 Task: Look for space in Sofia, Bulgaria from 5th June, 2023 to 16th June, 2023 for 2 adults in price range Rs.7000 to Rs.15000. Place can be entire place with 1  bedroom having 1 bed and 1 bathroom. Property type can be house, flat, guest house, hotel. Booking option can be shelf check-in. Required host language is English.
Action: Mouse moved to (497, 96)
Screenshot: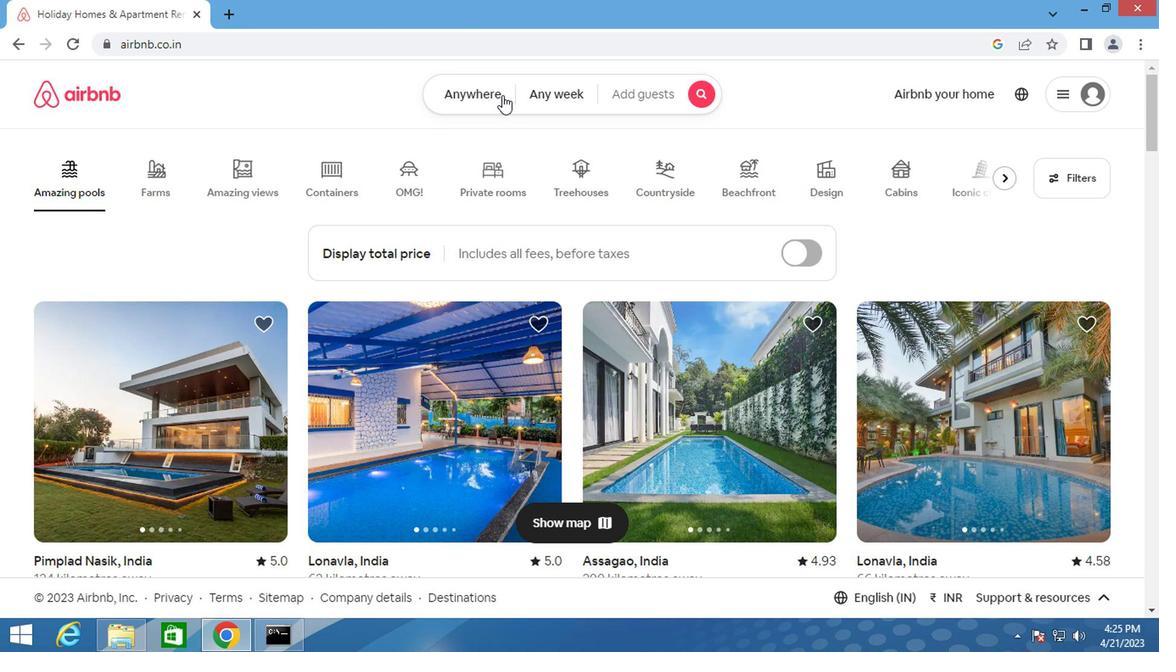 
Action: Mouse pressed left at (497, 96)
Screenshot: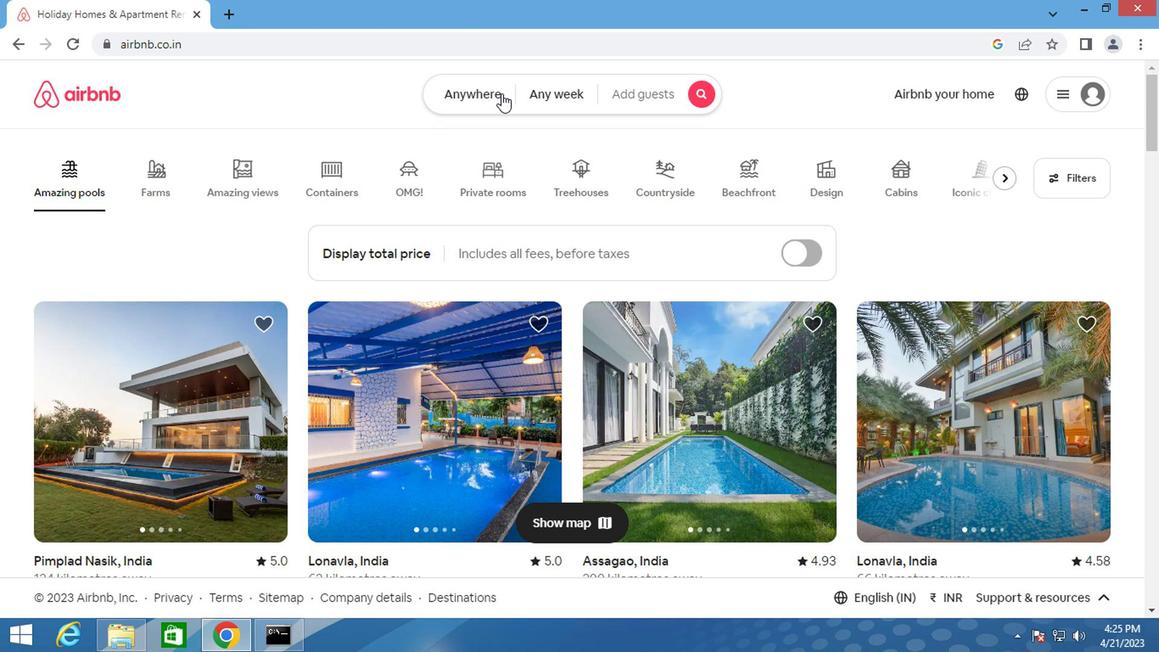 
Action: Mouse moved to (322, 154)
Screenshot: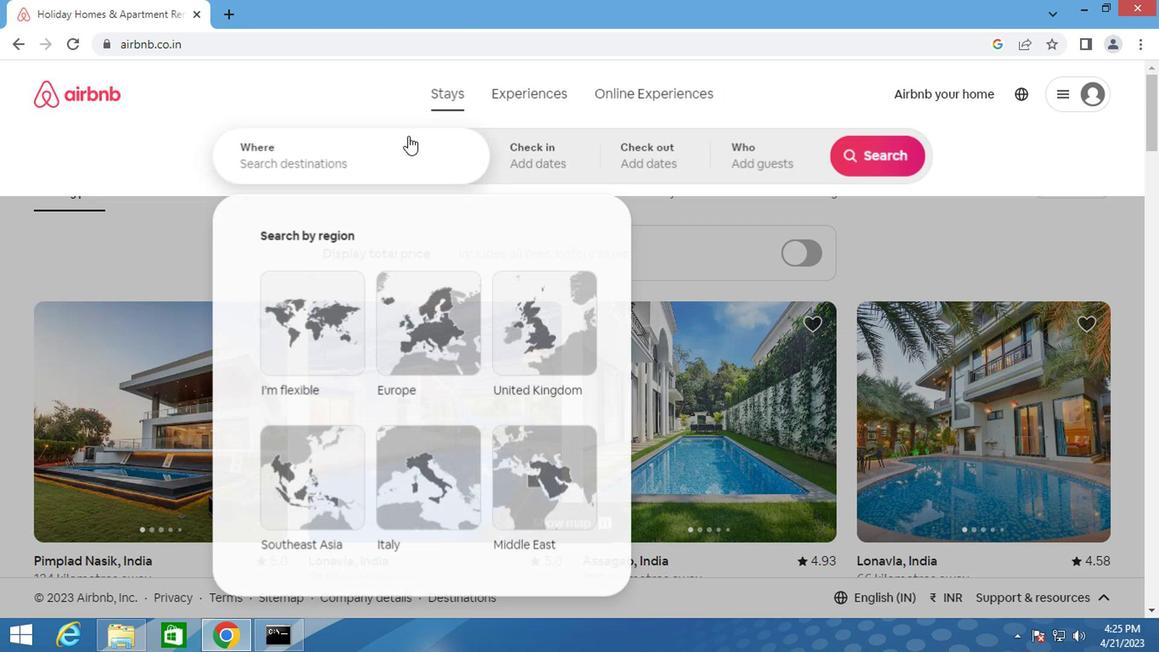 
Action: Mouse pressed left at (322, 154)
Screenshot: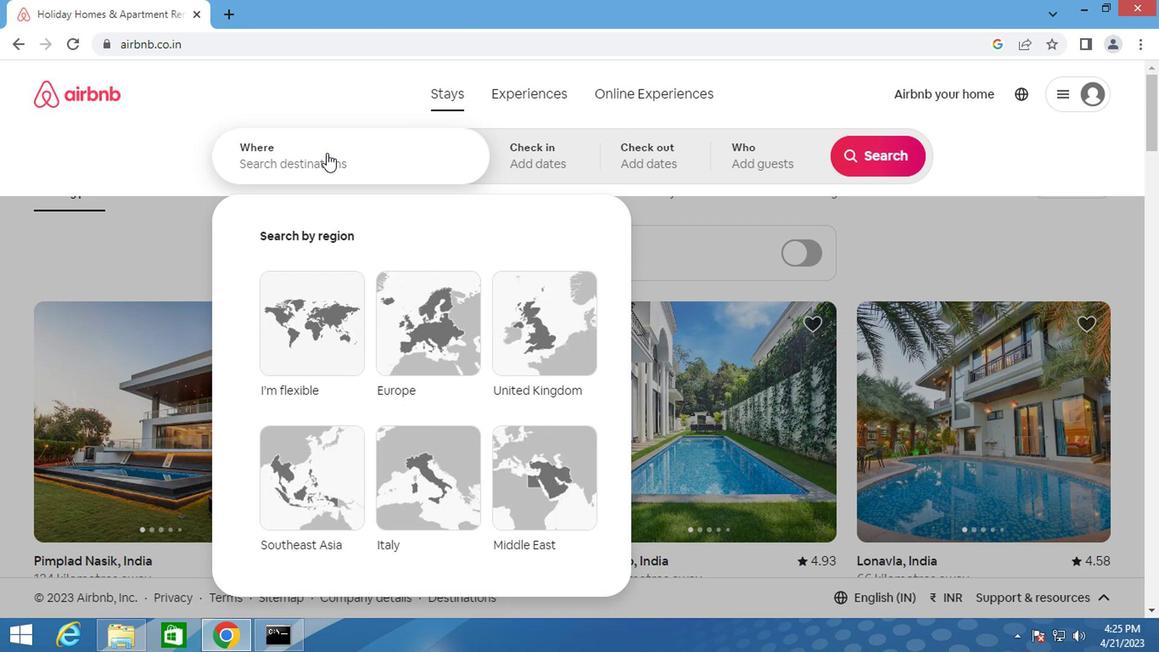 
Action: Mouse moved to (322, 145)
Screenshot: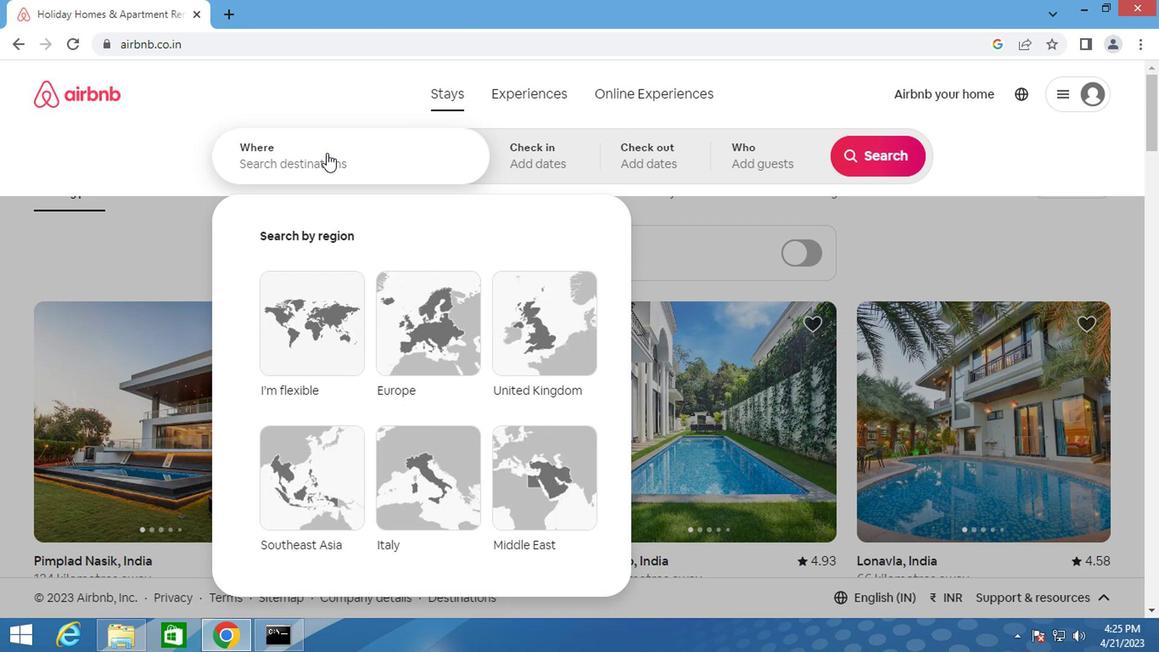 
Action: Key pressed <Key.shift>SOFIA
Screenshot: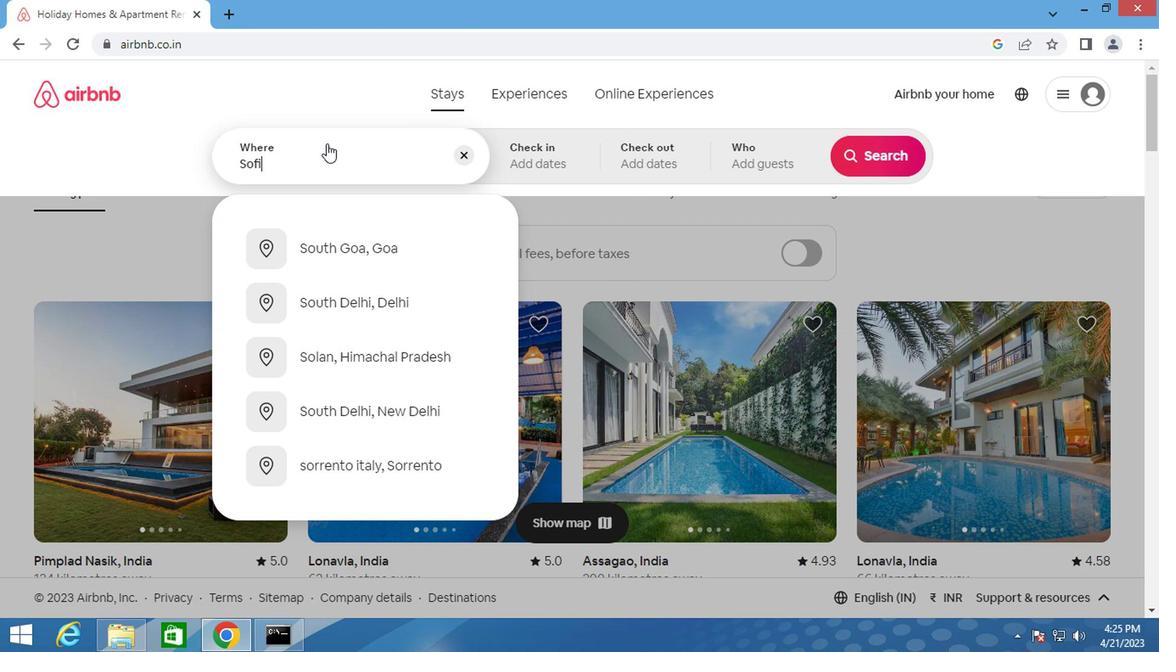 
Action: Mouse moved to (326, 253)
Screenshot: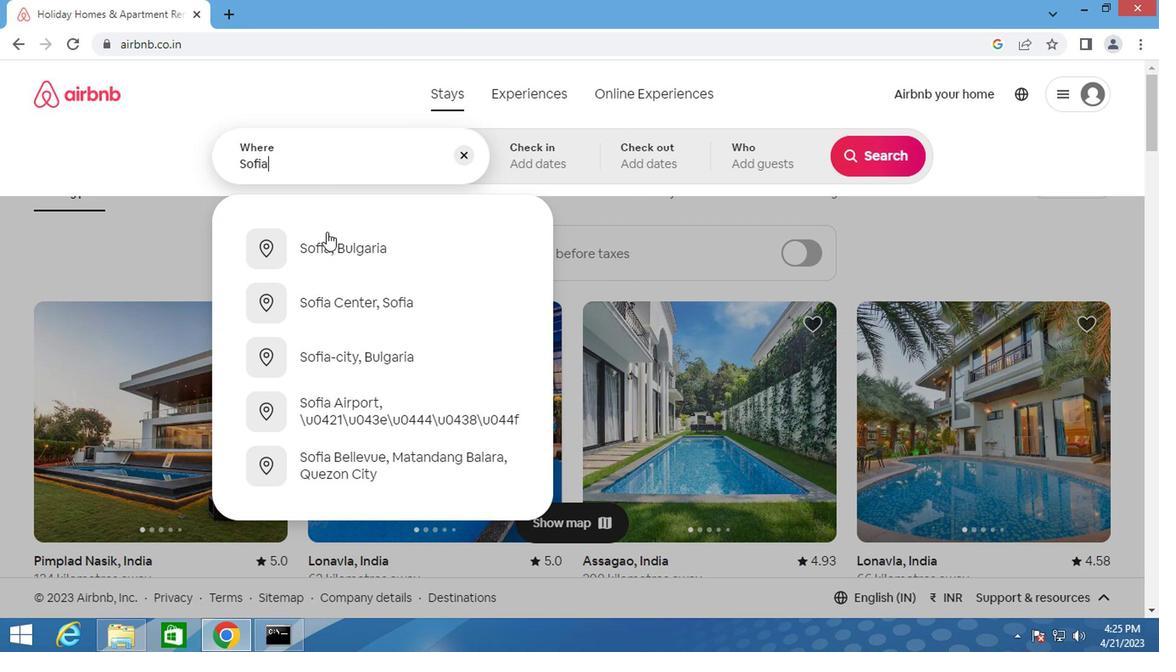 
Action: Mouse pressed left at (326, 253)
Screenshot: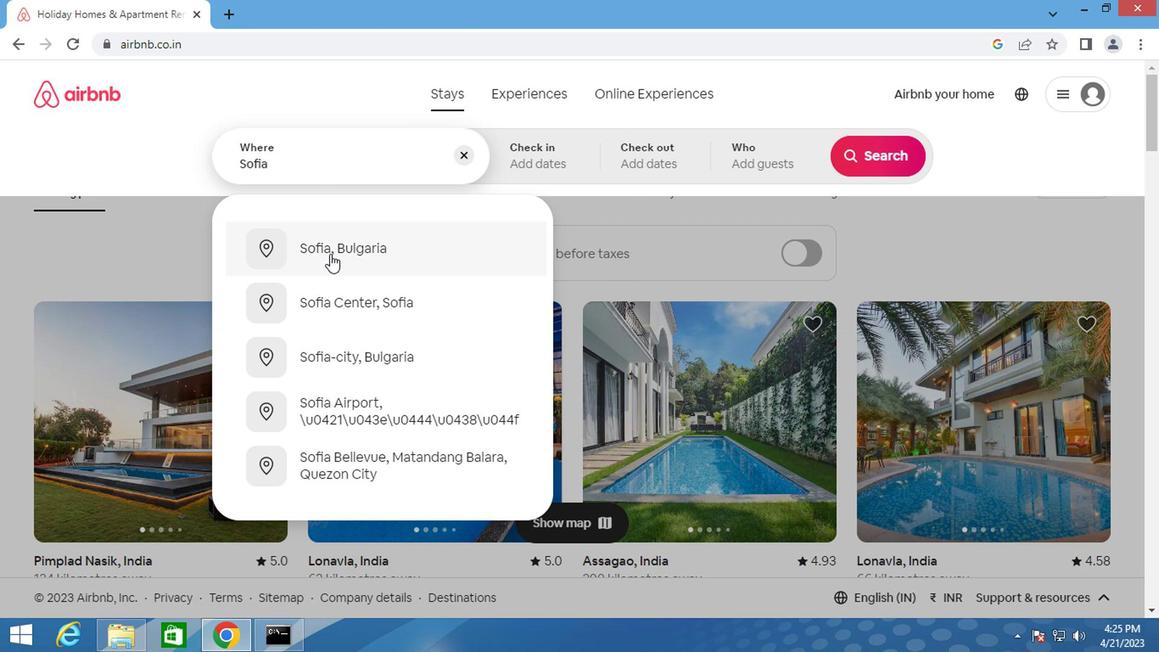 
Action: Mouse moved to (868, 291)
Screenshot: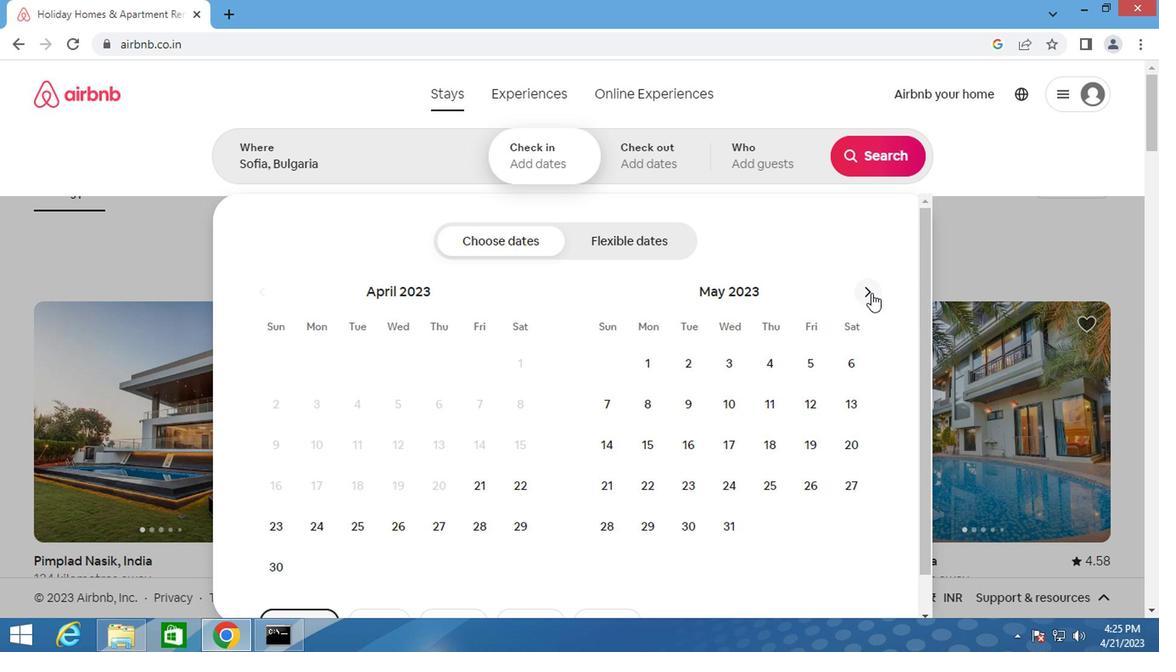 
Action: Mouse pressed left at (868, 291)
Screenshot: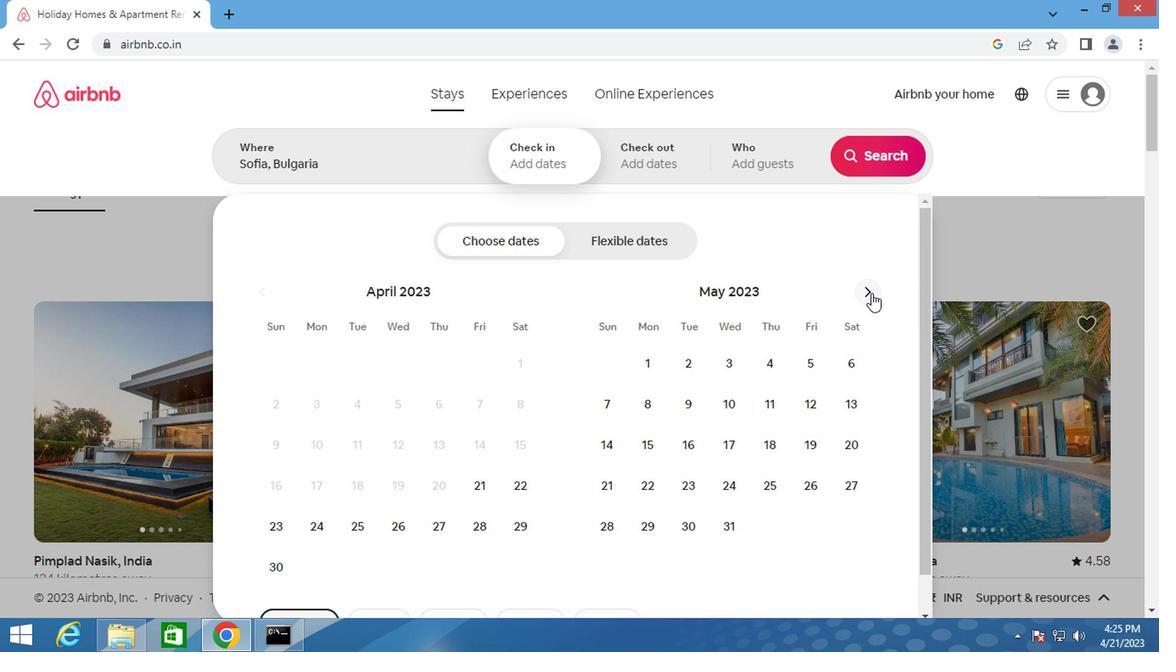 
Action: Mouse moved to (639, 401)
Screenshot: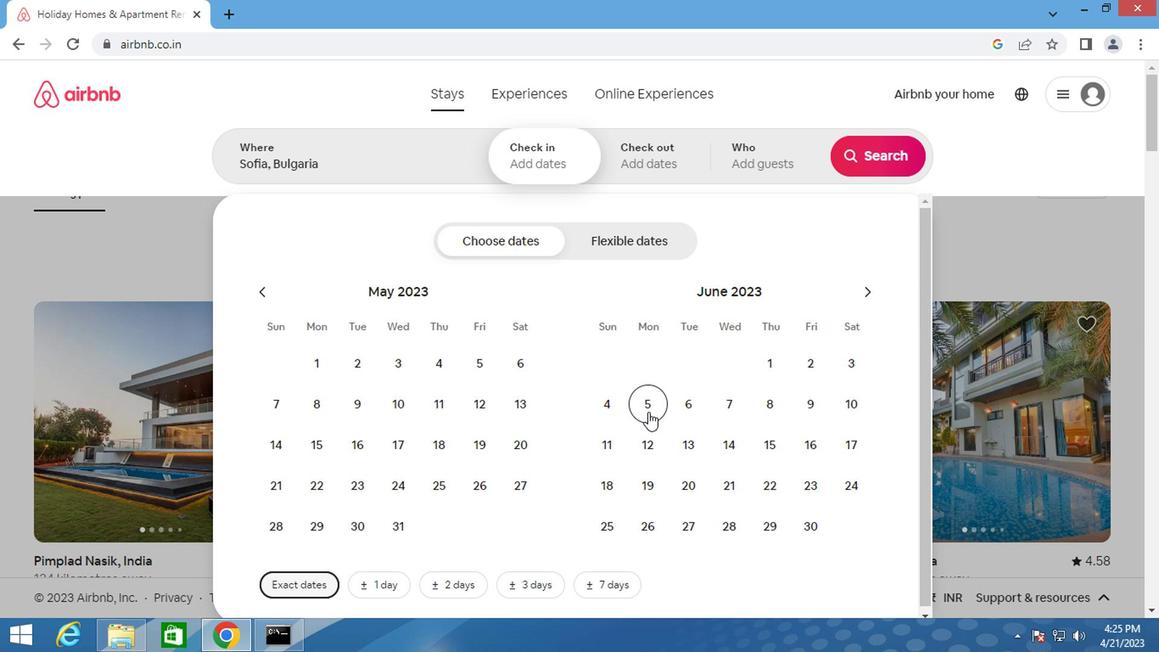 
Action: Mouse pressed left at (639, 401)
Screenshot: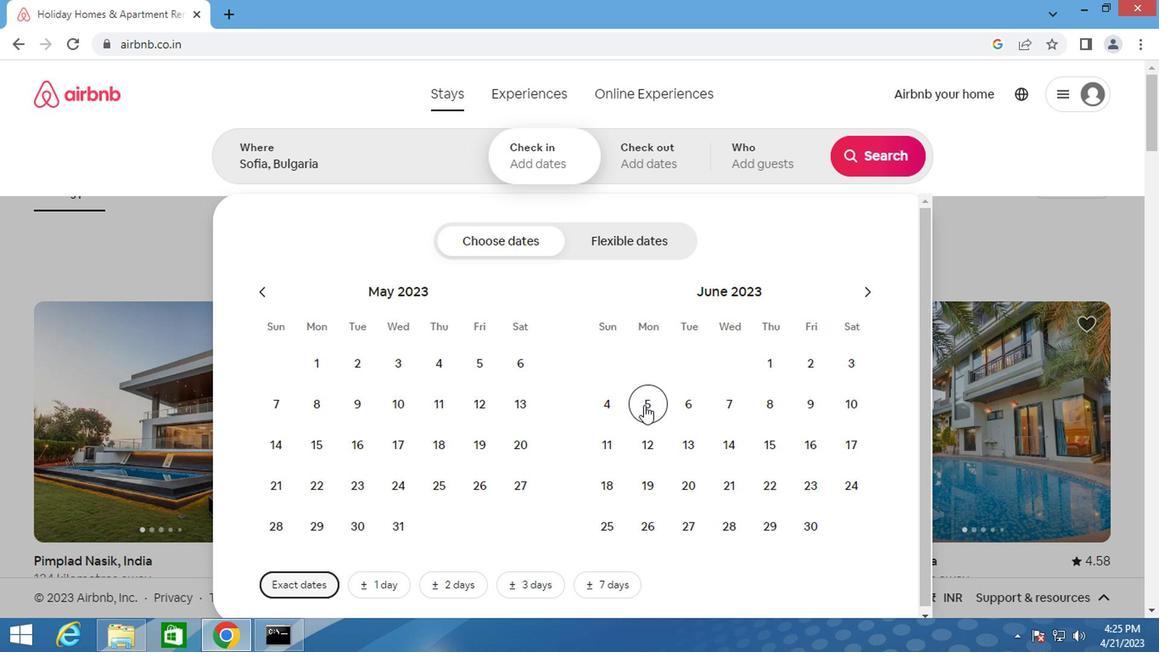 
Action: Mouse moved to (796, 442)
Screenshot: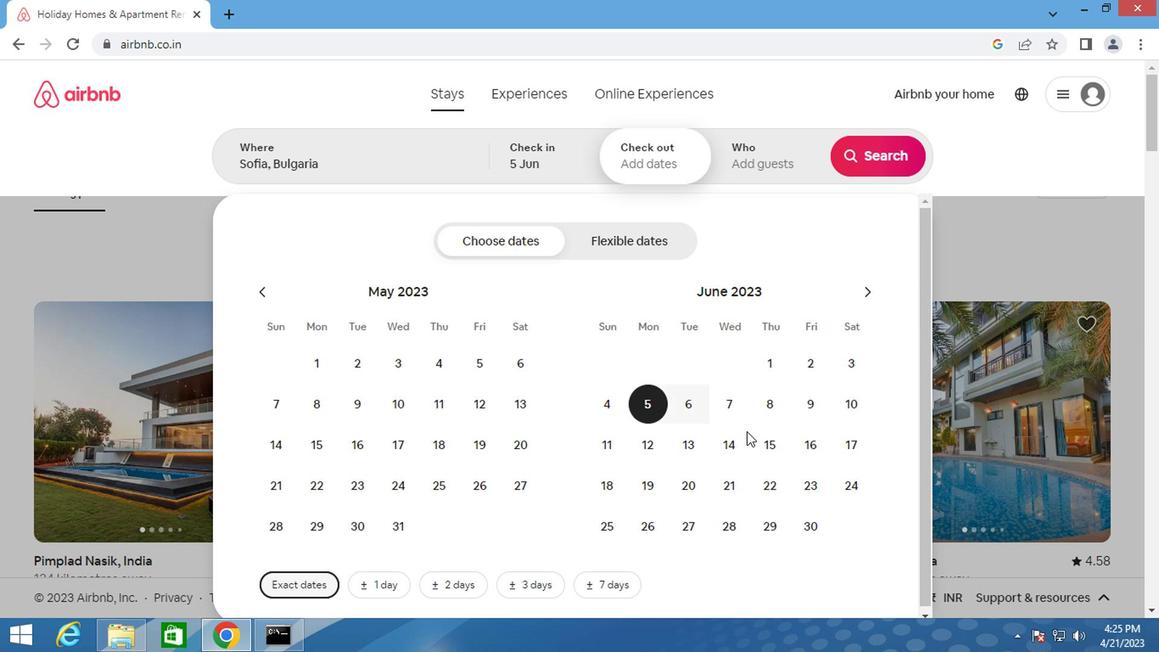 
Action: Mouse pressed left at (796, 442)
Screenshot: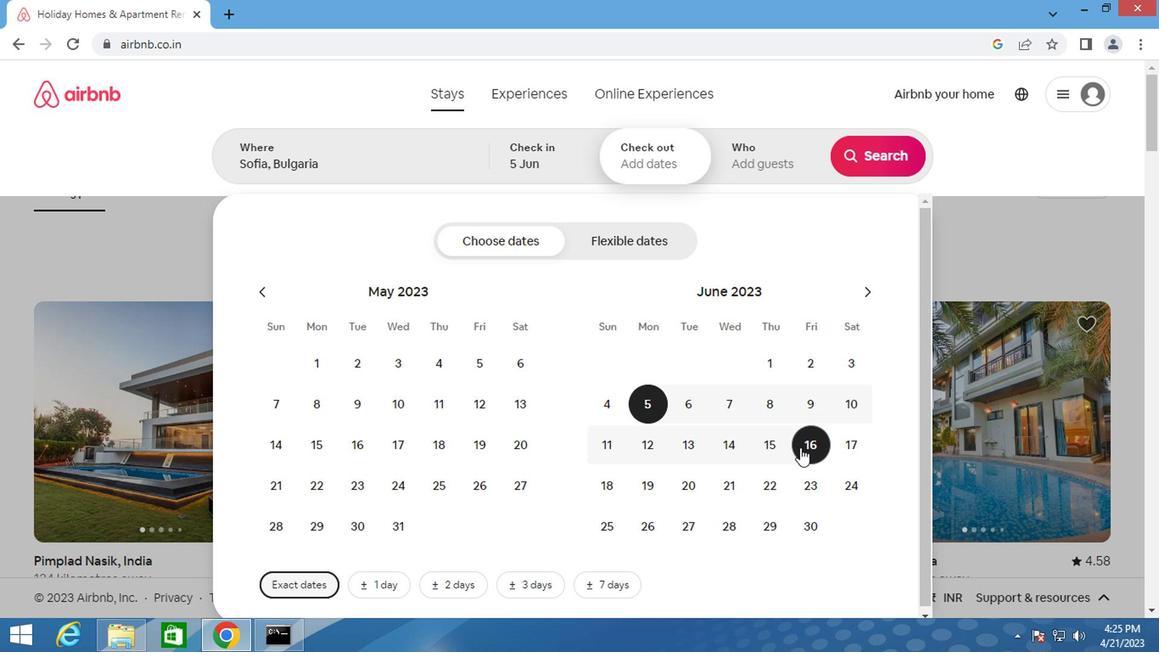 
Action: Mouse moved to (794, 152)
Screenshot: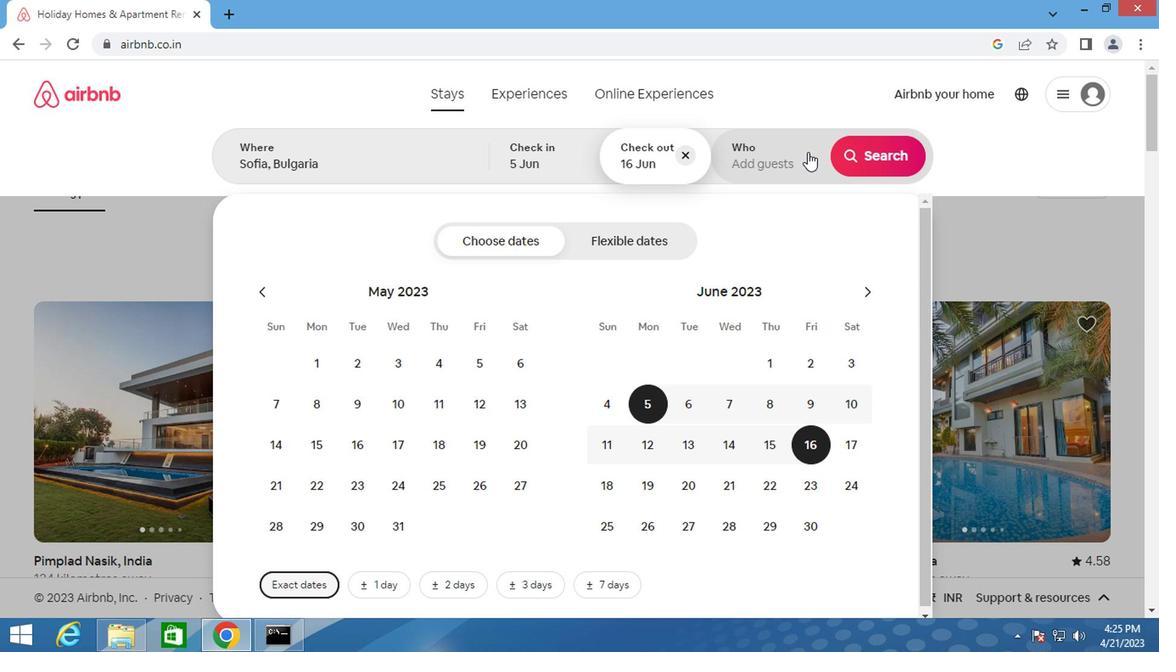 
Action: Mouse pressed left at (794, 152)
Screenshot: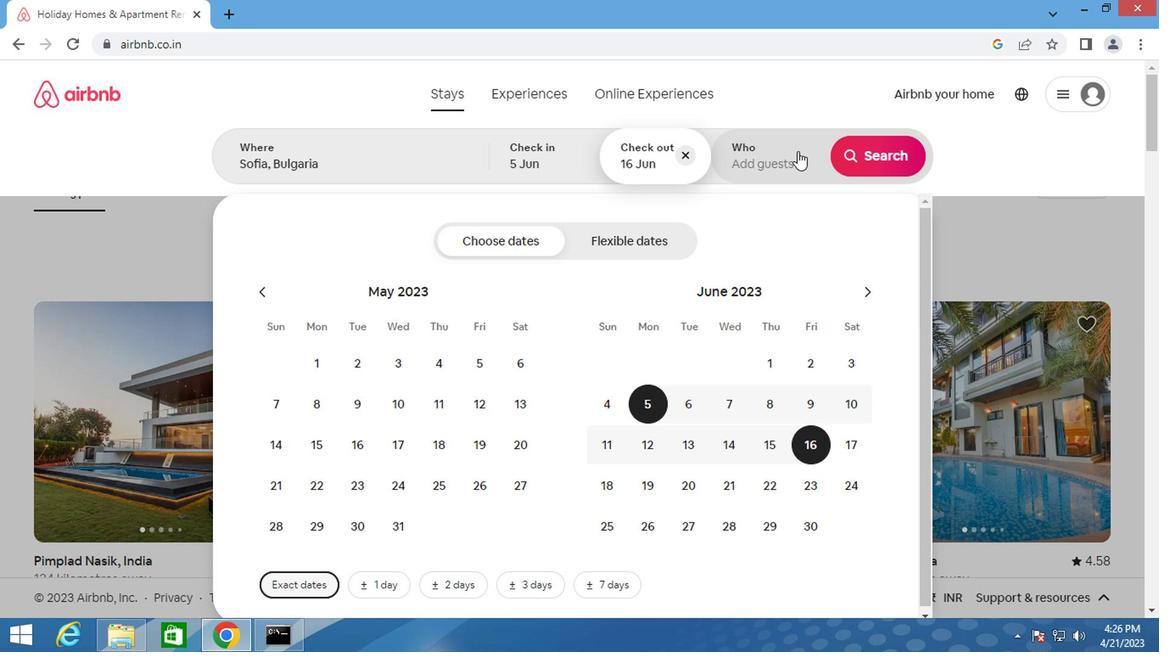 
Action: Mouse moved to (874, 247)
Screenshot: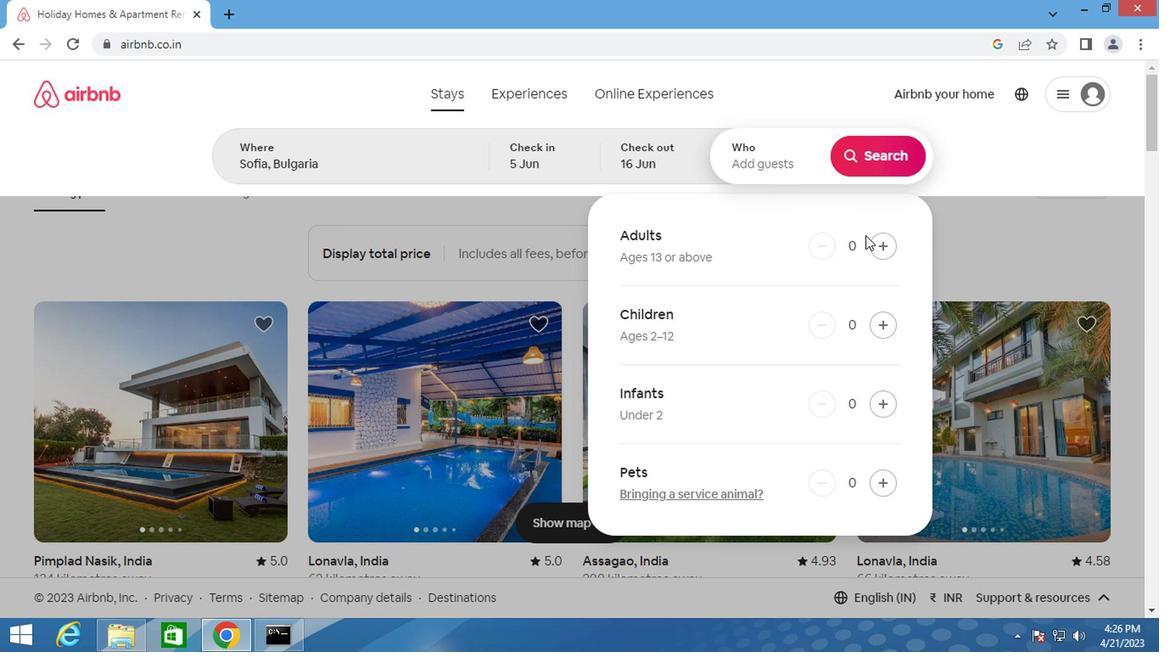 
Action: Mouse pressed left at (874, 247)
Screenshot: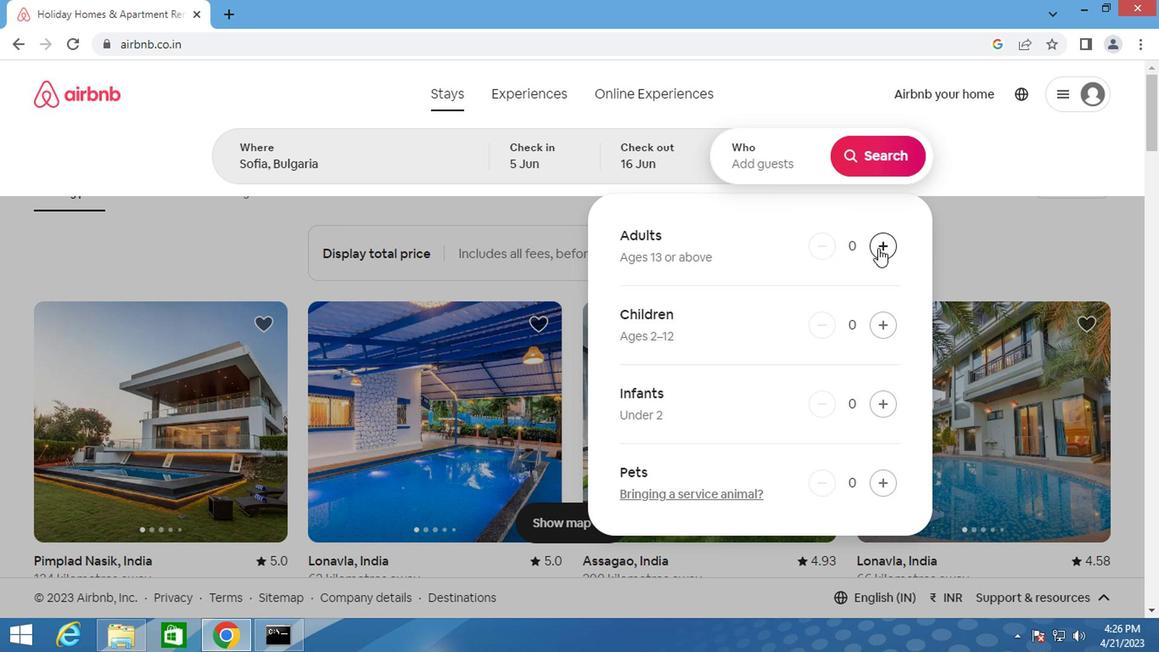 
Action: Mouse moved to (875, 247)
Screenshot: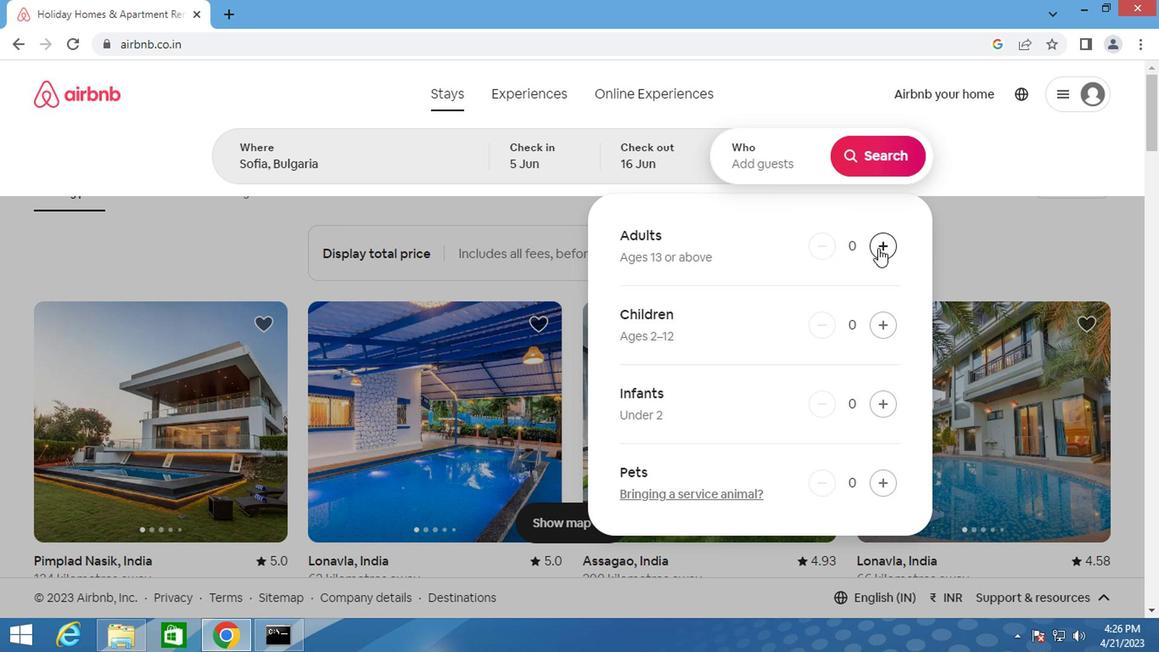 
Action: Mouse pressed left at (875, 247)
Screenshot: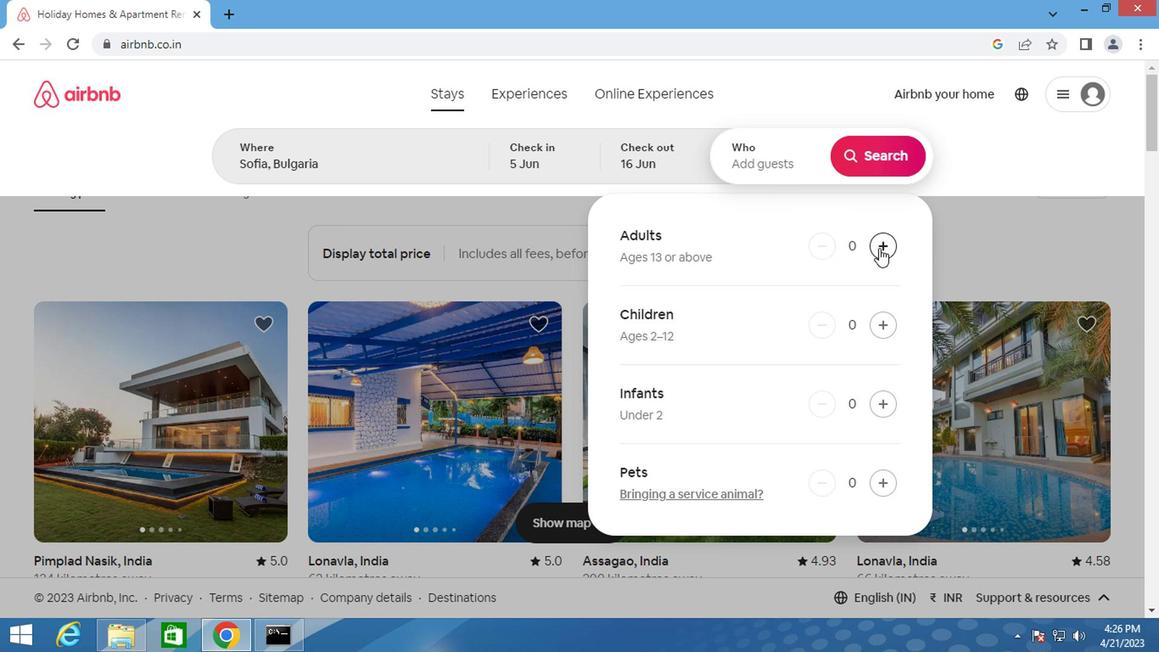 
Action: Mouse moved to (880, 163)
Screenshot: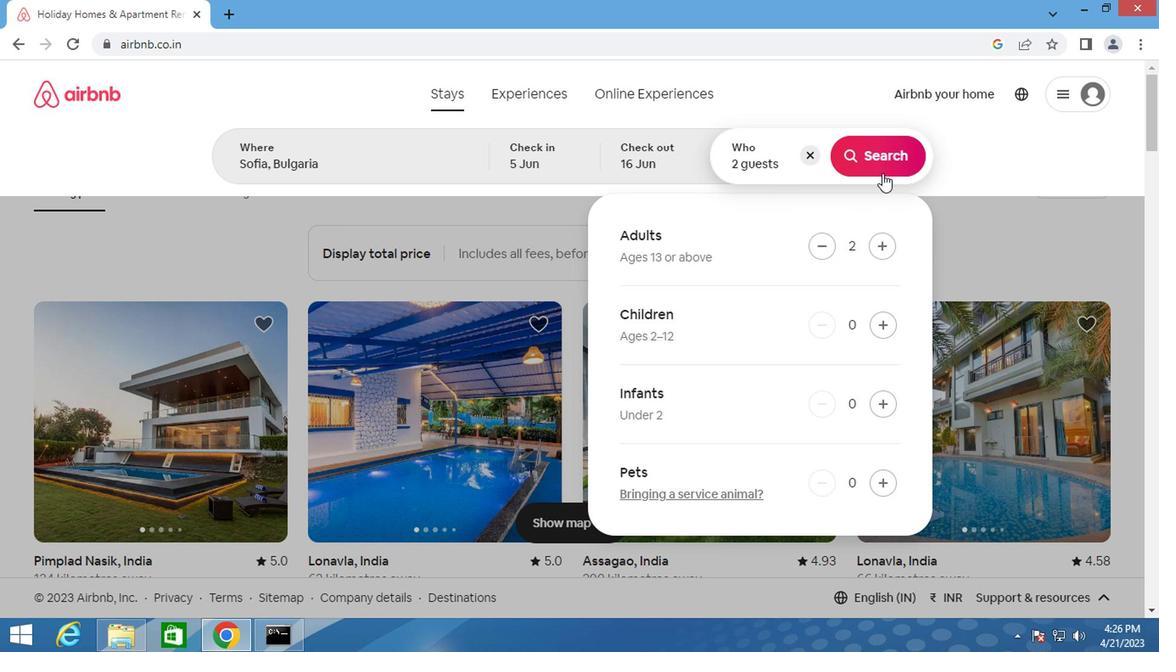 
Action: Mouse pressed left at (880, 163)
Screenshot: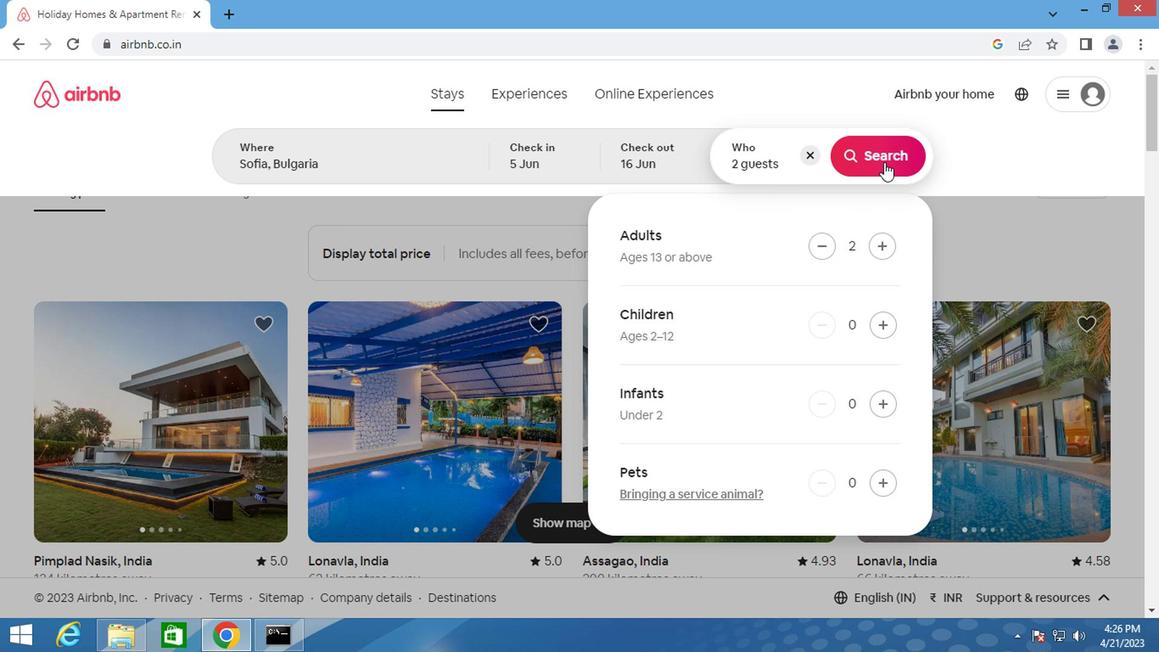 
Action: Mouse moved to (1060, 163)
Screenshot: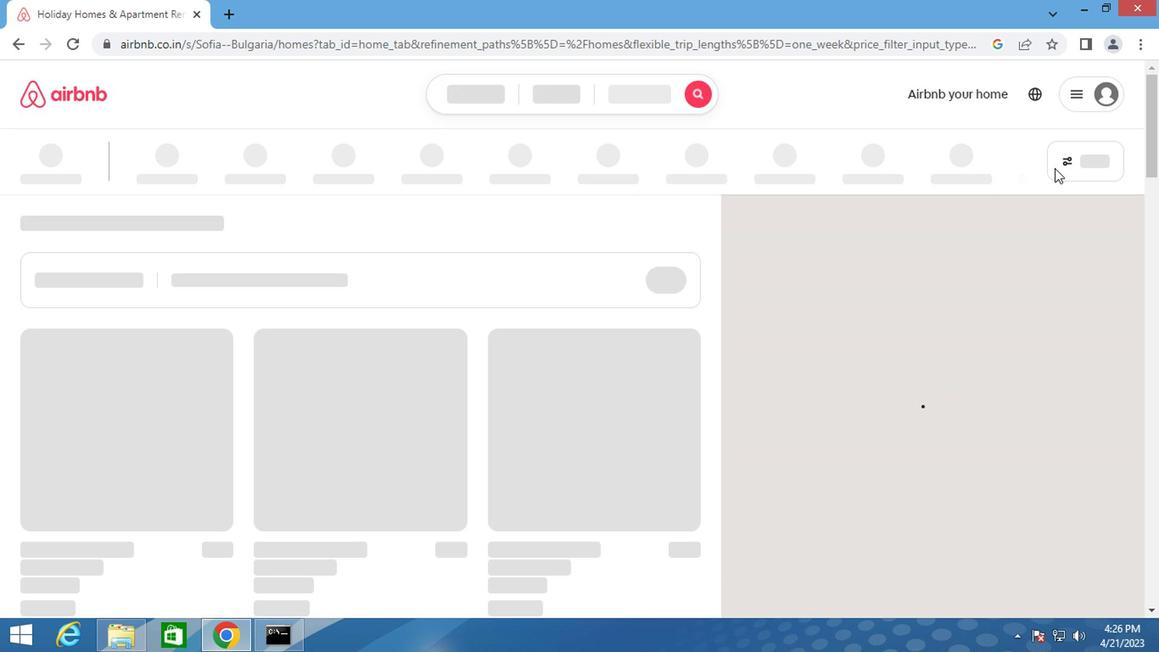 
Action: Mouse pressed left at (1060, 163)
Screenshot: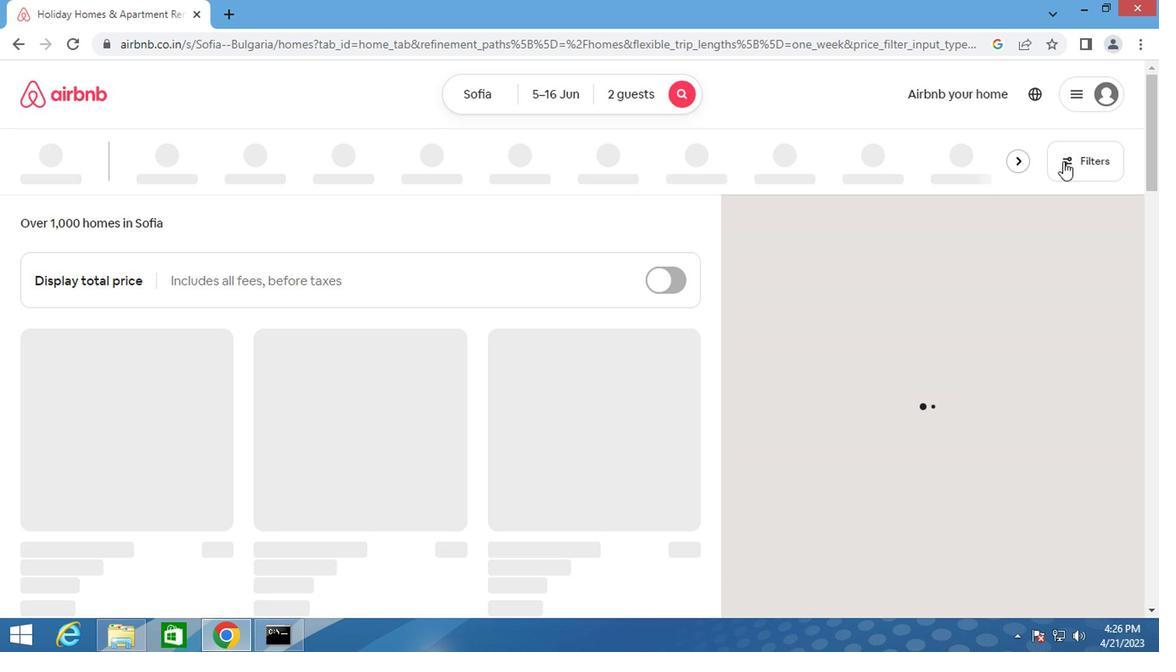 
Action: Mouse moved to (324, 373)
Screenshot: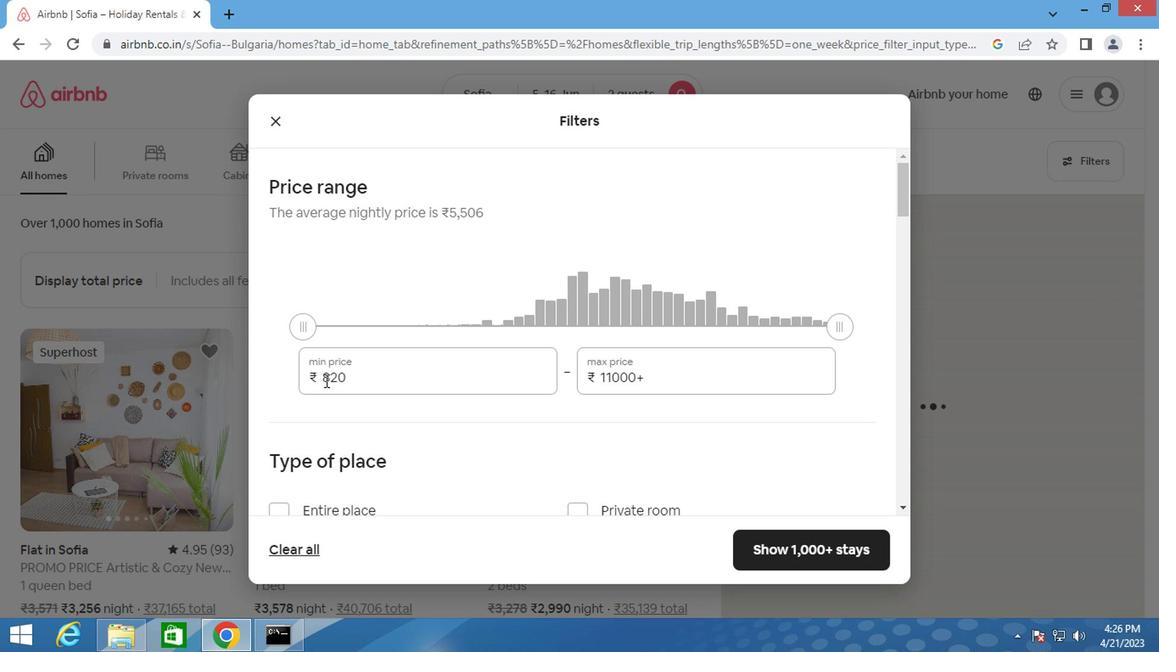 
Action: Mouse pressed left at (324, 373)
Screenshot: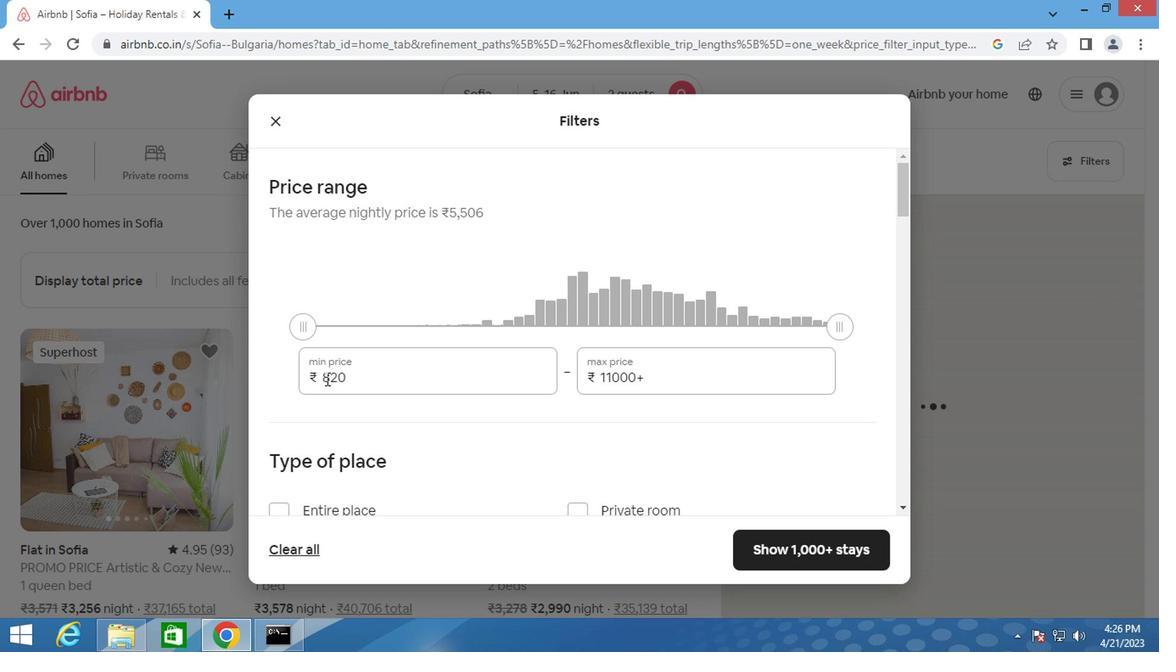 
Action: Mouse pressed left at (324, 373)
Screenshot: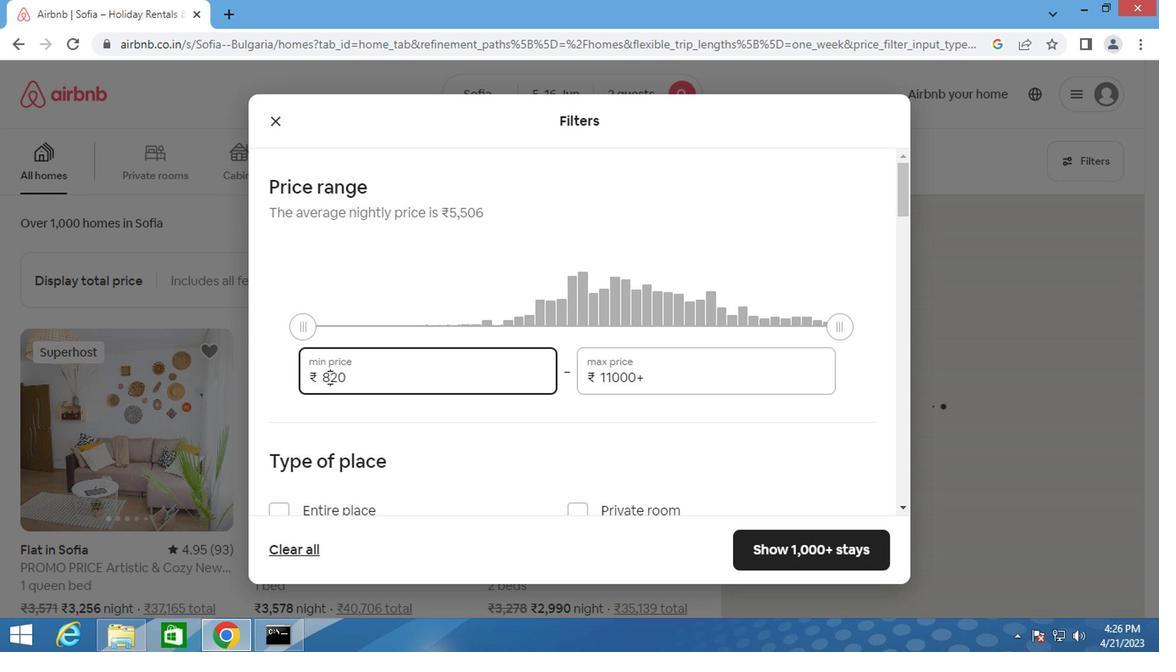 
Action: Mouse moved to (329, 372)
Screenshot: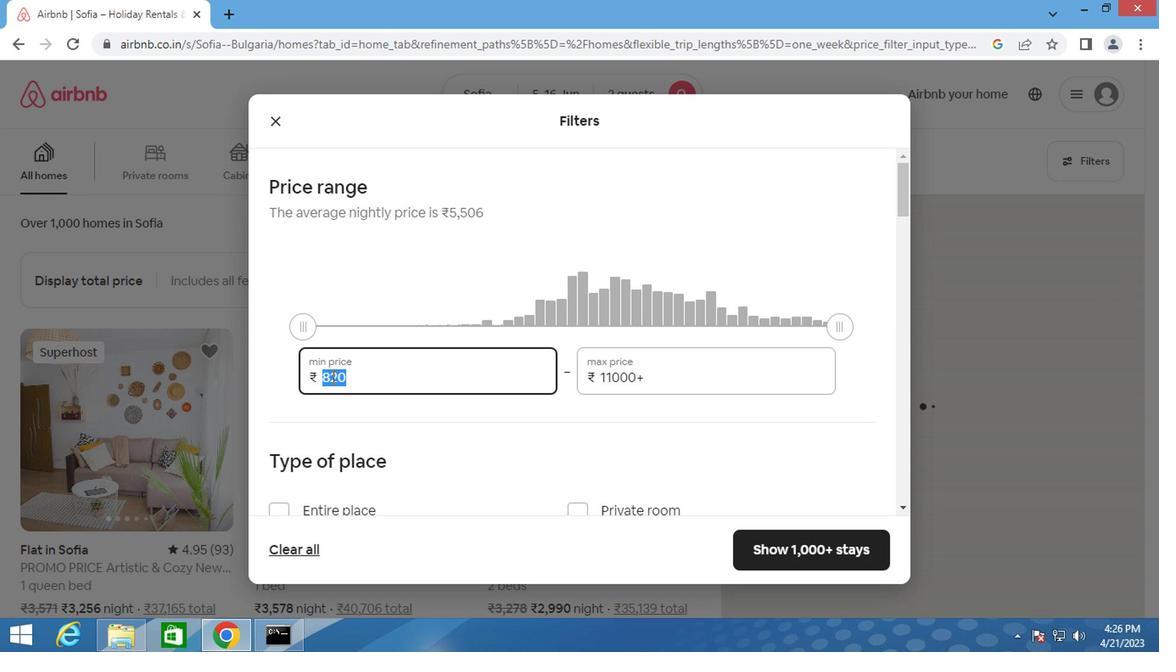 
Action: Key pressed <Key.backspace>7000
Screenshot: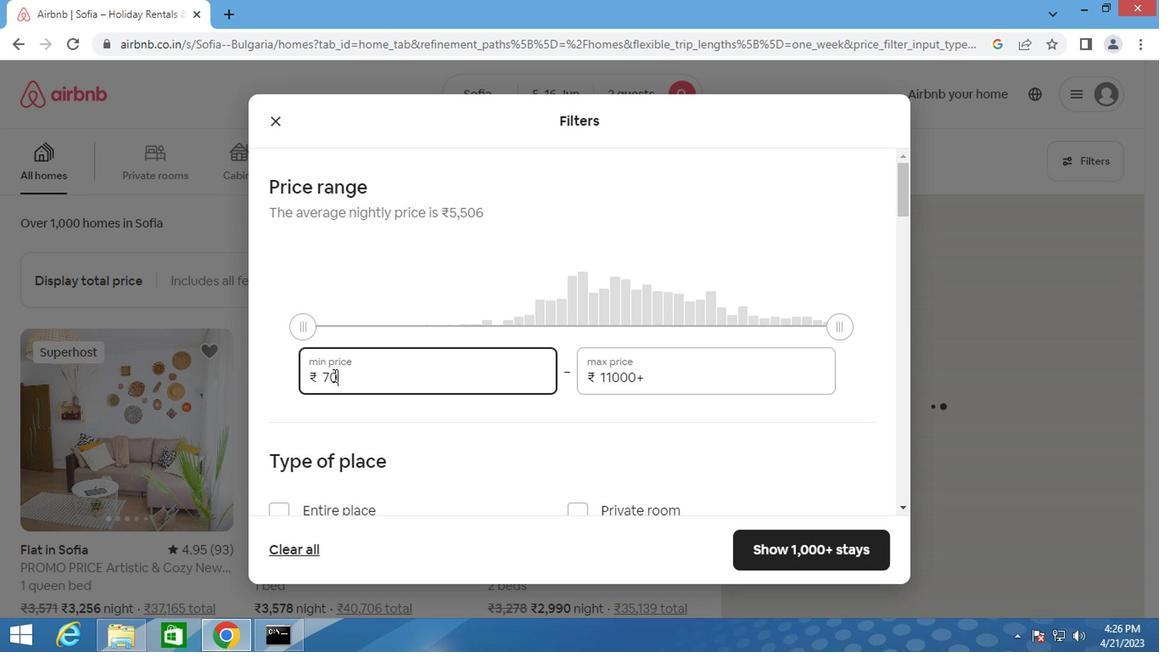 
Action: Mouse moved to (625, 381)
Screenshot: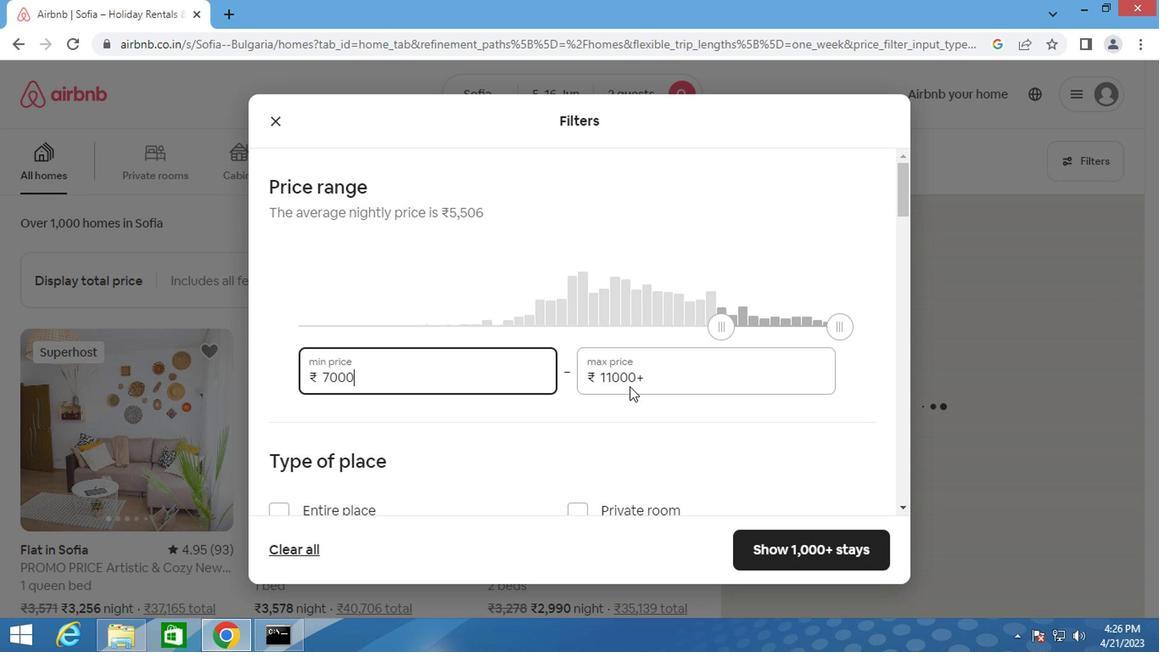 
Action: Mouse pressed left at (625, 381)
Screenshot: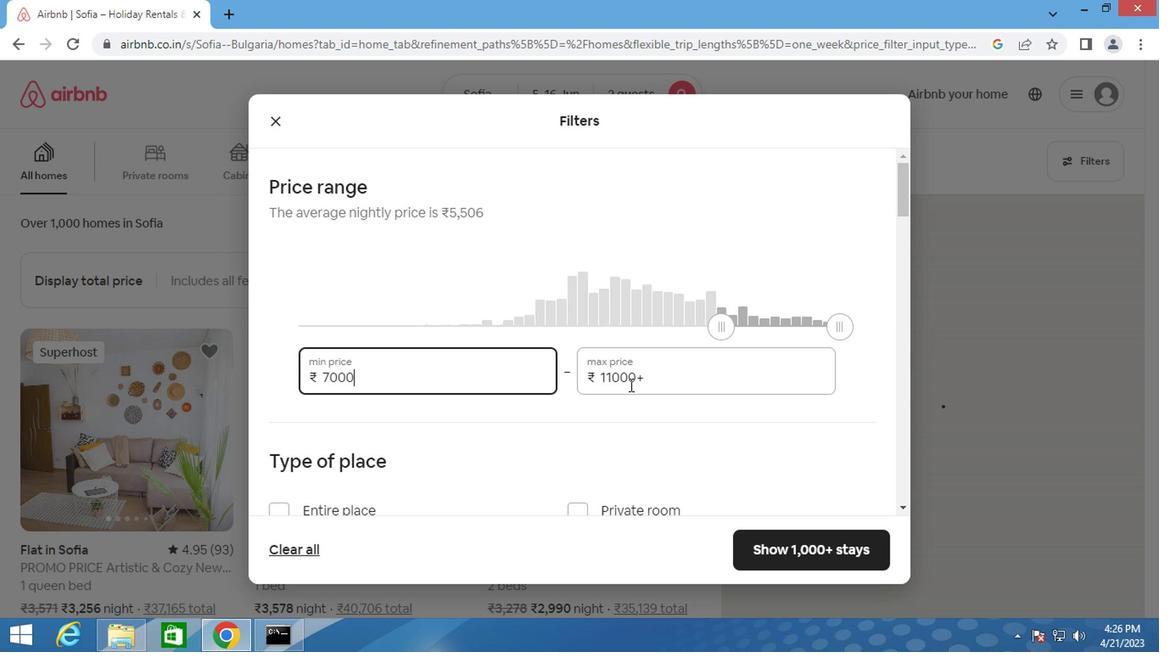 
Action: Mouse pressed left at (625, 381)
Screenshot: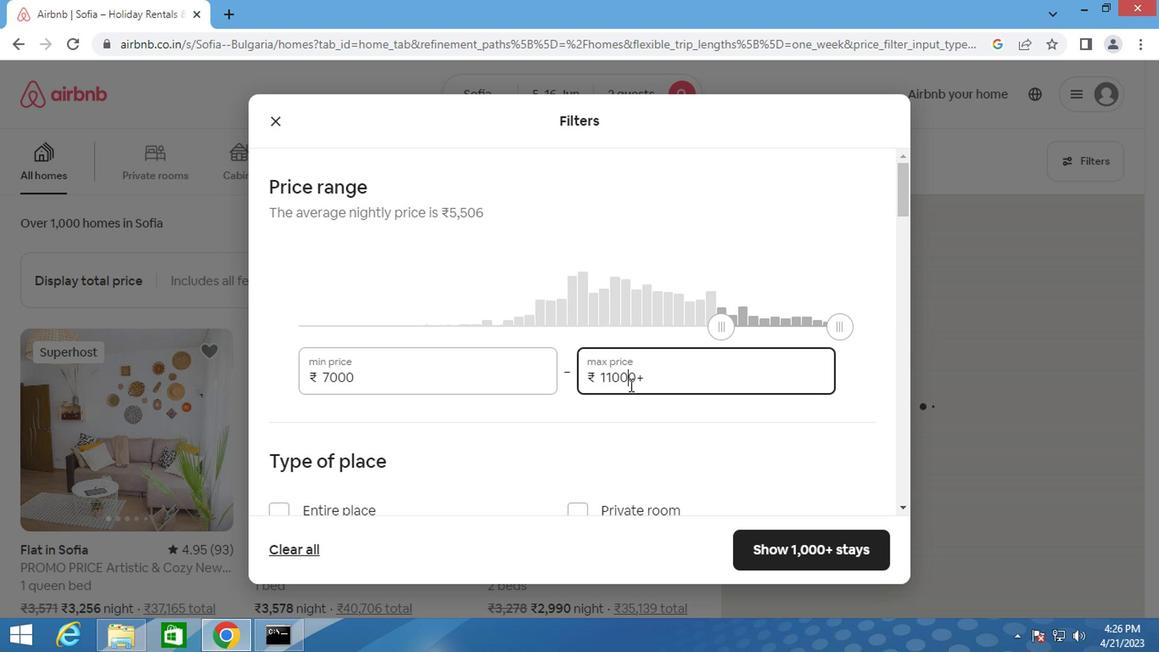 
Action: Mouse moved to (625, 379)
Screenshot: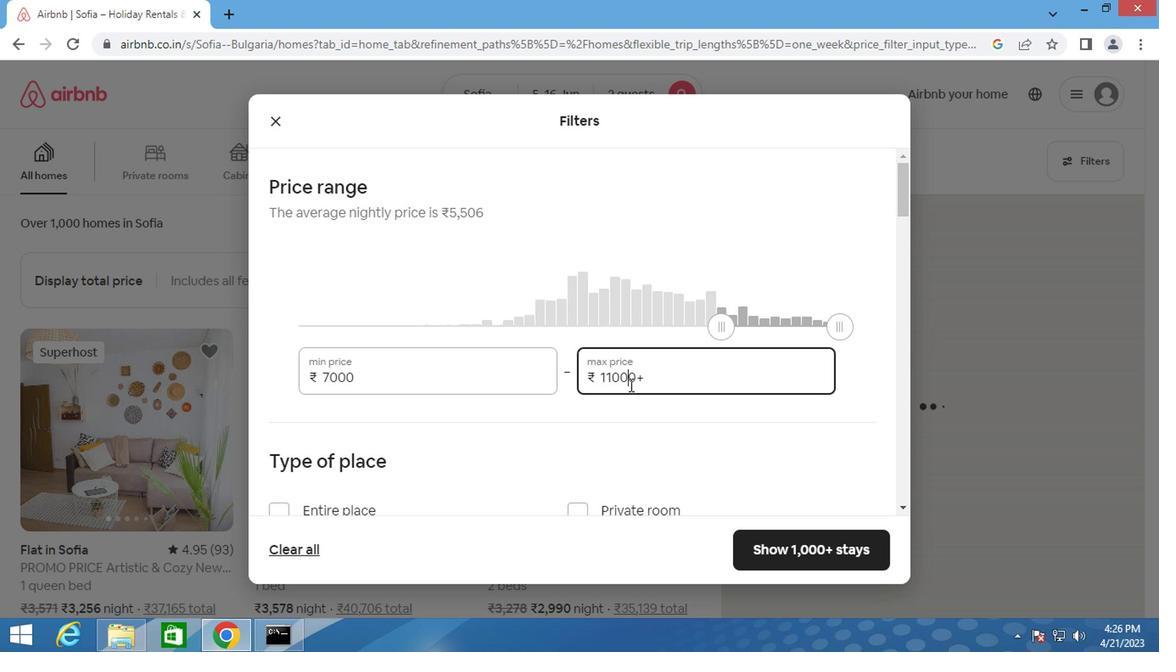 
Action: Mouse pressed left at (625, 379)
Screenshot: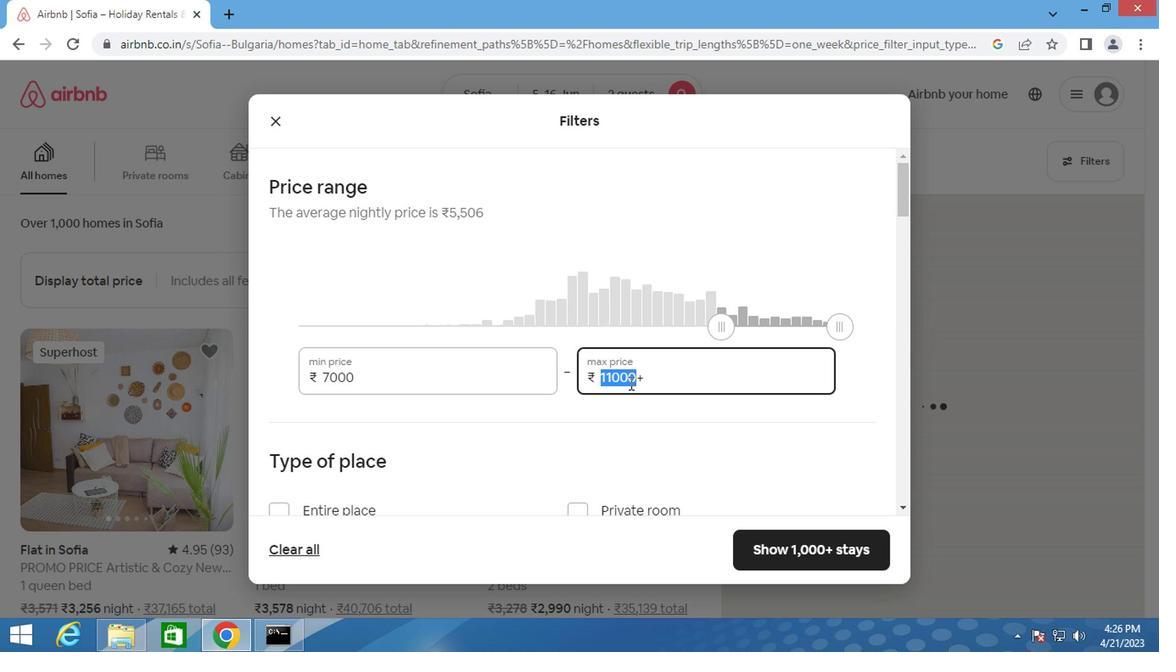 
Action: Mouse moved to (625, 378)
Screenshot: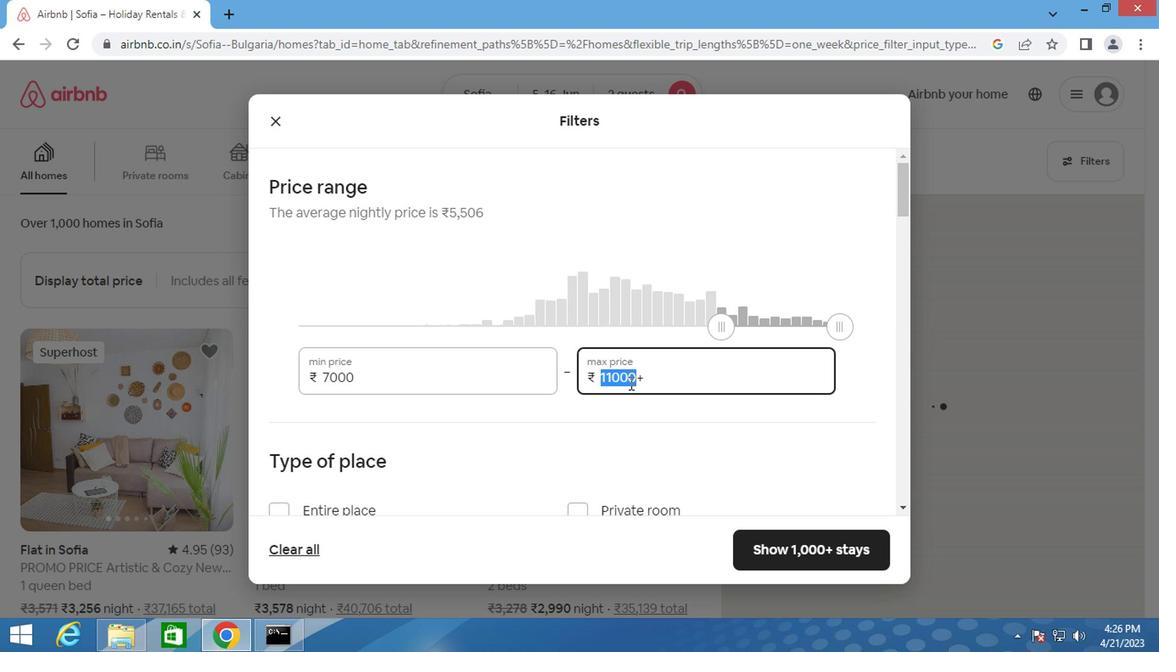 
Action: Key pressed <Key.backspace>15000
Screenshot: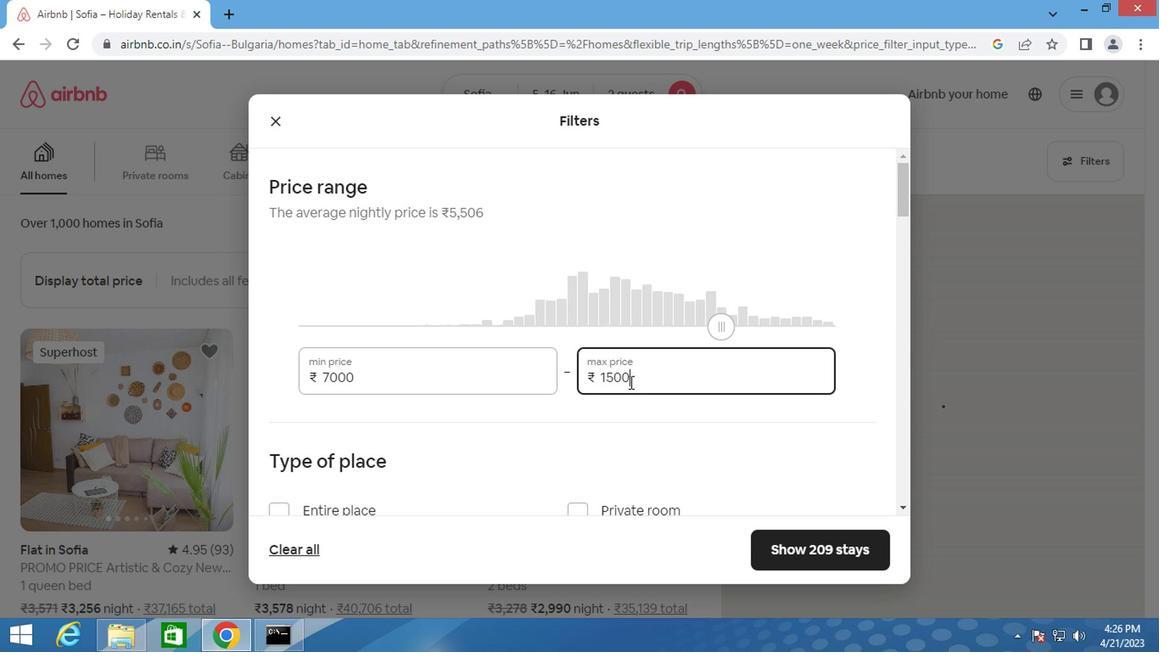 
Action: Mouse moved to (596, 499)
Screenshot: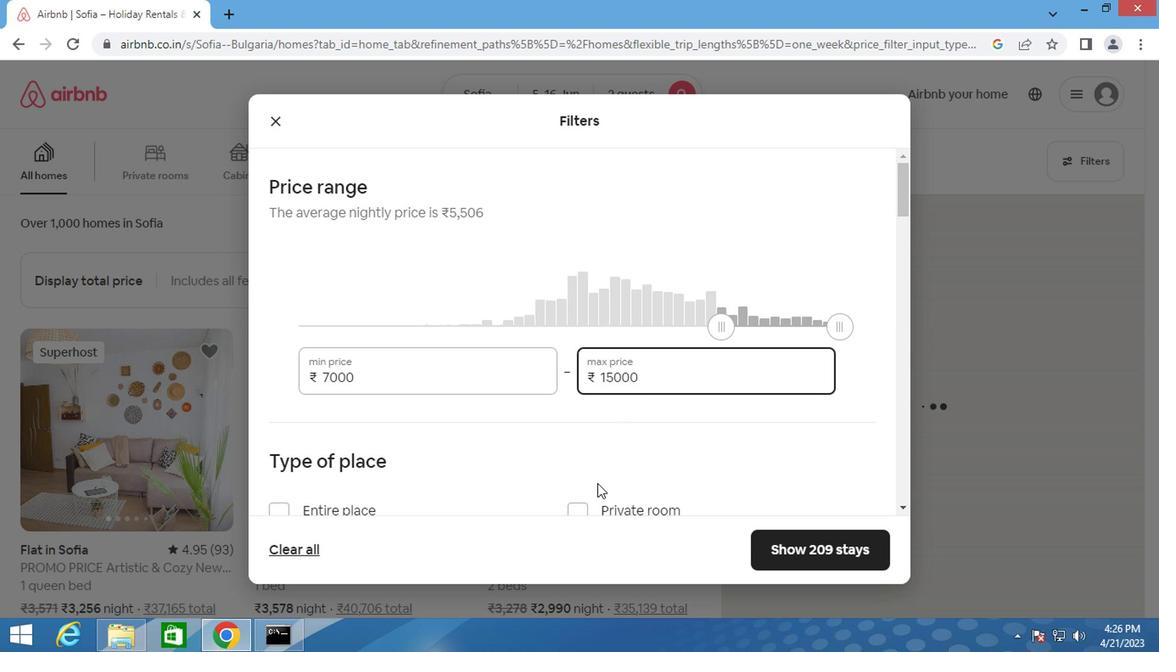 
Action: Mouse scrolled (596, 498) with delta (0, 0)
Screenshot: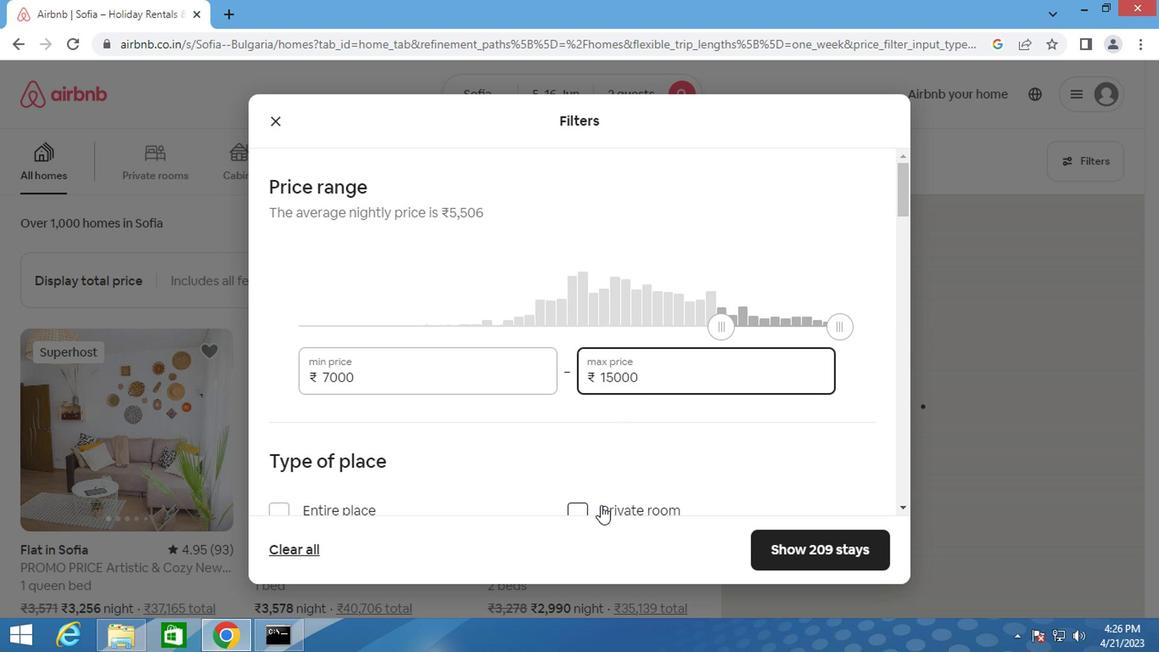 
Action: Mouse scrolled (596, 498) with delta (0, 0)
Screenshot: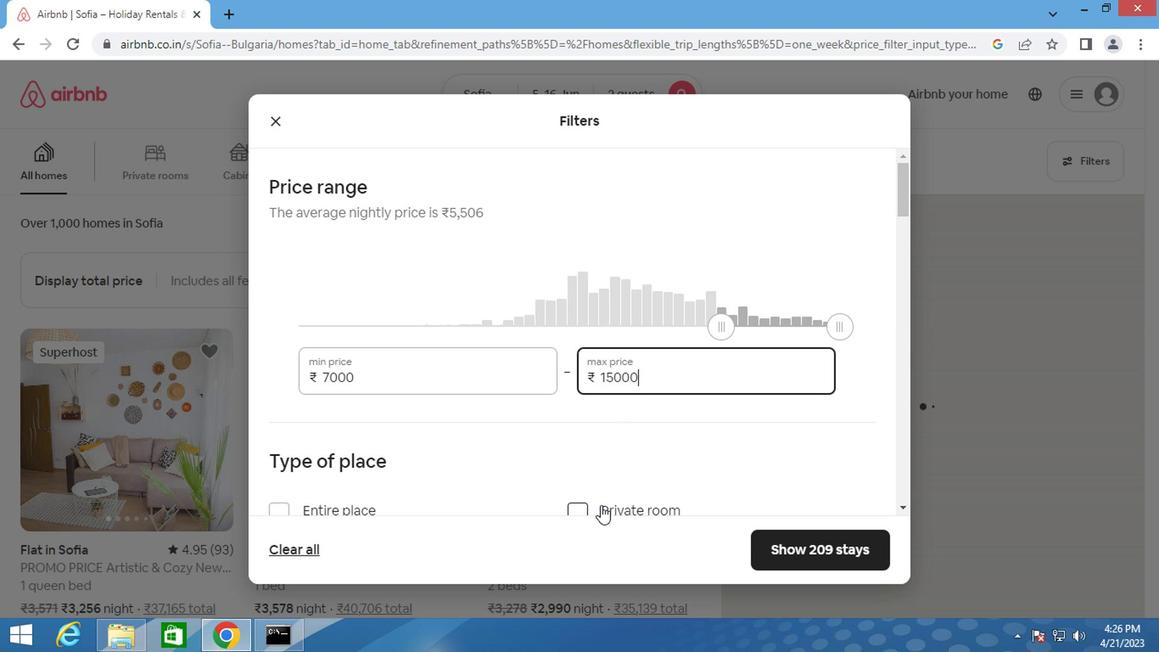 
Action: Mouse scrolled (596, 498) with delta (0, 0)
Screenshot: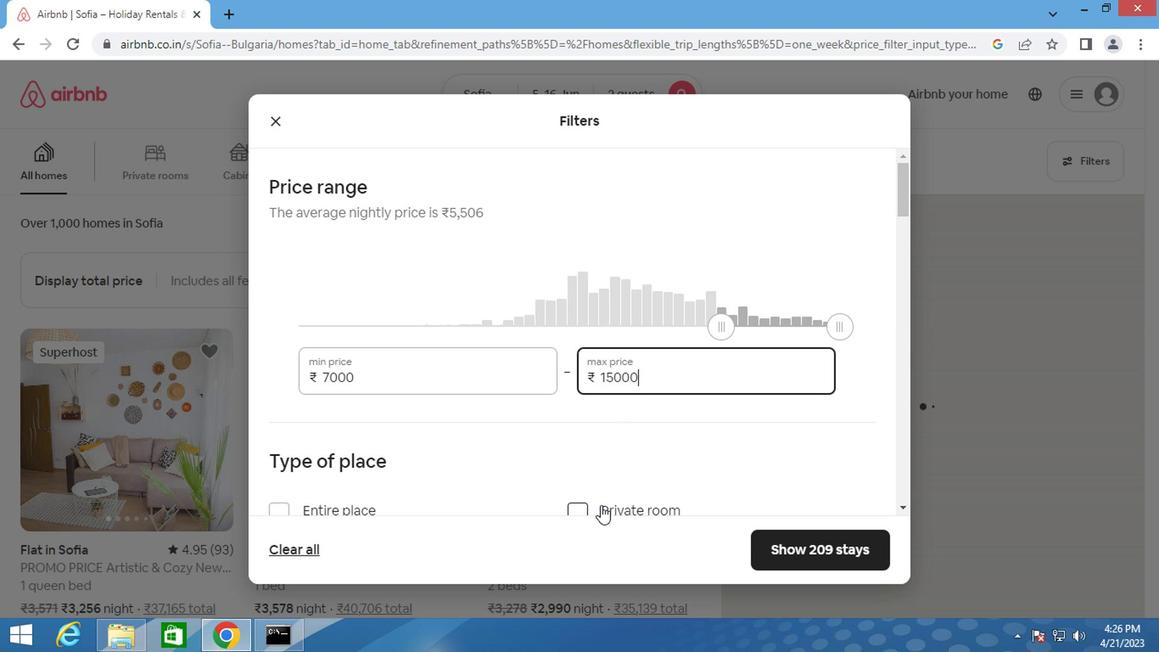 
Action: Mouse scrolled (596, 498) with delta (0, 0)
Screenshot: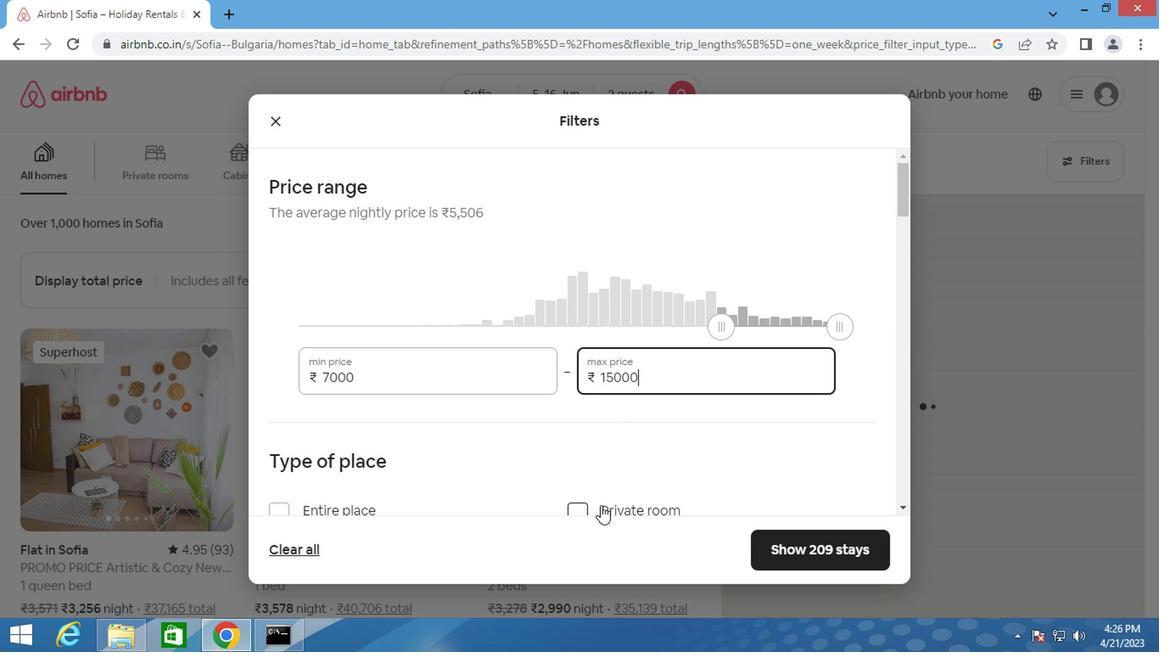 
Action: Mouse moved to (277, 172)
Screenshot: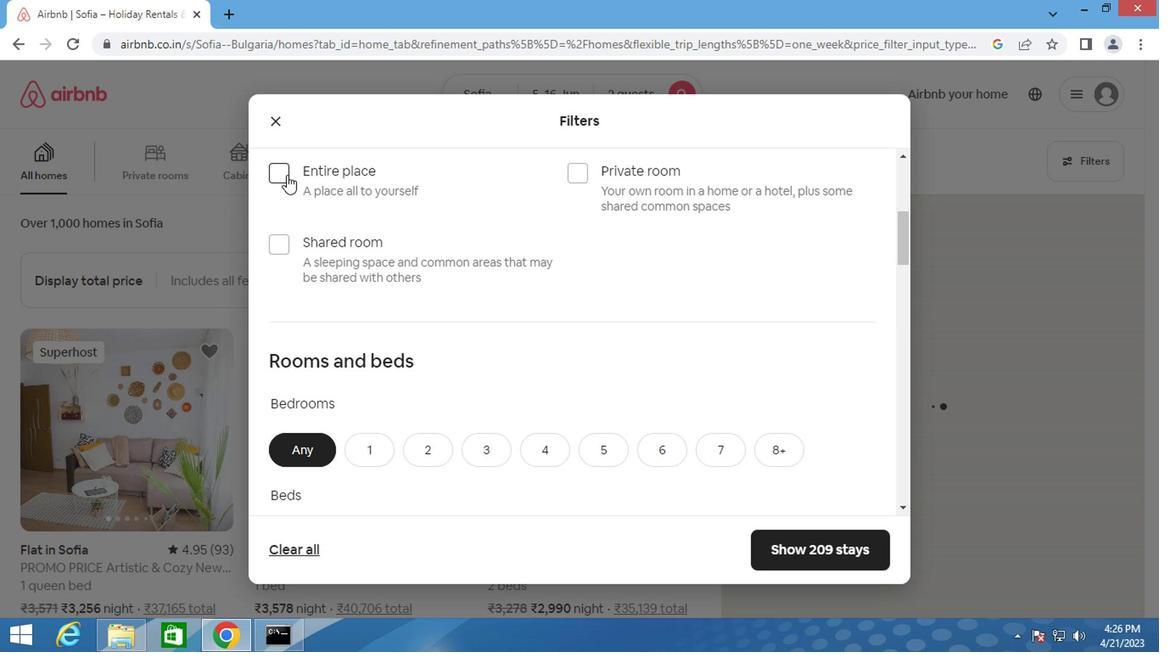
Action: Mouse pressed left at (277, 172)
Screenshot: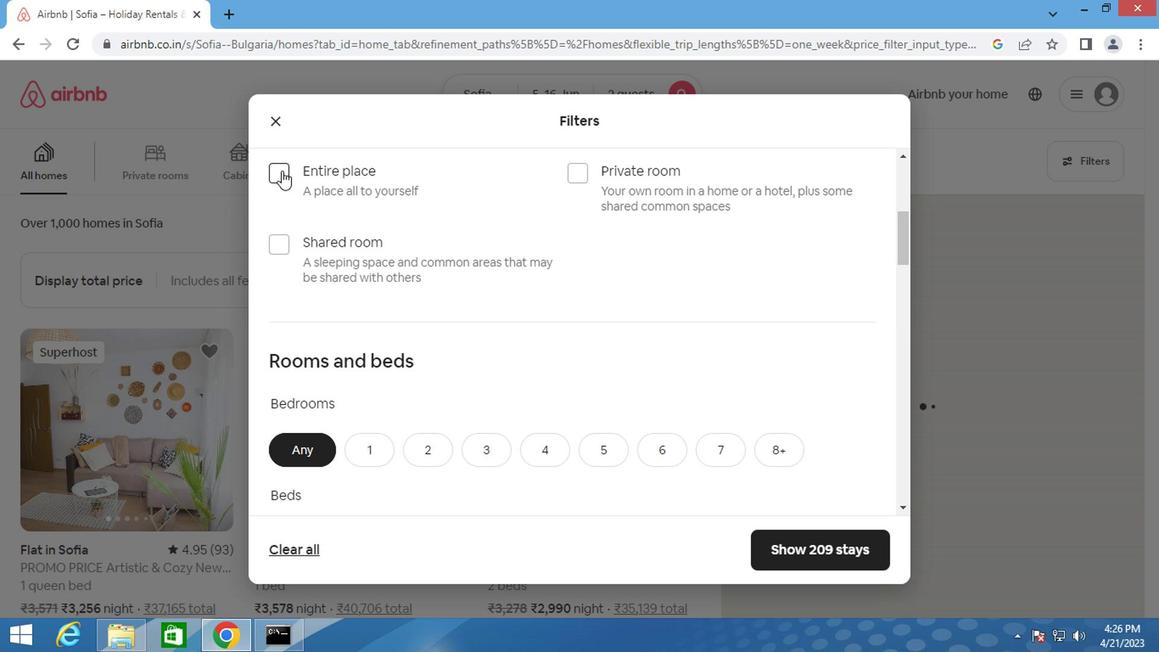 
Action: Mouse moved to (340, 212)
Screenshot: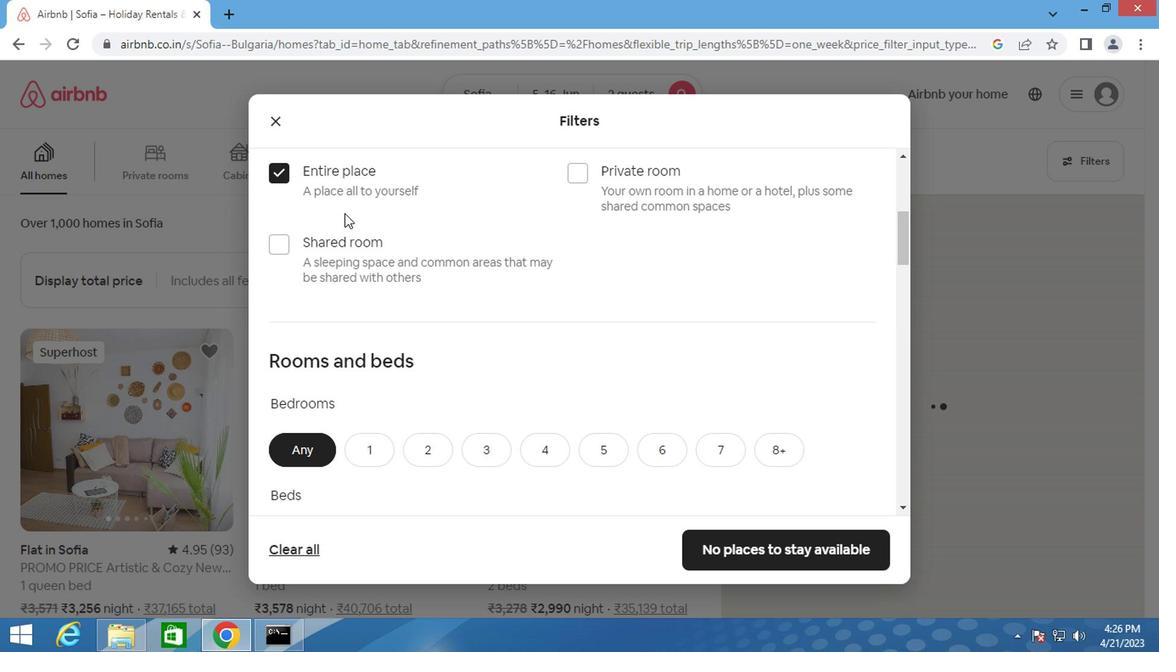 
Action: Mouse scrolled (340, 212) with delta (0, 0)
Screenshot: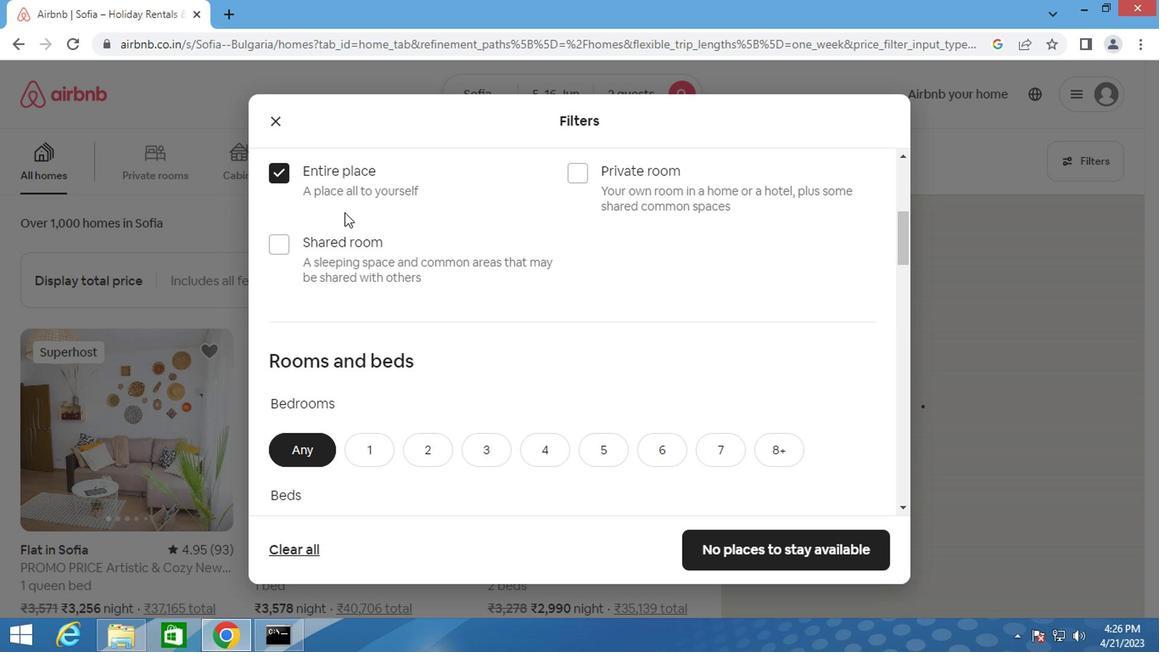 
Action: Mouse scrolled (340, 212) with delta (0, 0)
Screenshot: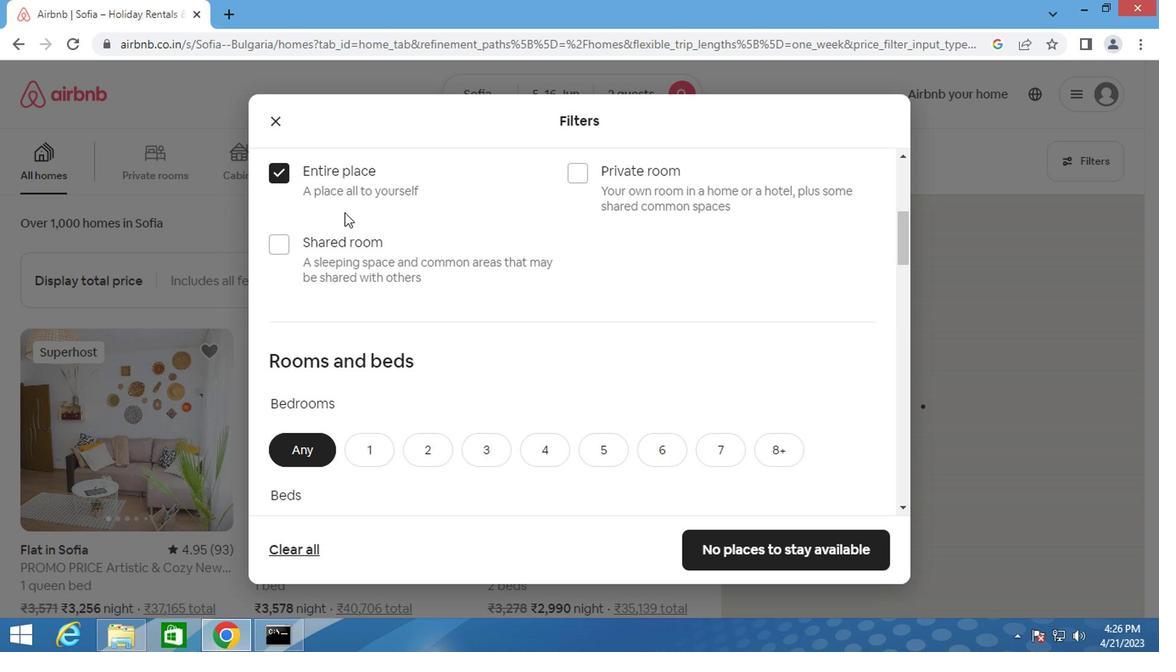 
Action: Mouse scrolled (340, 212) with delta (0, 0)
Screenshot: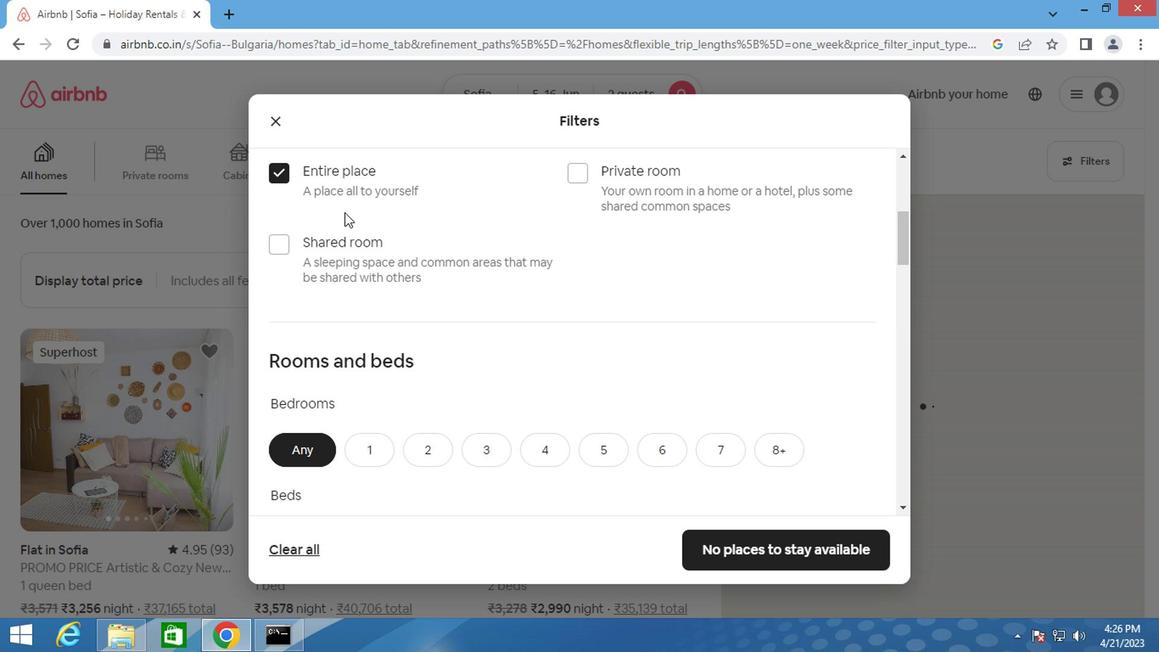 
Action: Mouse moved to (355, 201)
Screenshot: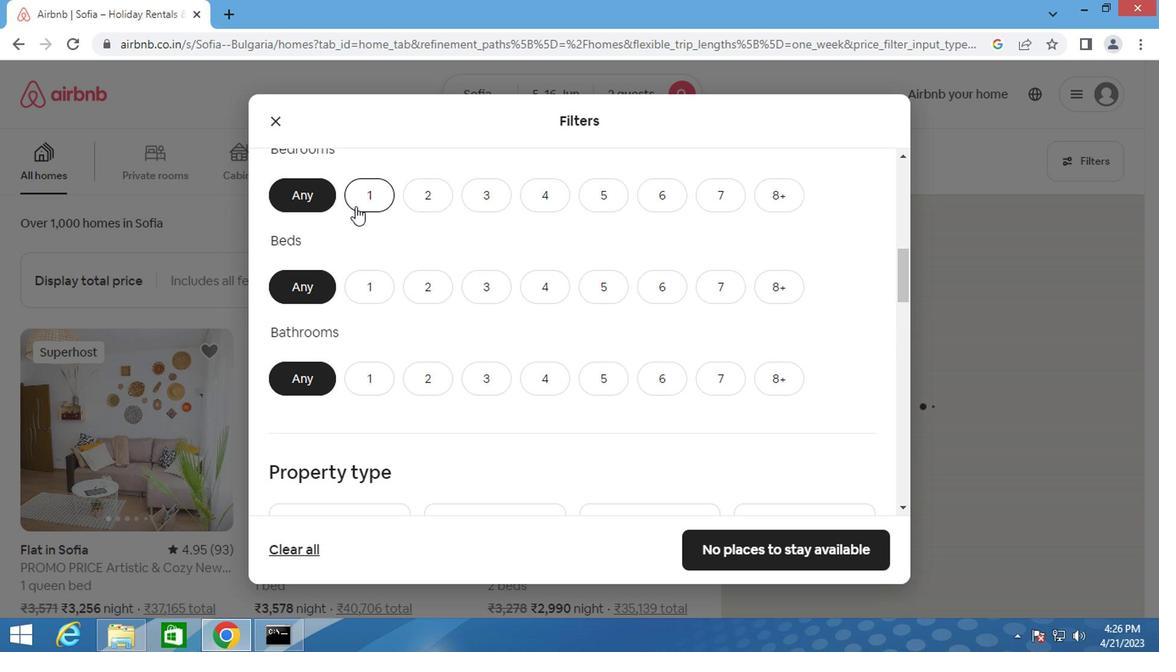 
Action: Mouse pressed left at (355, 201)
Screenshot: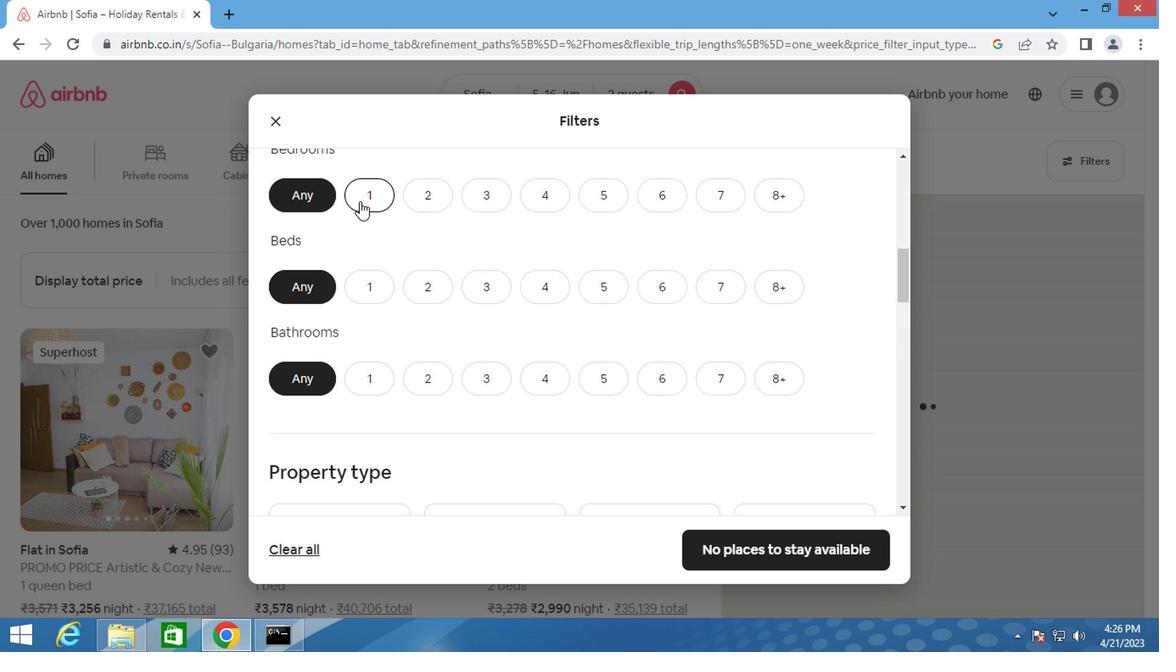 
Action: Mouse moved to (352, 267)
Screenshot: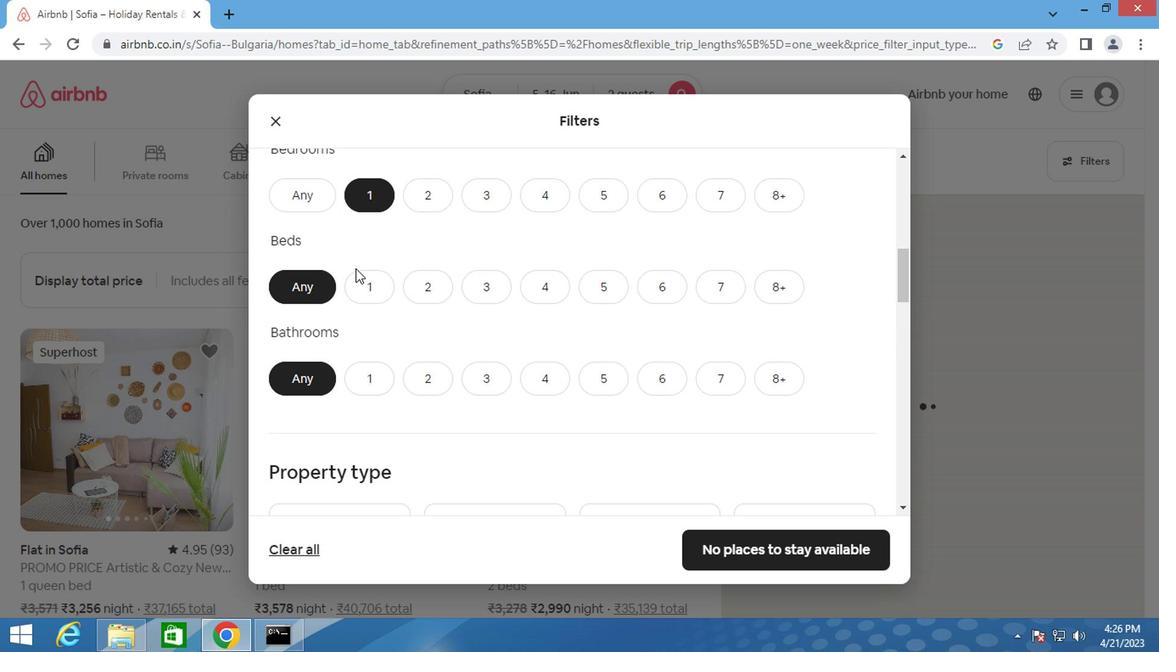 
Action: Mouse pressed left at (352, 267)
Screenshot: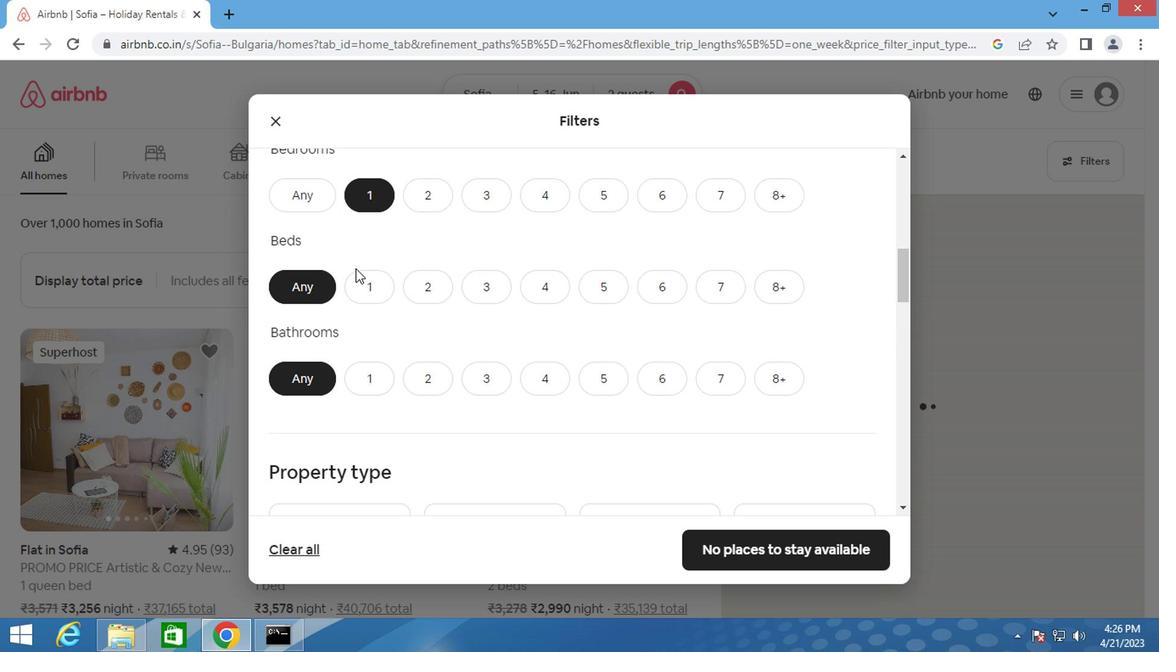 
Action: Mouse moved to (358, 294)
Screenshot: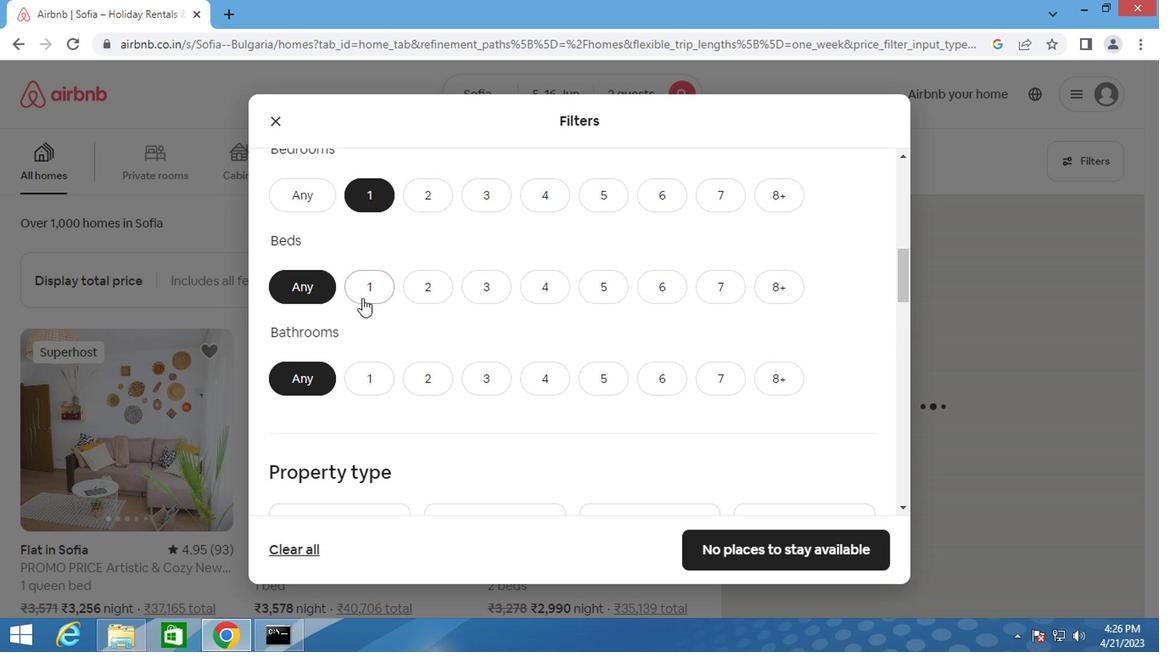 
Action: Mouse pressed left at (358, 294)
Screenshot: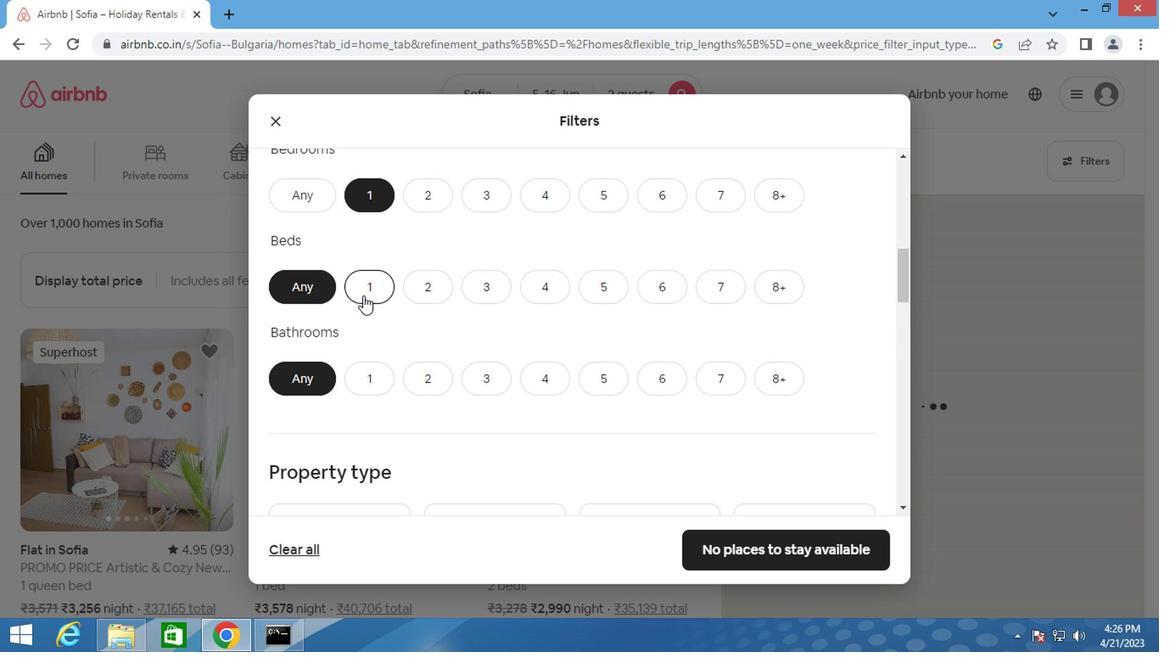 
Action: Mouse moved to (360, 376)
Screenshot: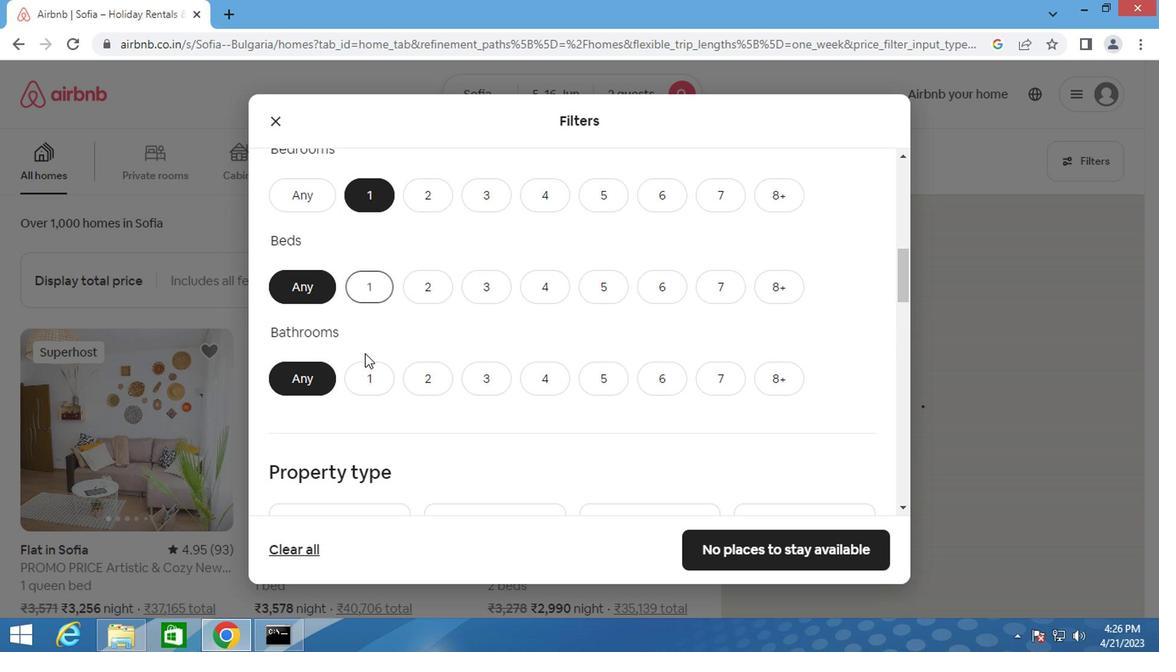 
Action: Mouse pressed left at (360, 376)
Screenshot: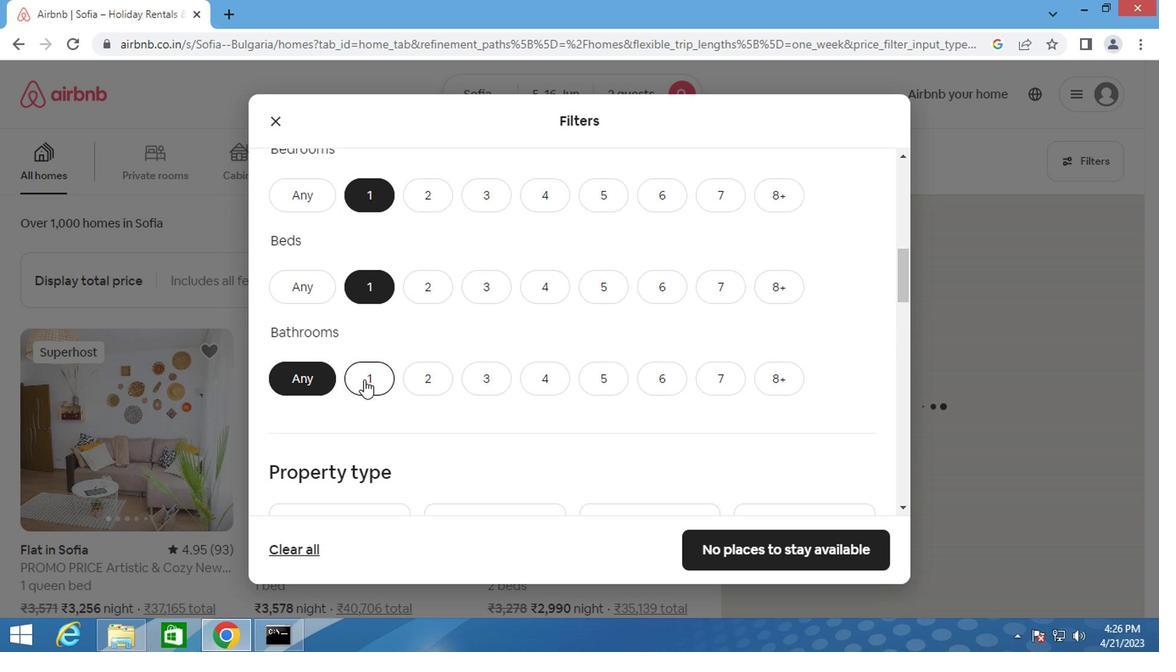 
Action: Mouse moved to (360, 369)
Screenshot: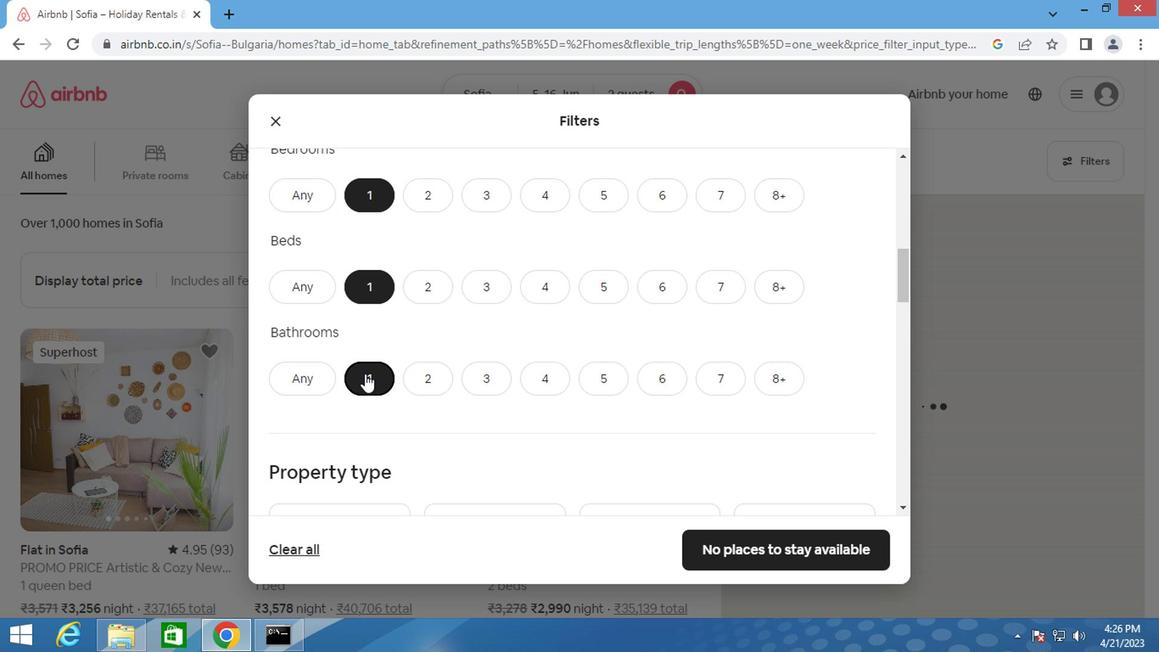 
Action: Mouse scrolled (360, 368) with delta (0, -1)
Screenshot: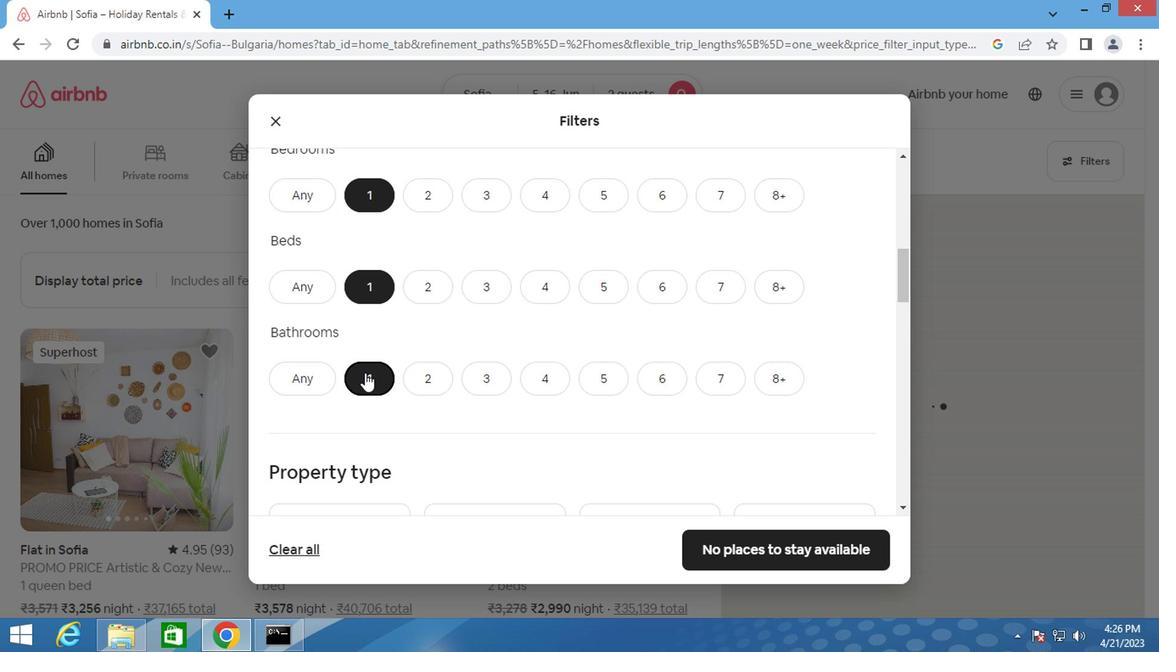 
Action: Mouse scrolled (360, 368) with delta (0, -1)
Screenshot: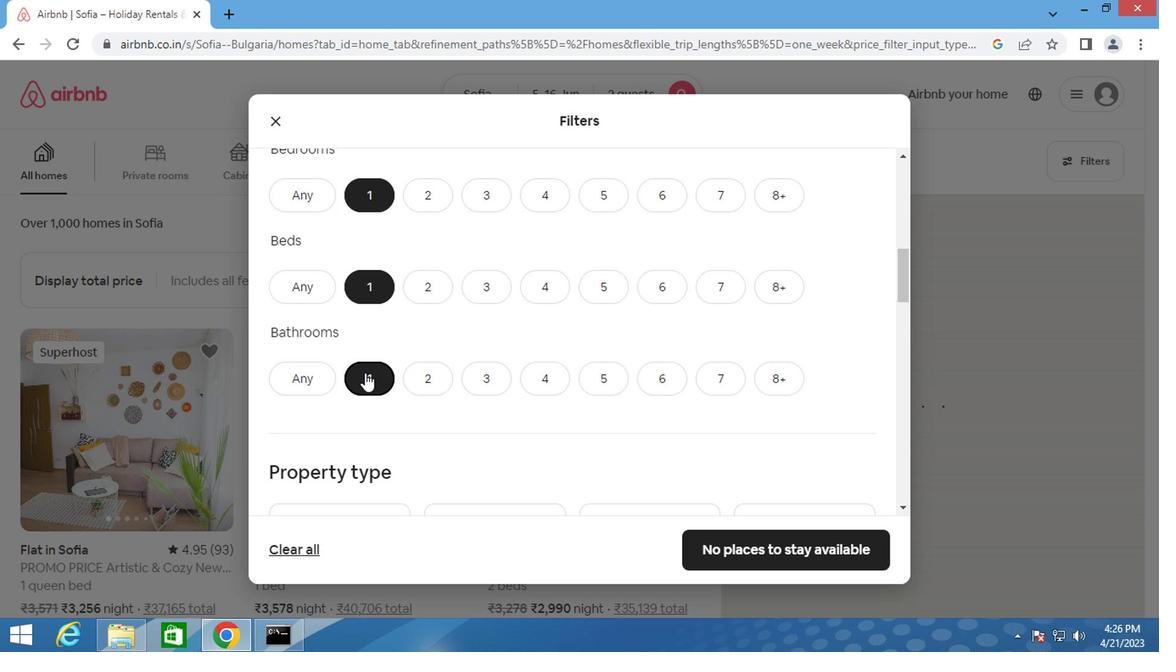 
Action: Mouse scrolled (360, 368) with delta (0, -1)
Screenshot: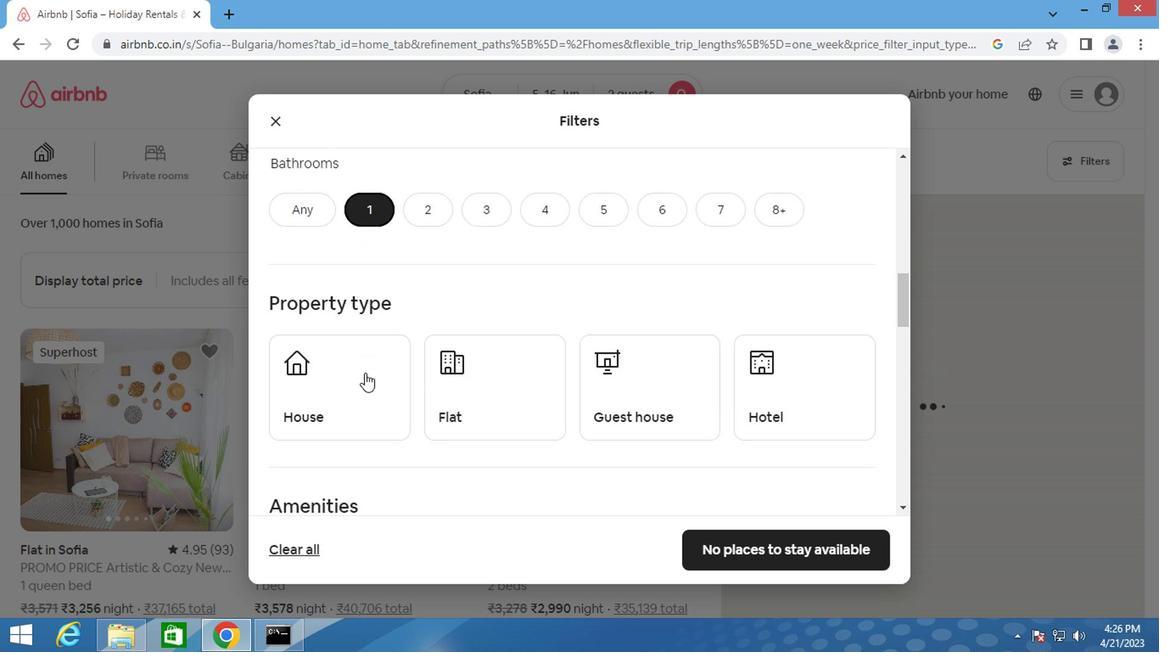 
Action: Mouse moved to (360, 334)
Screenshot: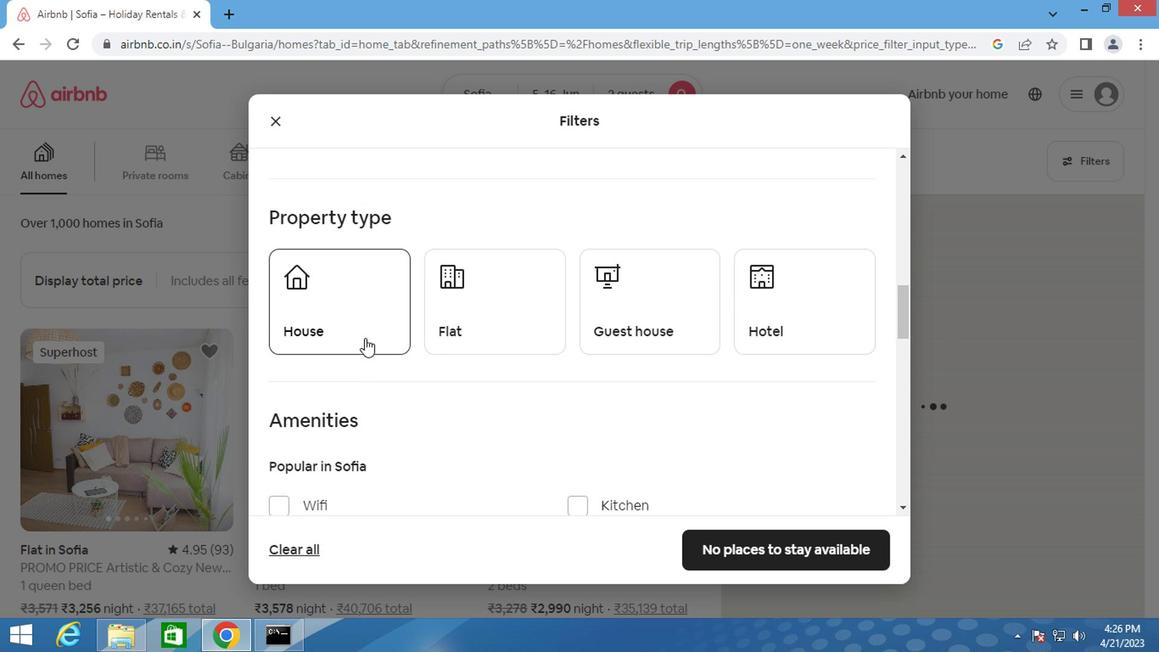 
Action: Mouse pressed left at (360, 334)
Screenshot: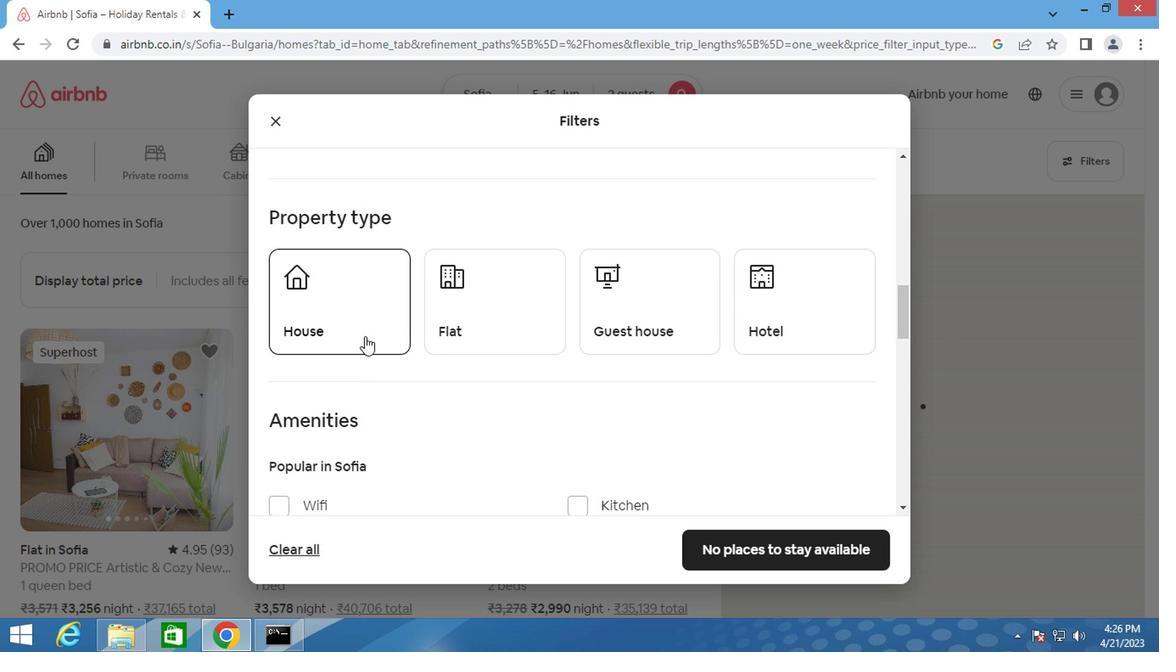 
Action: Mouse moved to (479, 318)
Screenshot: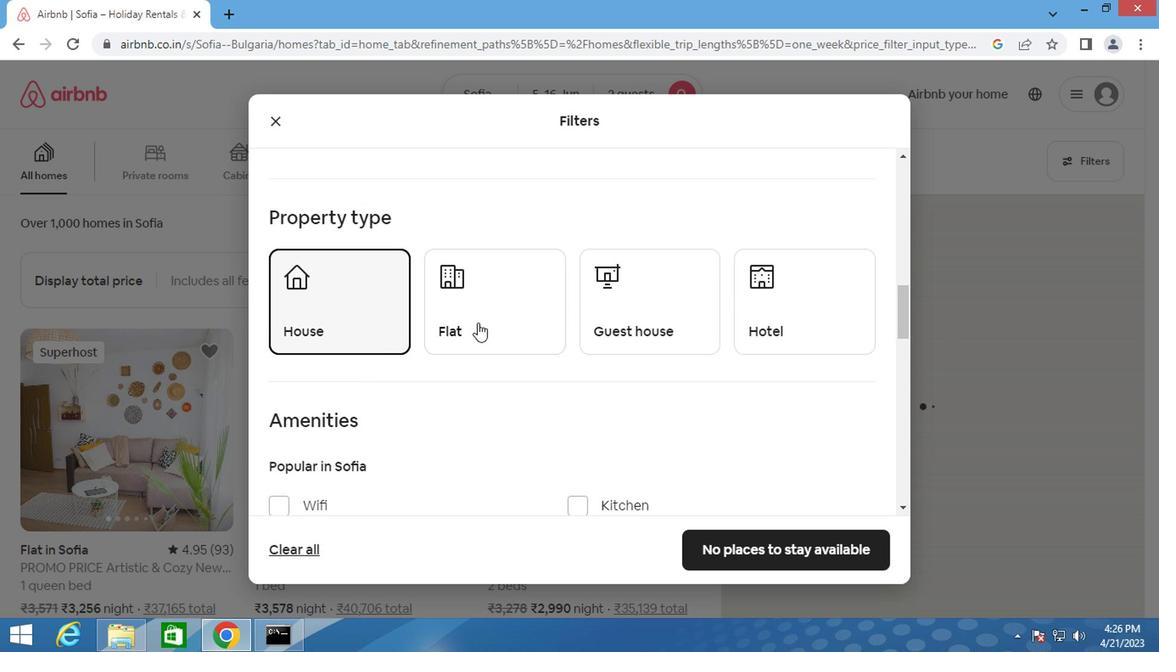 
Action: Mouse pressed left at (479, 318)
Screenshot: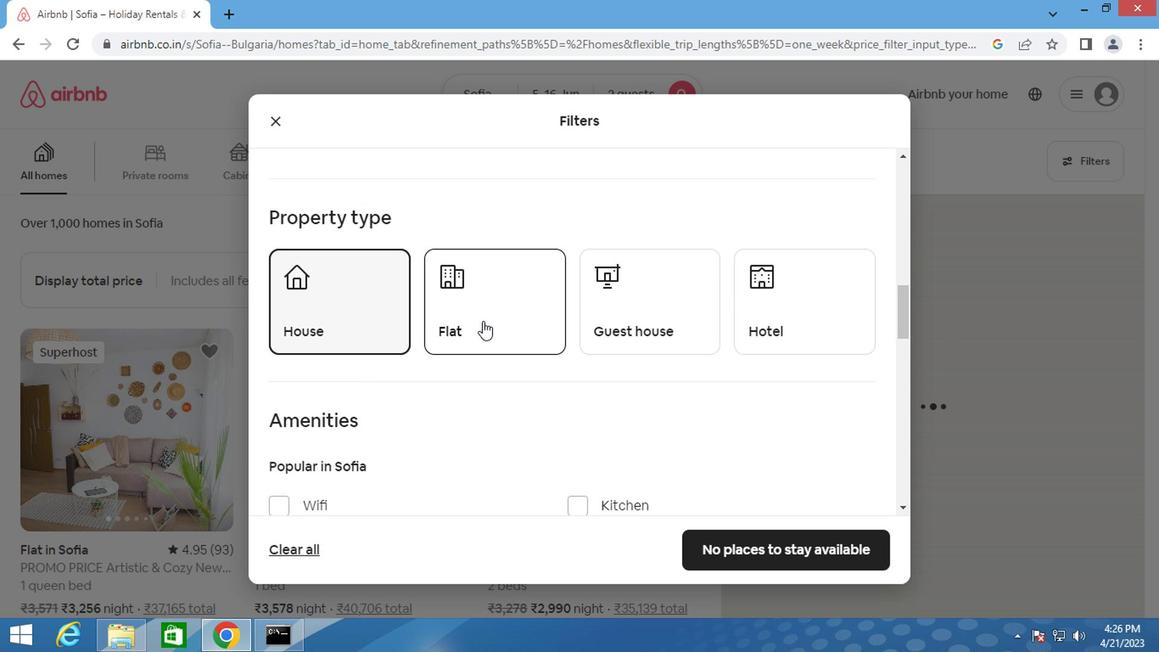 
Action: Mouse moved to (609, 311)
Screenshot: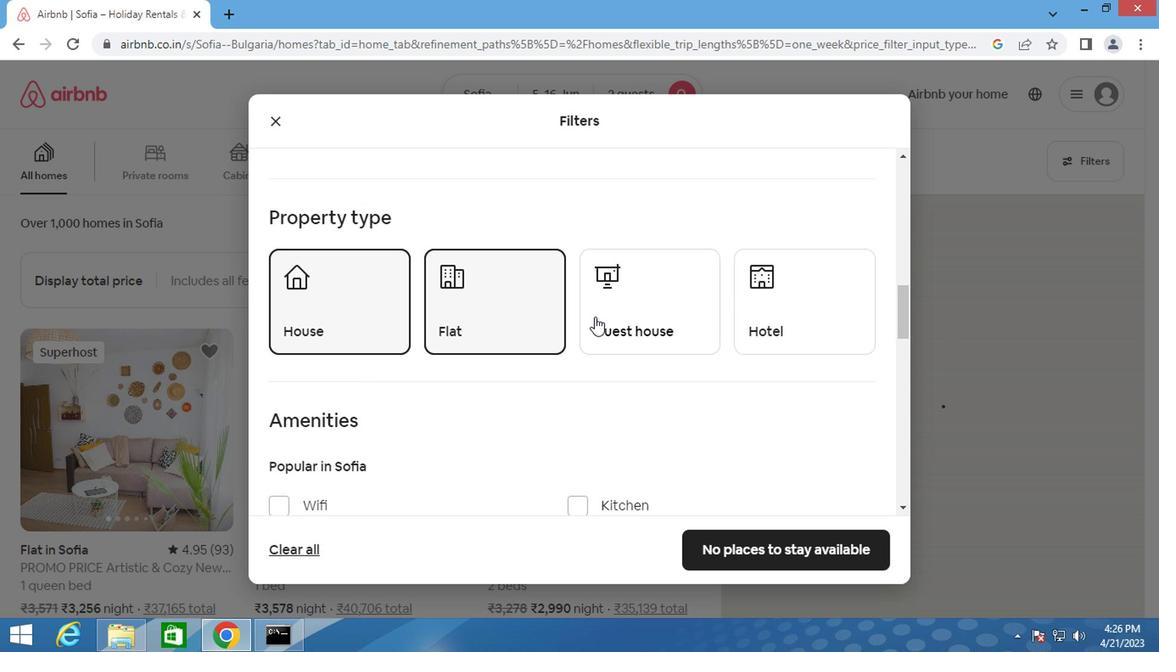 
Action: Mouse pressed left at (609, 311)
Screenshot: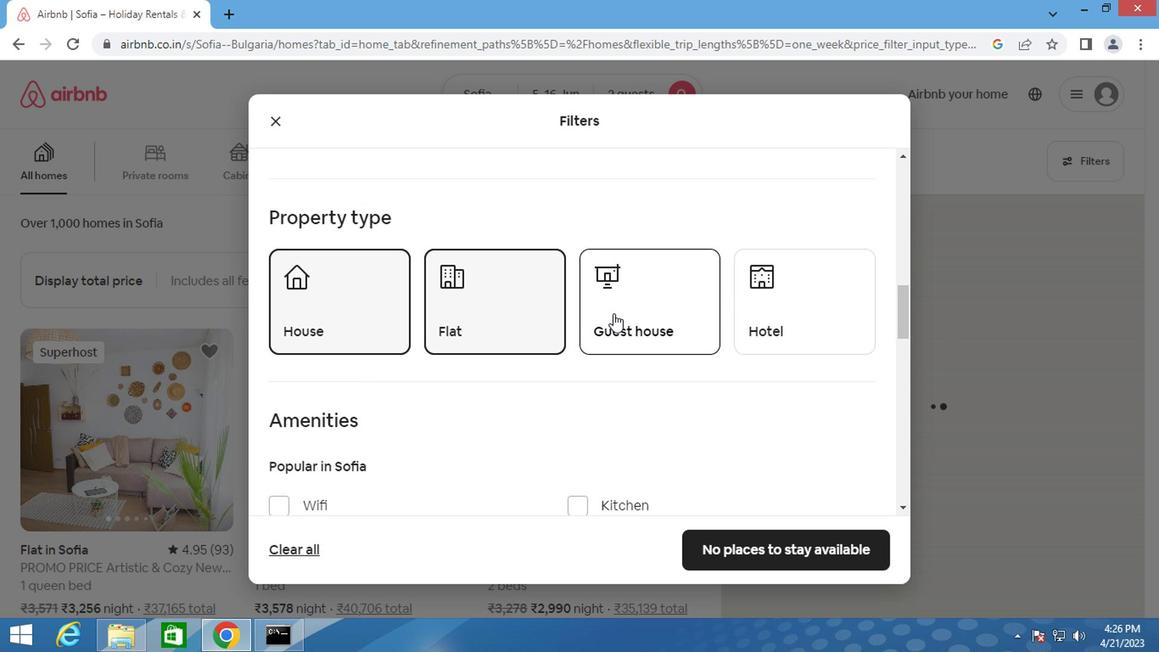 
Action: Mouse moved to (795, 294)
Screenshot: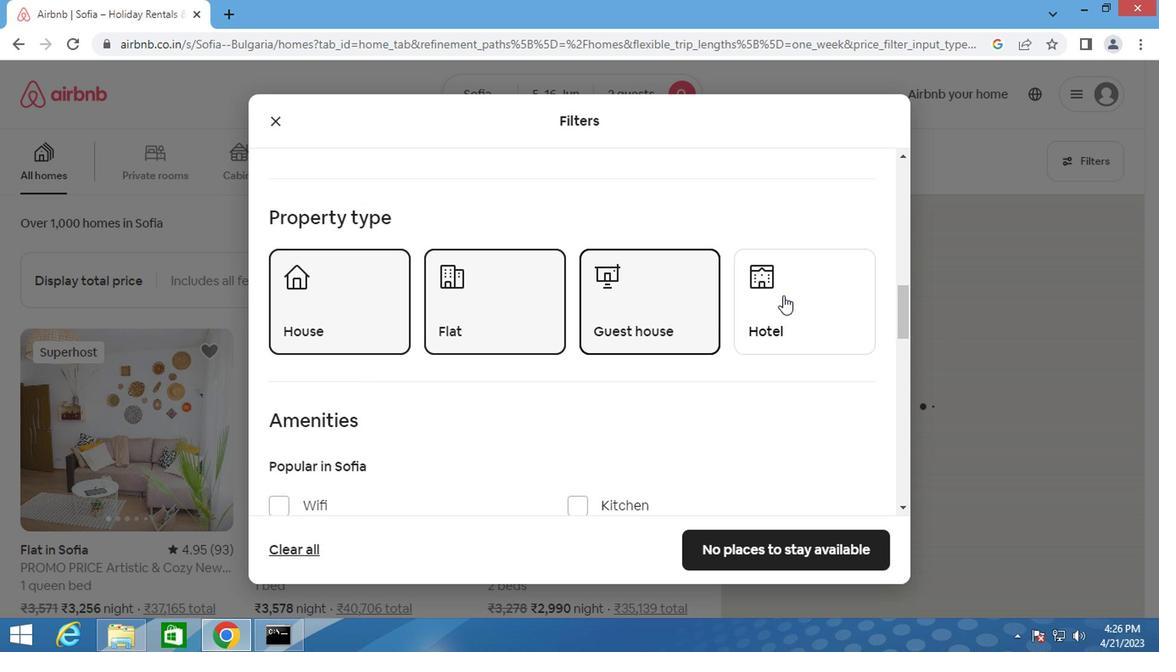 
Action: Mouse pressed left at (795, 294)
Screenshot: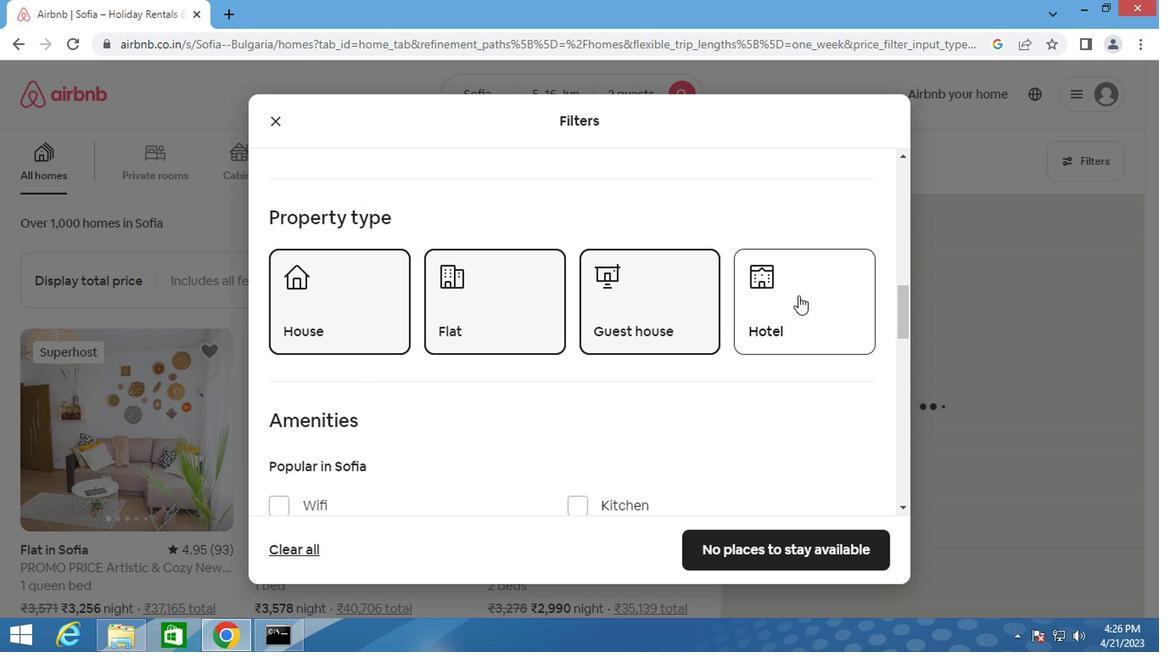 
Action: Mouse moved to (456, 379)
Screenshot: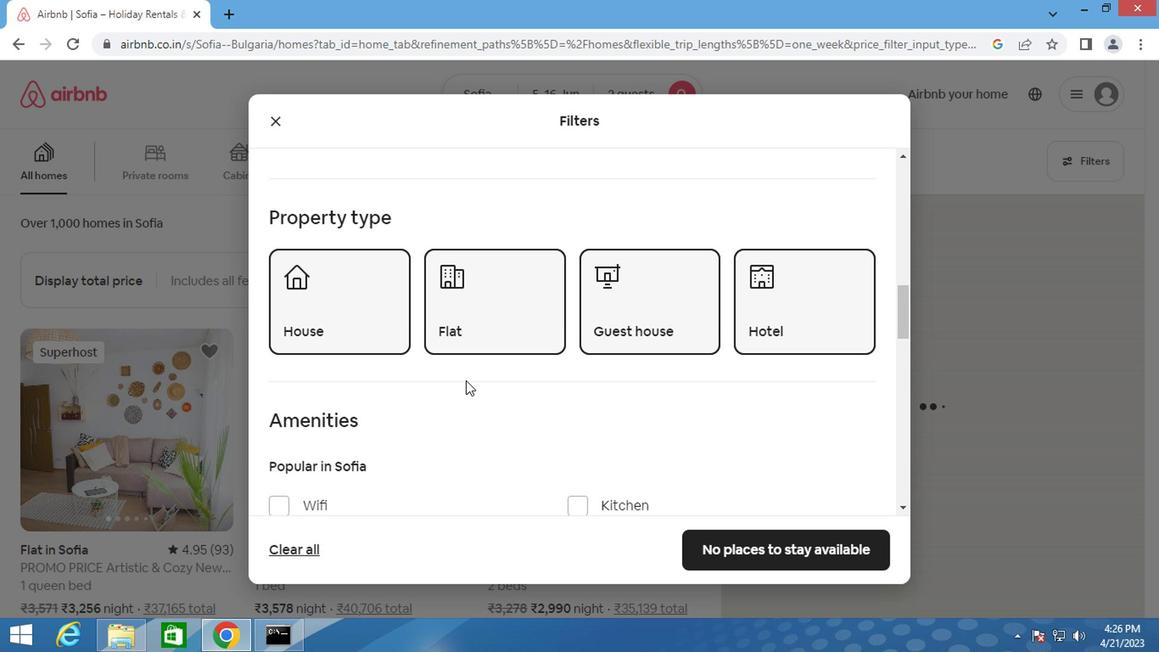 
Action: Mouse scrolled (456, 378) with delta (0, 0)
Screenshot: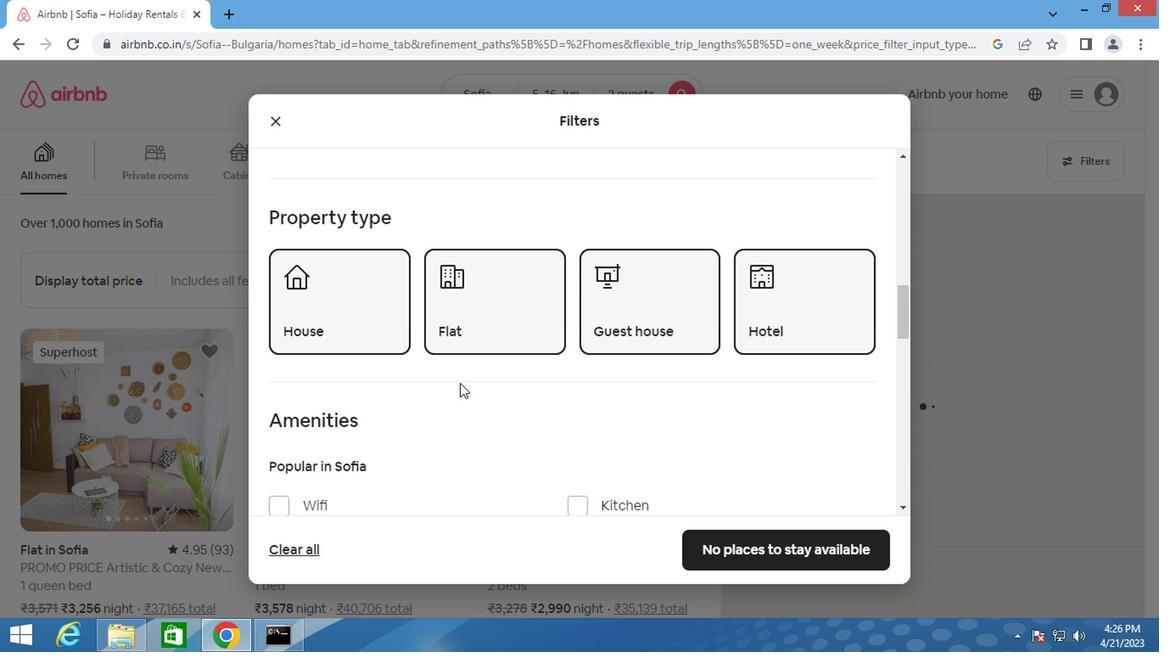 
Action: Mouse scrolled (456, 378) with delta (0, 0)
Screenshot: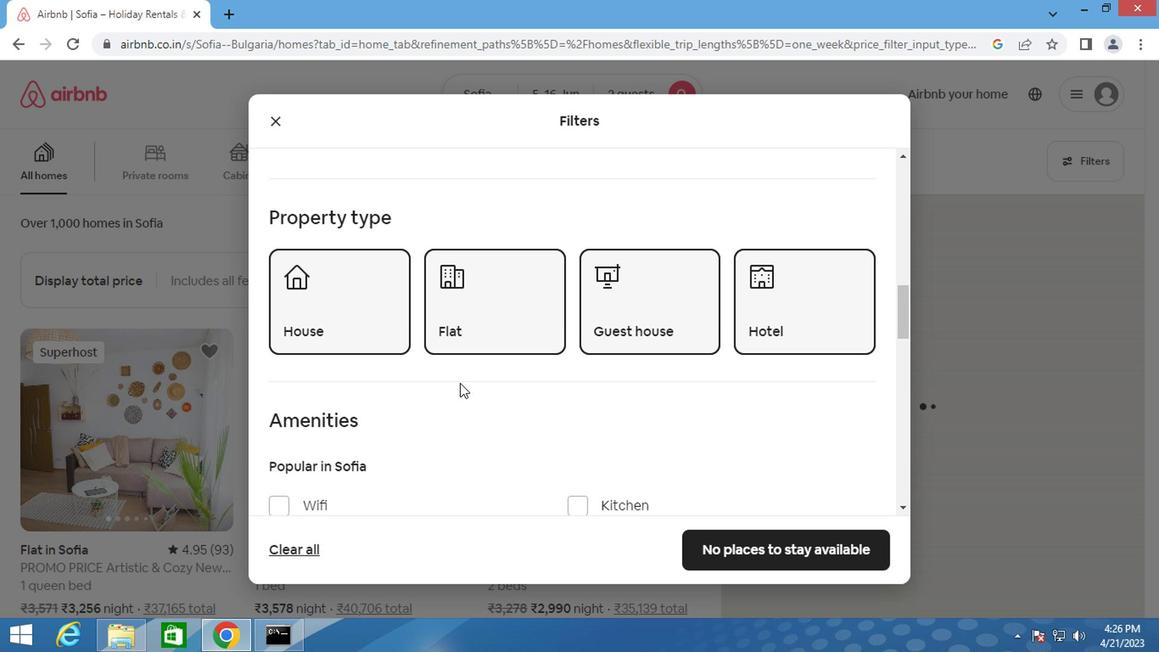
Action: Mouse scrolled (456, 378) with delta (0, 0)
Screenshot: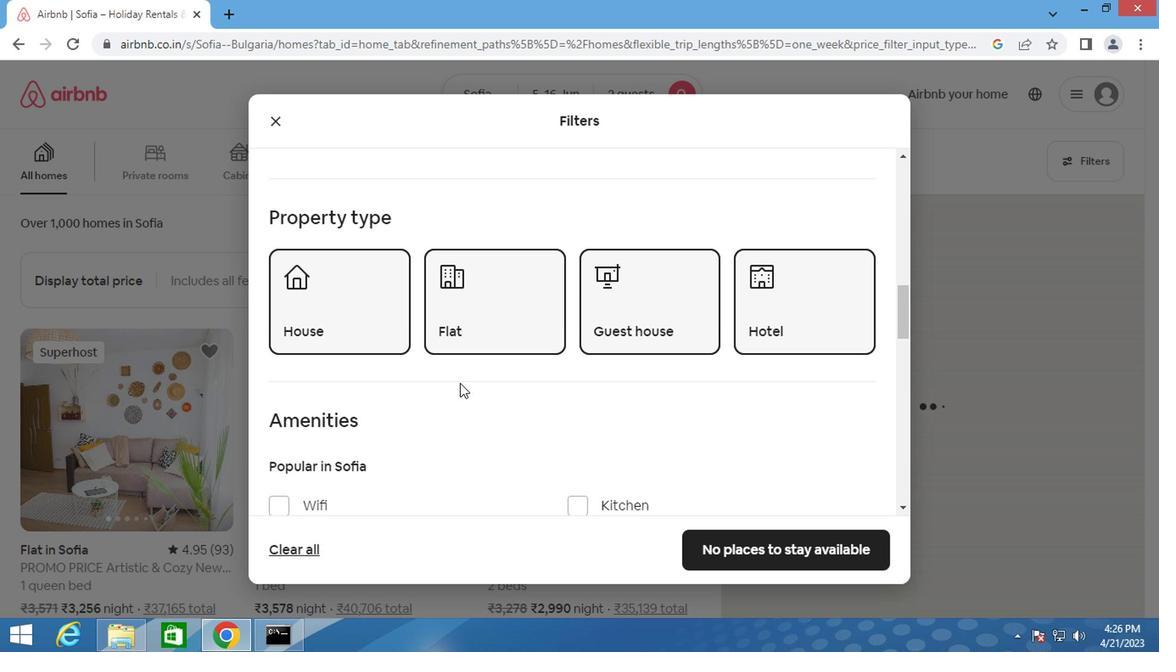 
Action: Mouse scrolled (456, 378) with delta (0, 0)
Screenshot: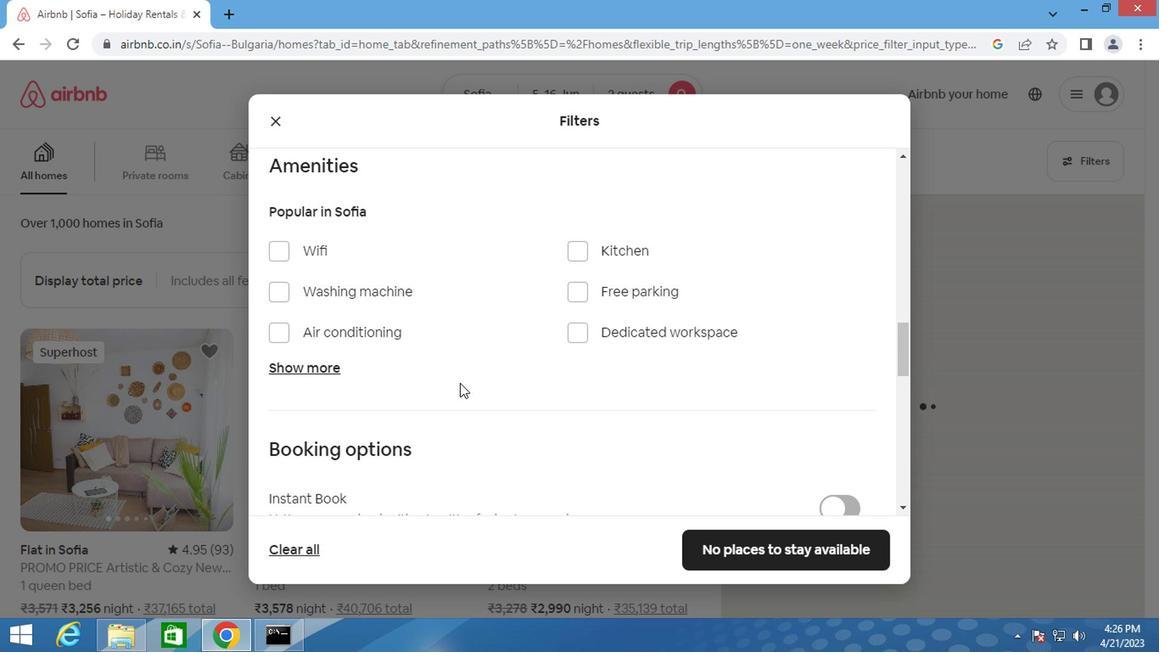 
Action: Mouse scrolled (456, 378) with delta (0, 0)
Screenshot: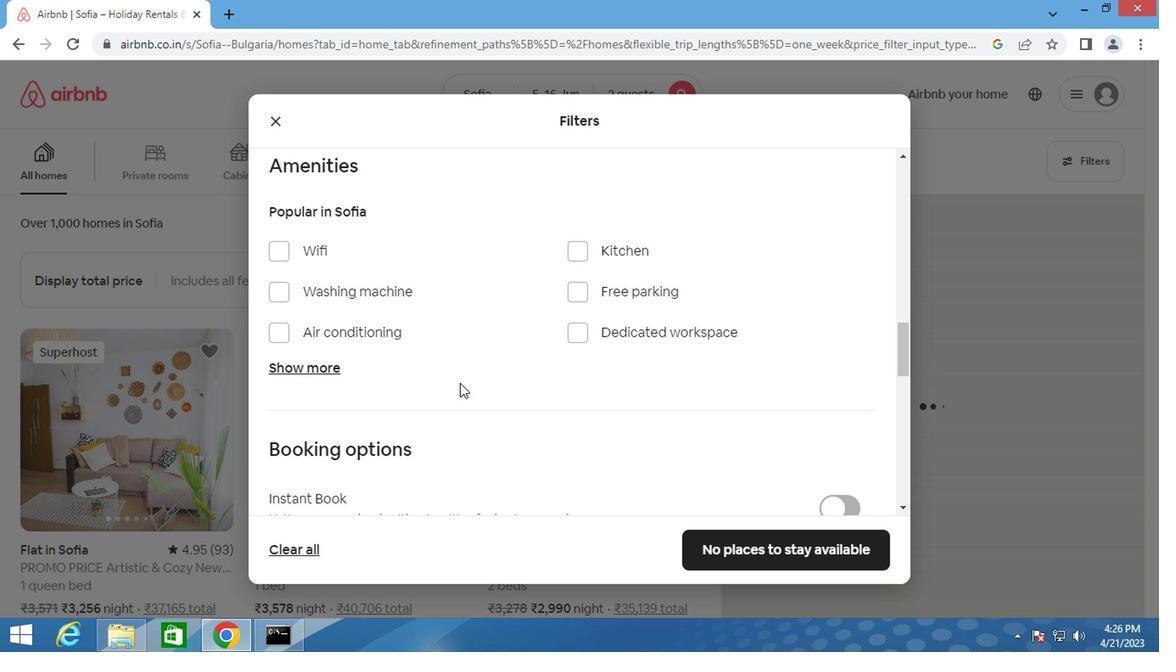 
Action: Mouse moved to (837, 389)
Screenshot: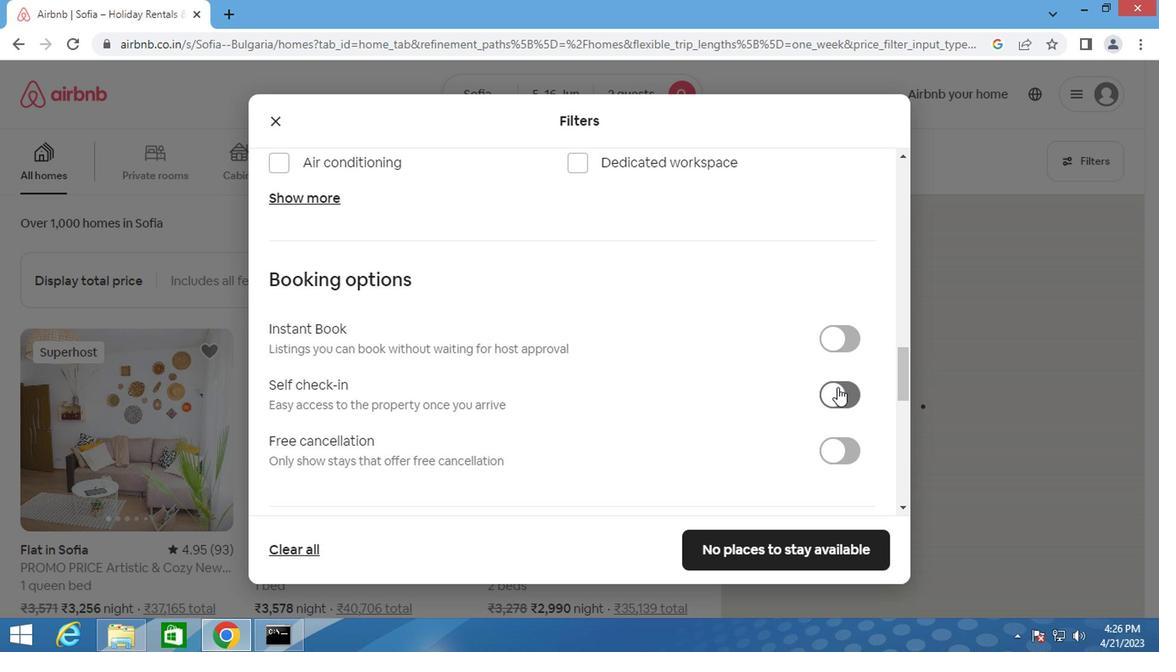 
Action: Mouse pressed left at (837, 389)
Screenshot: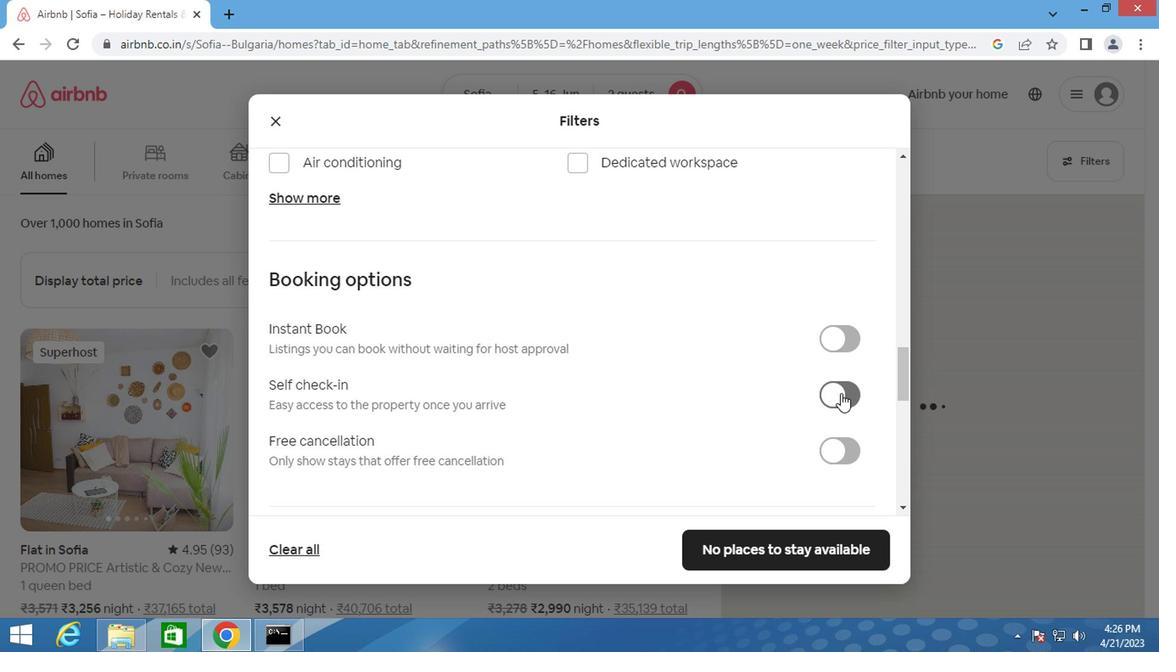 
Action: Mouse moved to (596, 407)
Screenshot: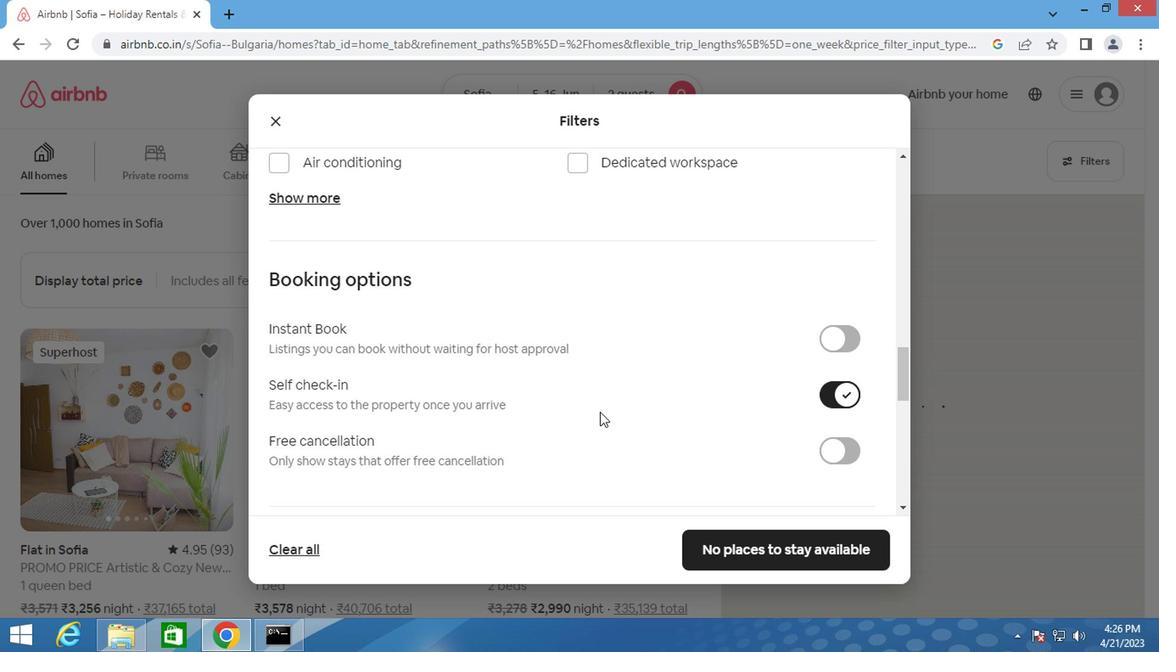 
Action: Mouse scrolled (596, 407) with delta (0, 0)
Screenshot: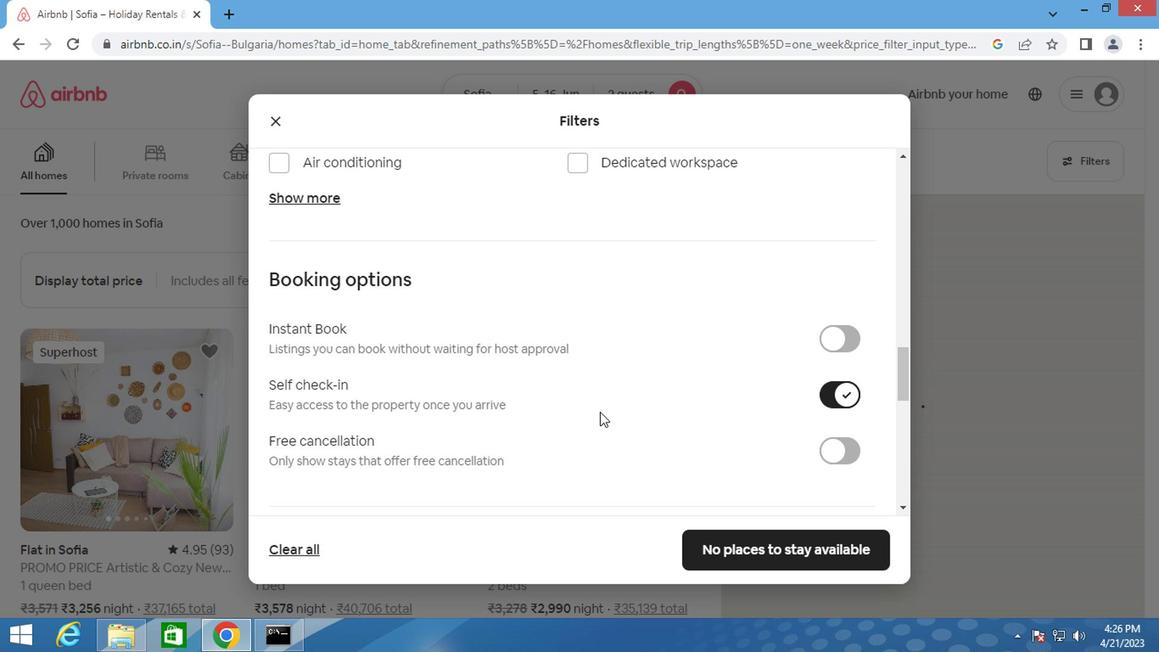 
Action: Mouse scrolled (596, 407) with delta (0, 0)
Screenshot: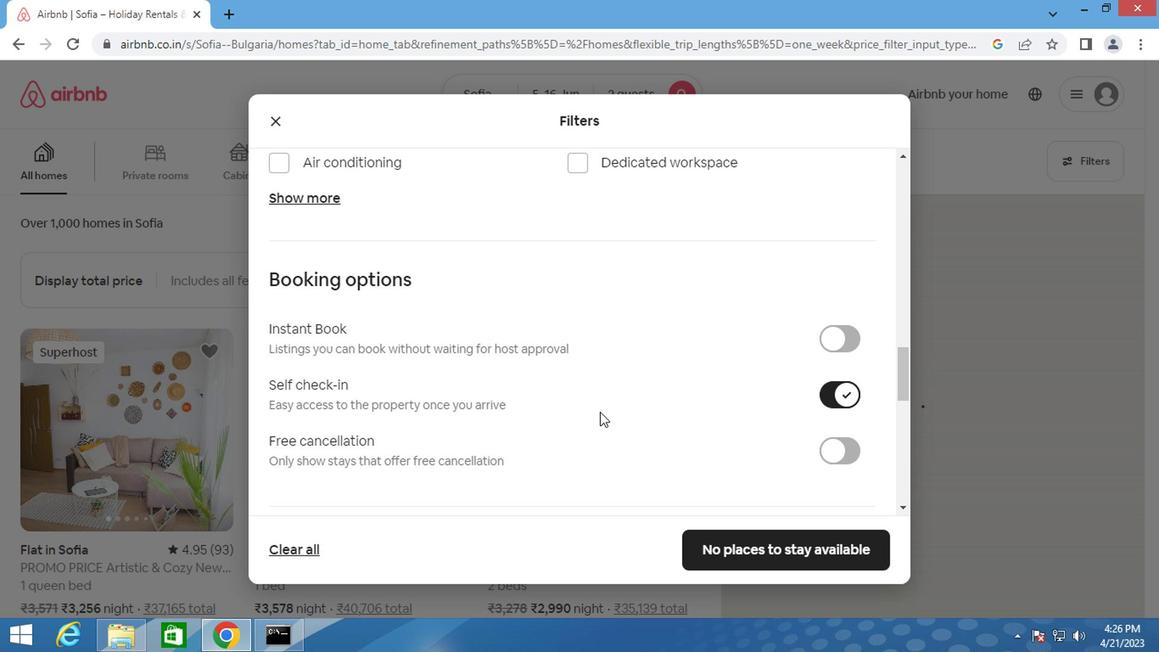 
Action: Mouse scrolled (596, 407) with delta (0, 0)
Screenshot: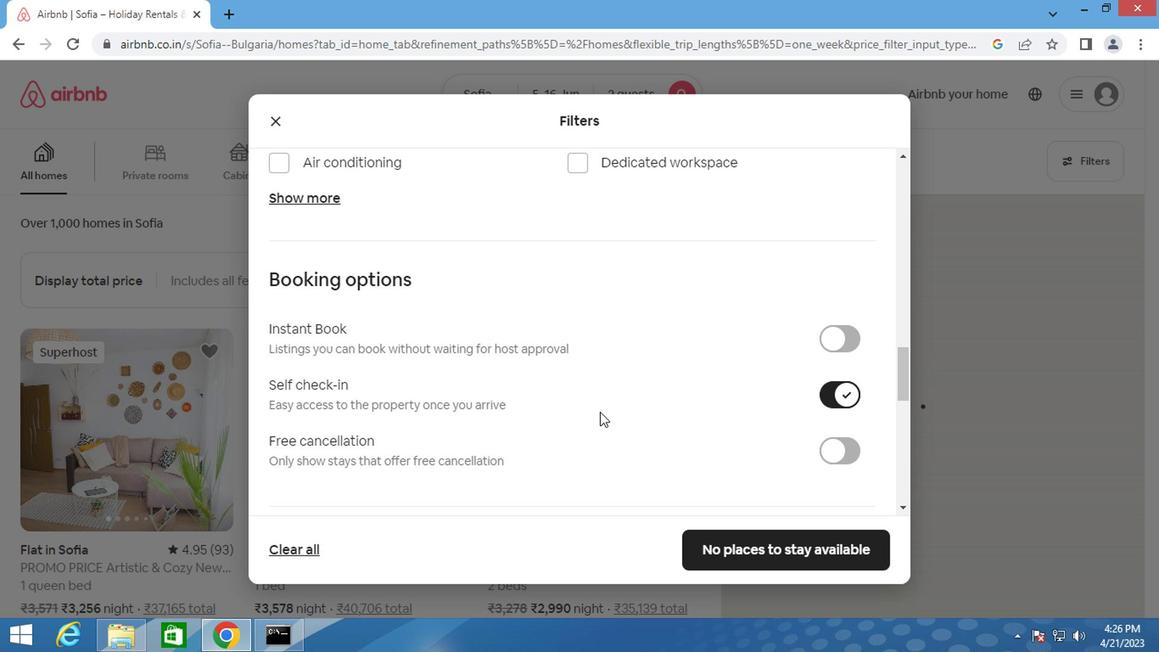 
Action: Mouse scrolled (596, 407) with delta (0, 0)
Screenshot: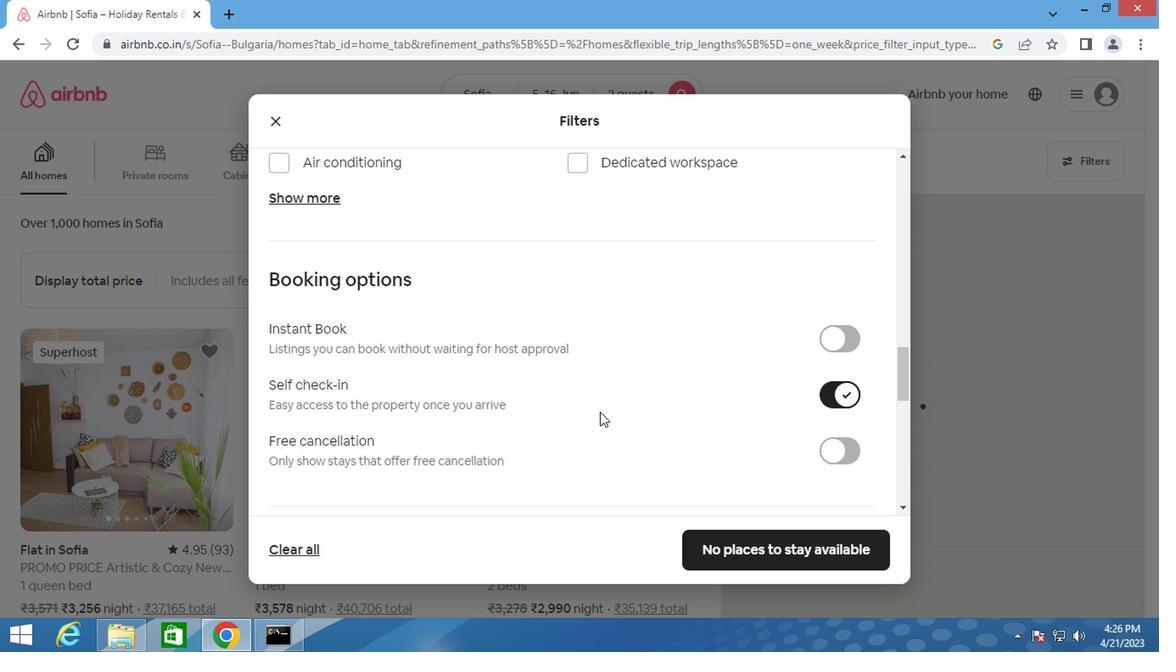 
Action: Mouse moved to (584, 405)
Screenshot: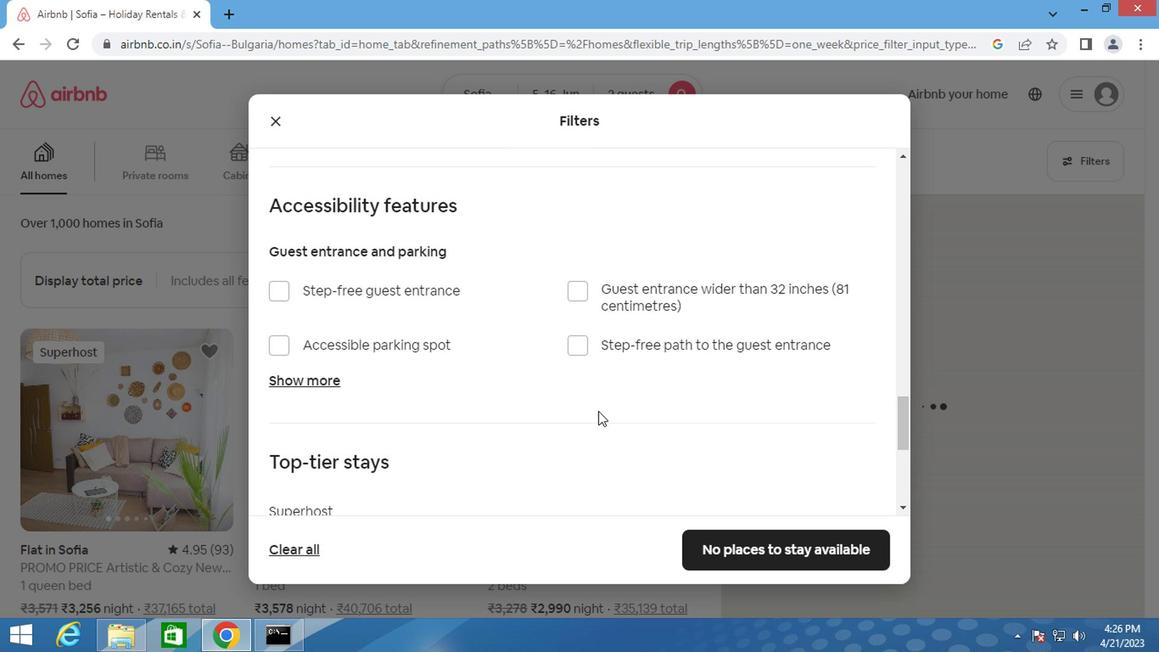 
Action: Mouse scrolled (584, 404) with delta (0, 0)
Screenshot: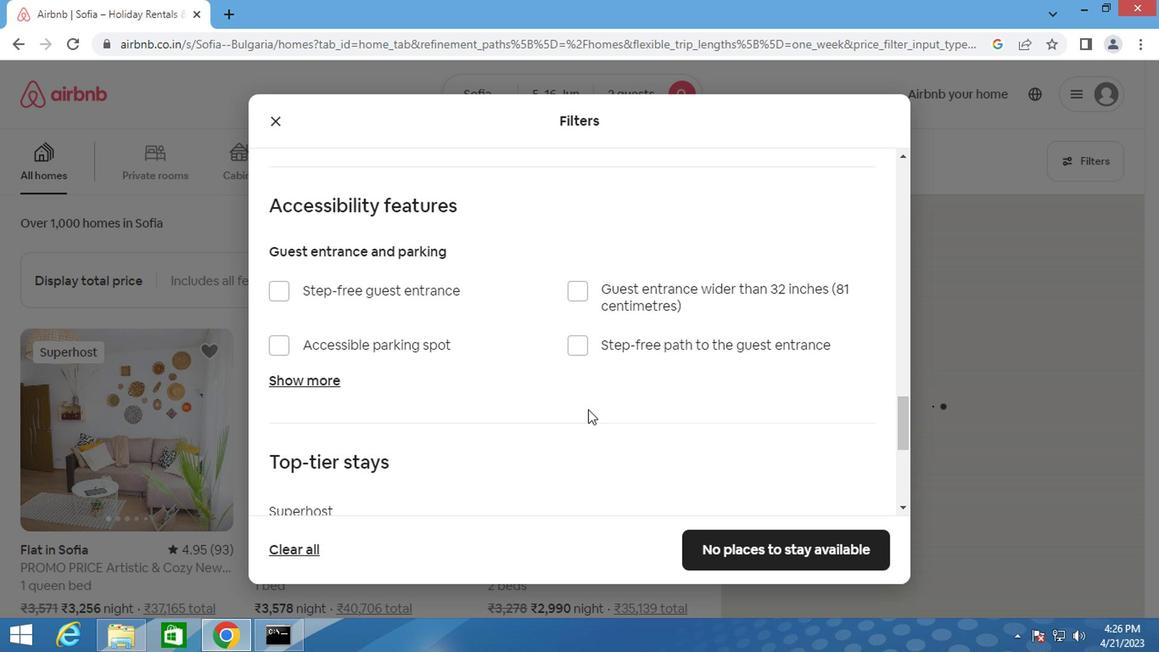 
Action: Mouse scrolled (584, 404) with delta (0, 0)
Screenshot: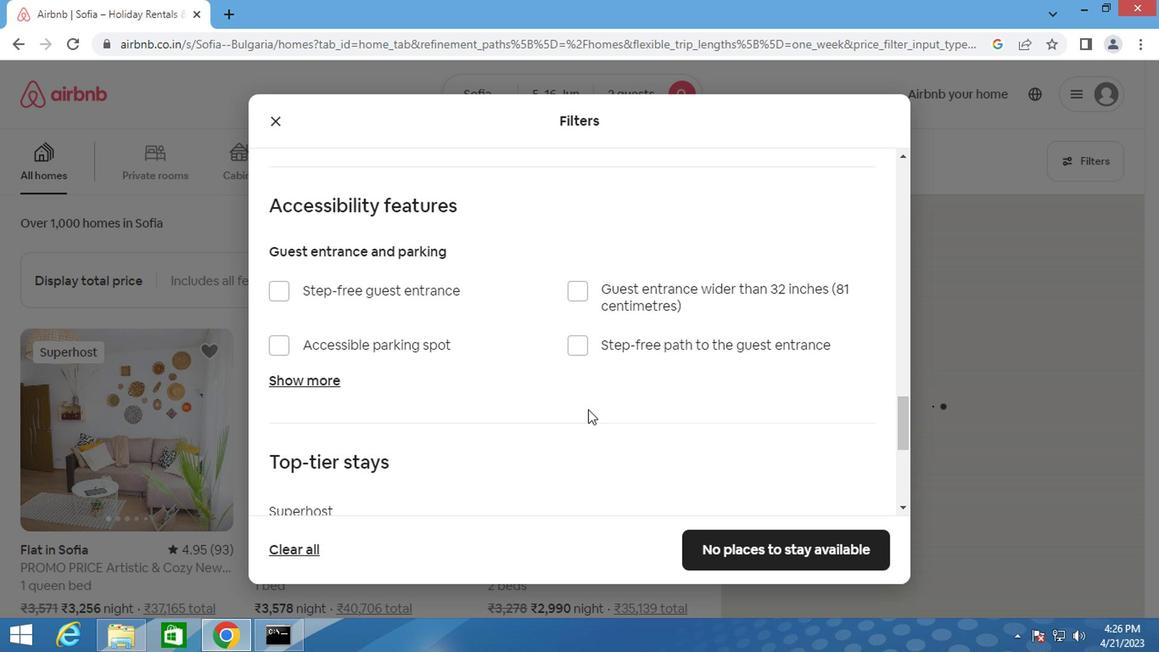 
Action: Mouse scrolled (584, 404) with delta (0, 0)
Screenshot: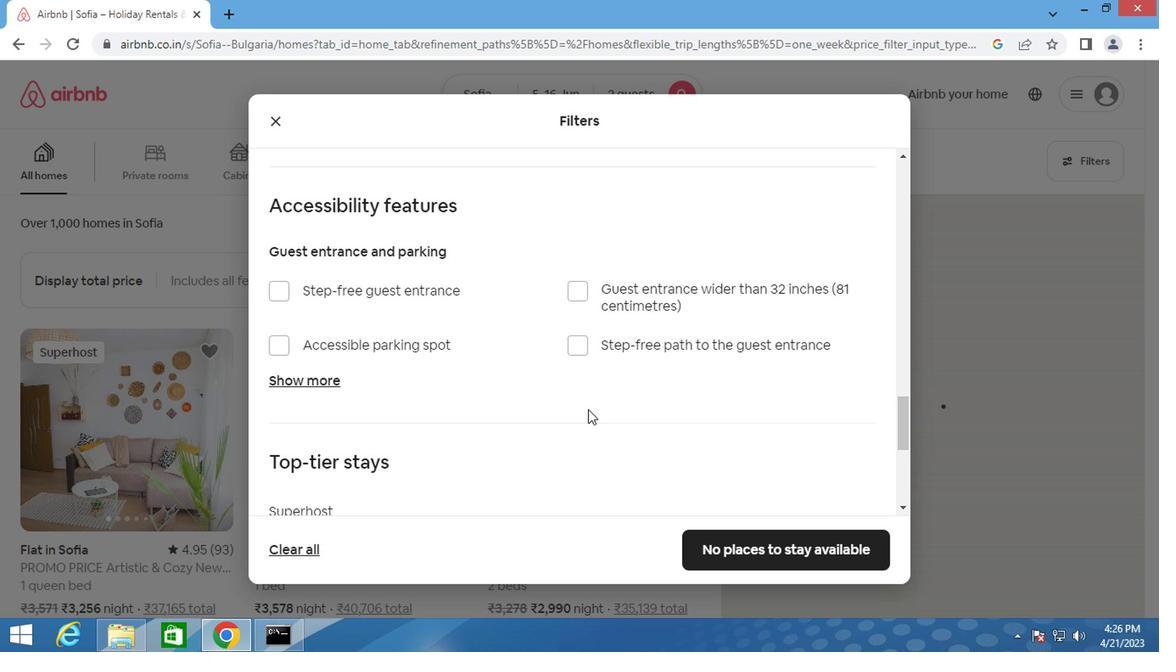 
Action: Mouse scrolled (584, 404) with delta (0, 0)
Screenshot: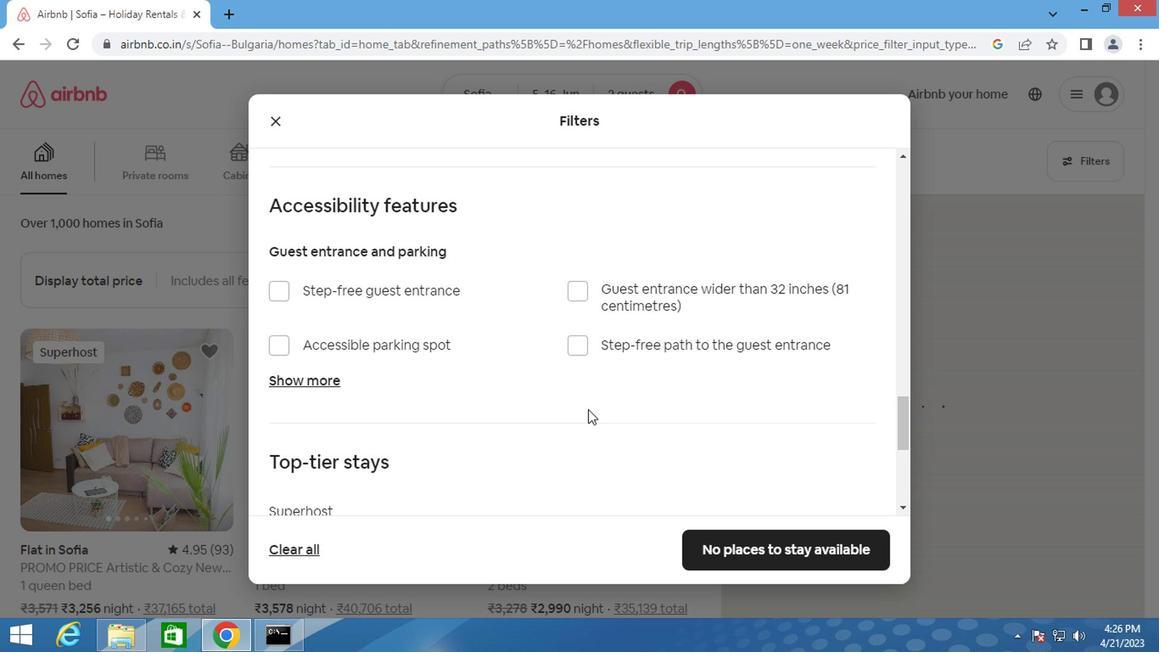 
Action: Mouse moved to (268, 407)
Screenshot: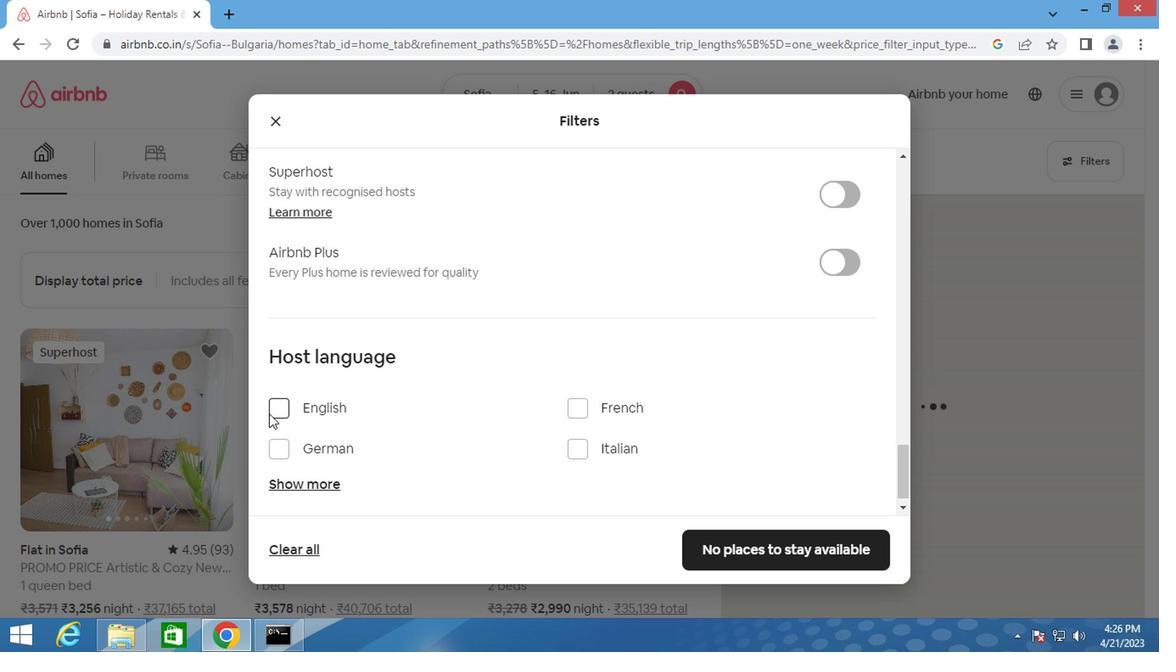 
Action: Mouse pressed left at (268, 407)
Screenshot: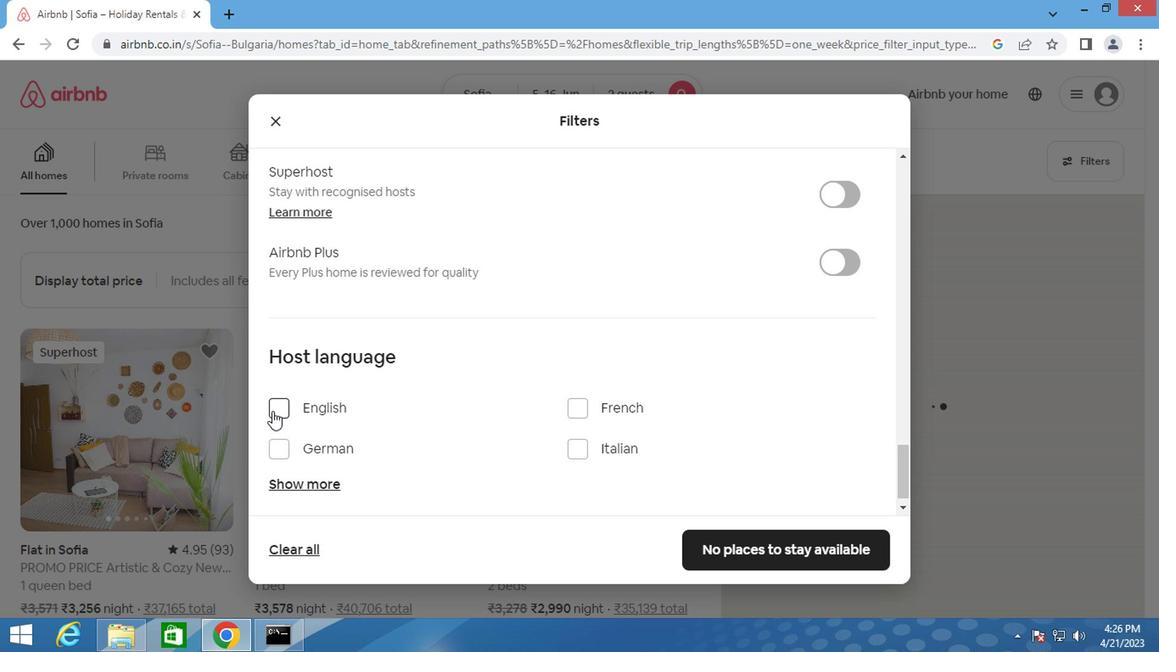 
Action: Mouse moved to (732, 534)
Screenshot: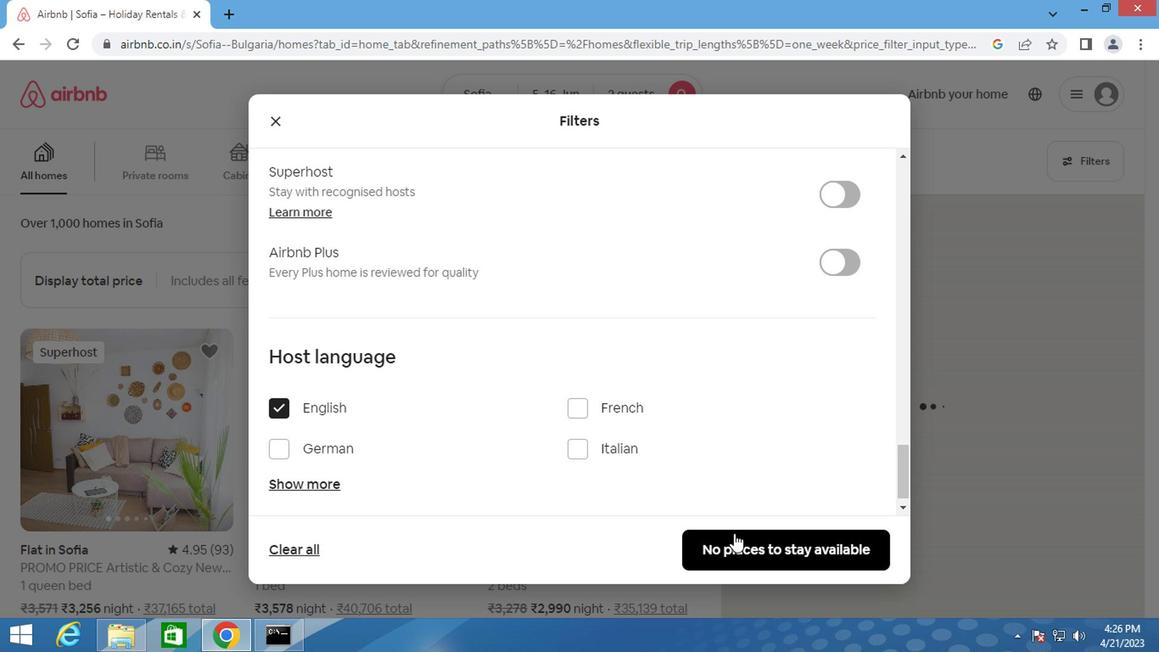
Action: Mouse pressed left at (732, 534)
Screenshot: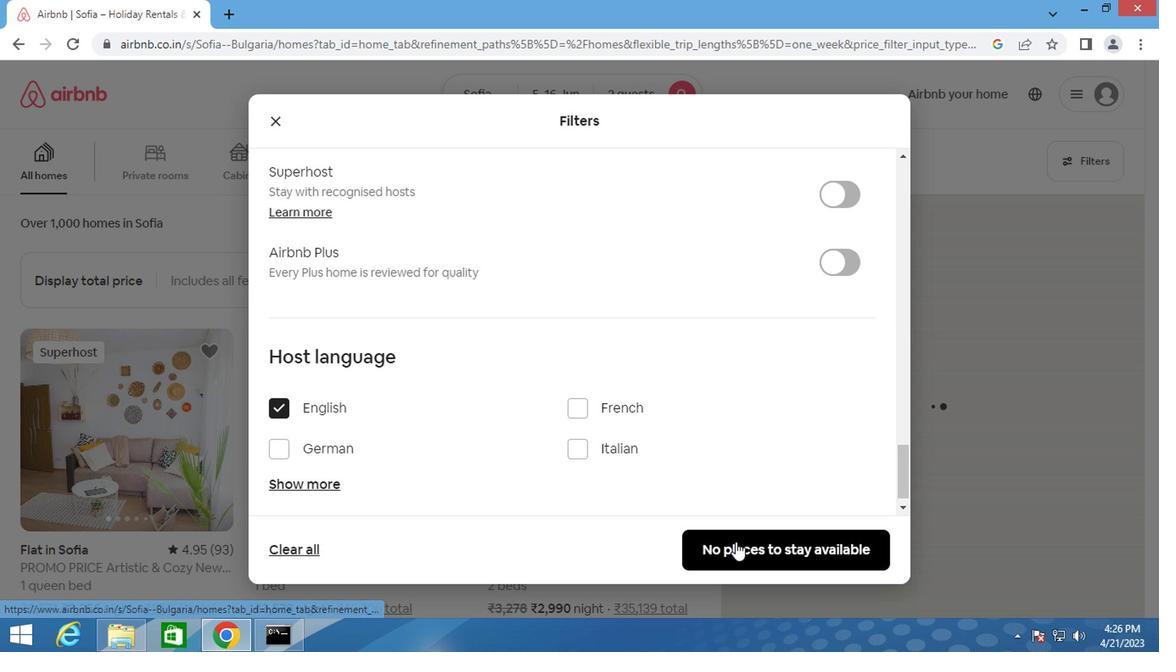 
Action: Mouse moved to (732, 520)
Screenshot: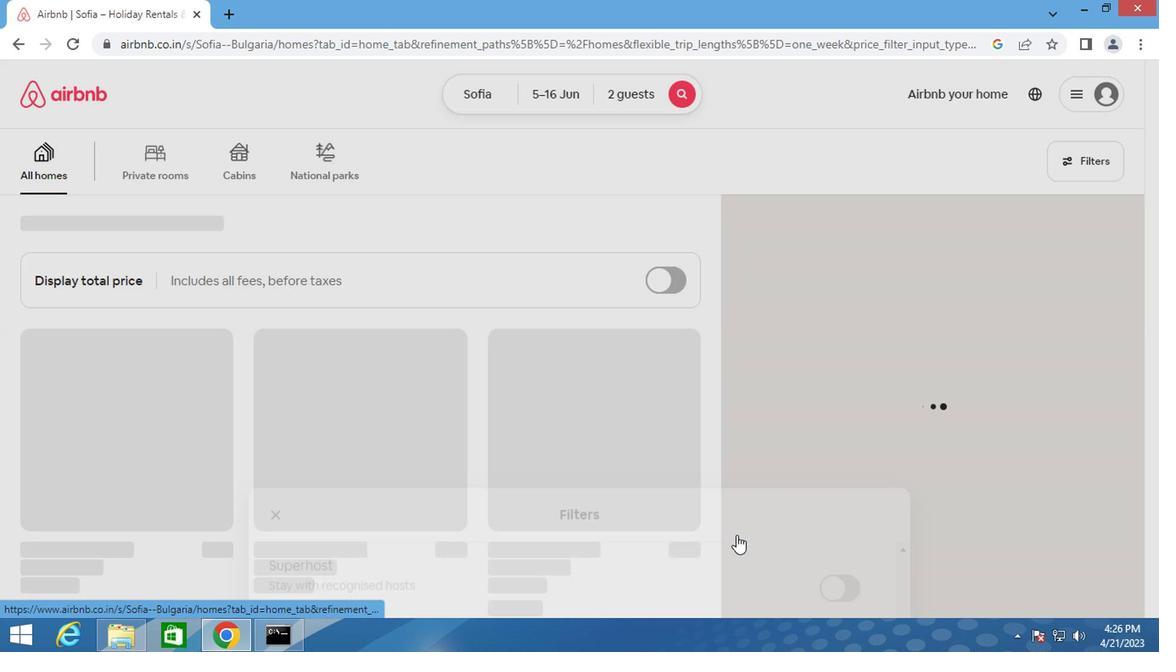 
Action: Key pressed <Key.f8>
Screenshot: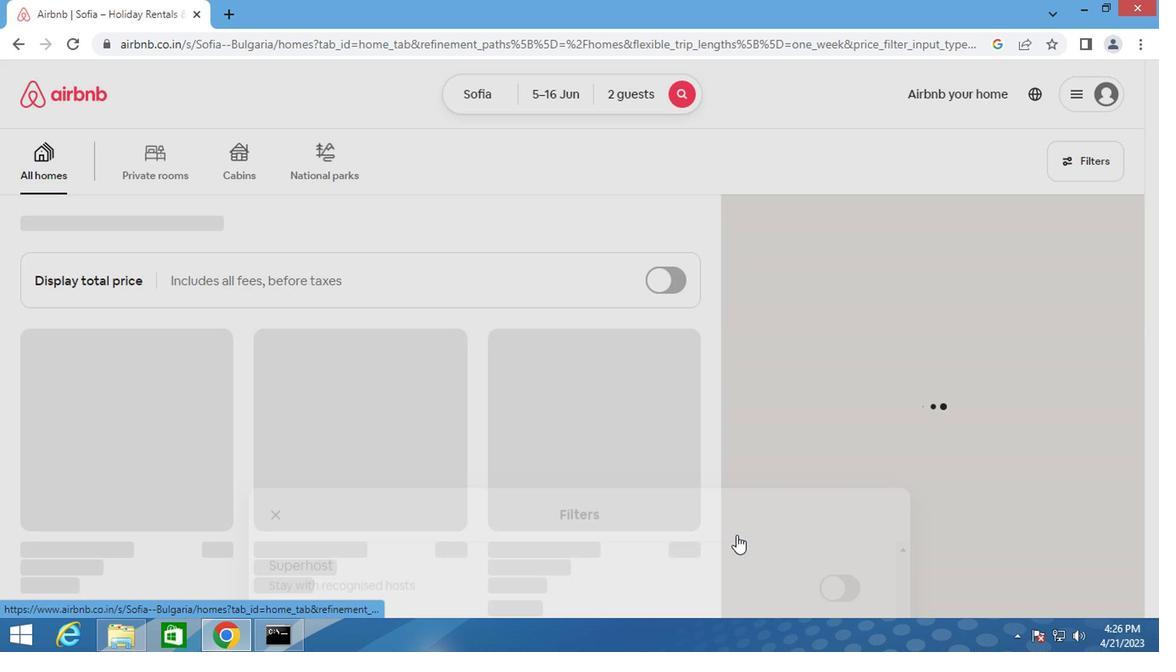 
